 Task: Find connections with filter location Tallinn with filter topic #Socialmediaadvertisingwith filter profile language English with filter current company V-Mart Retail Ltd. with filter school RAMNIRANJAN JHUNJHUNWALA COLLEGE with filter industry Audio and Video Equipment Manufacturing with filter service category HR Consulting with filter keywords title Columnist
Action: Mouse moved to (659, 86)
Screenshot: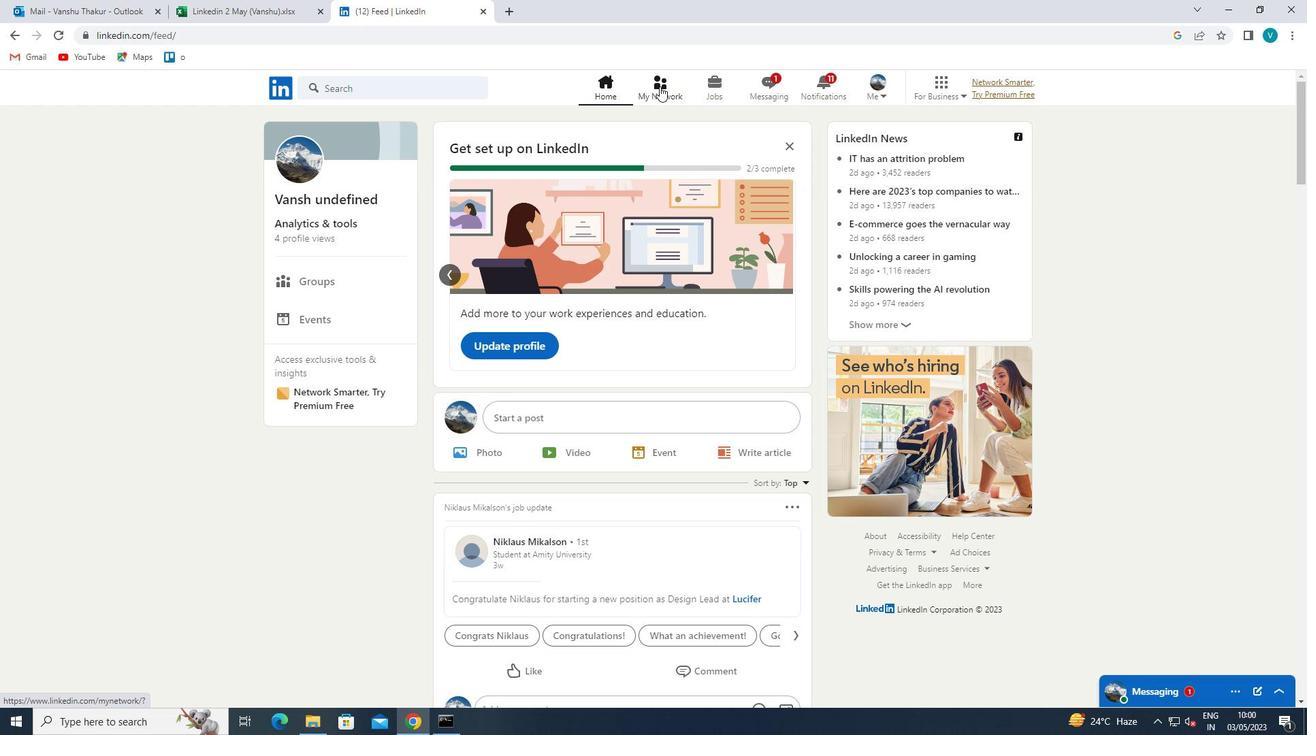 
Action: Mouse pressed left at (659, 86)
Screenshot: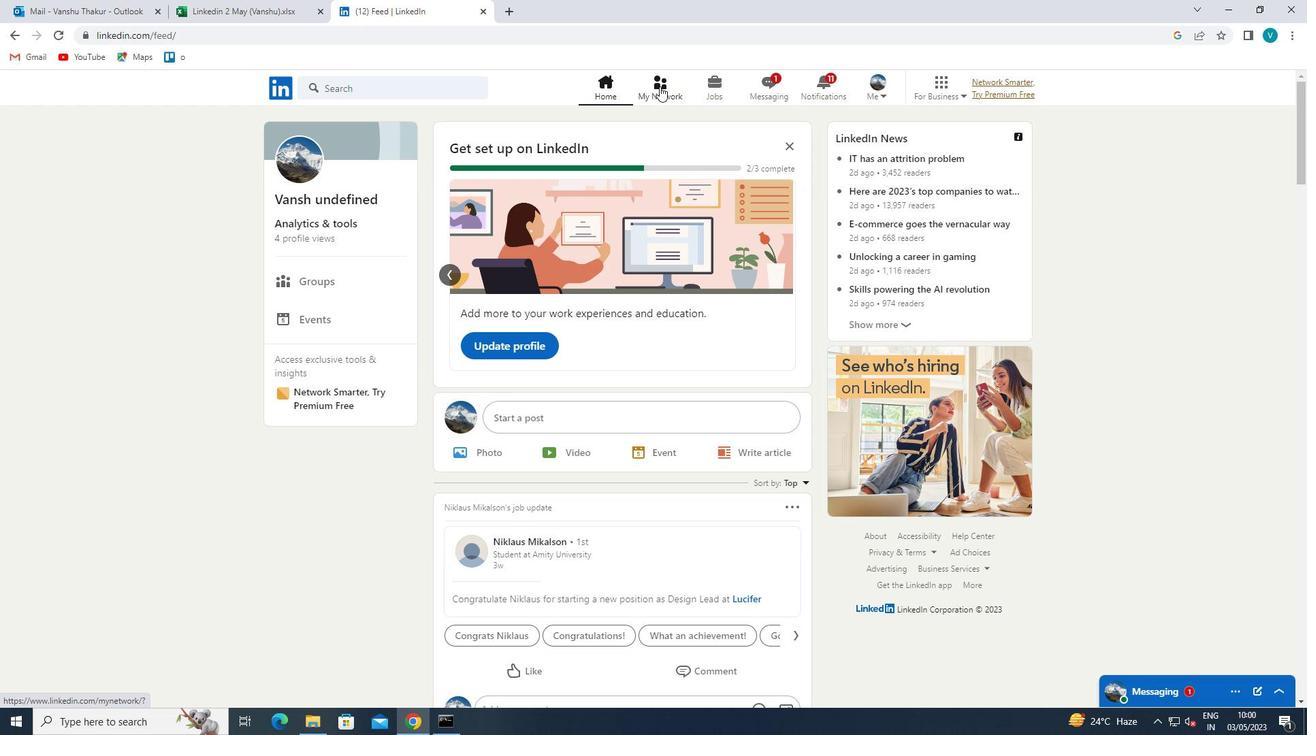 
Action: Mouse moved to (375, 159)
Screenshot: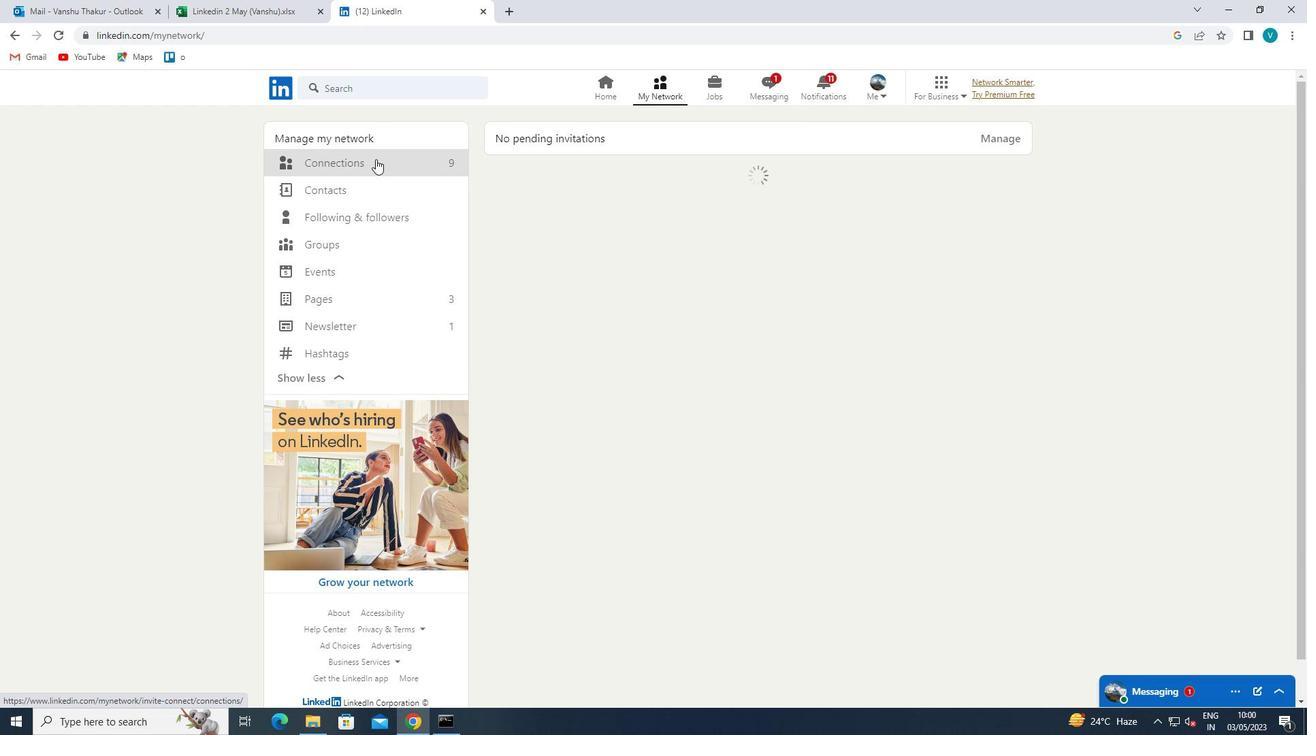 
Action: Mouse pressed left at (375, 159)
Screenshot: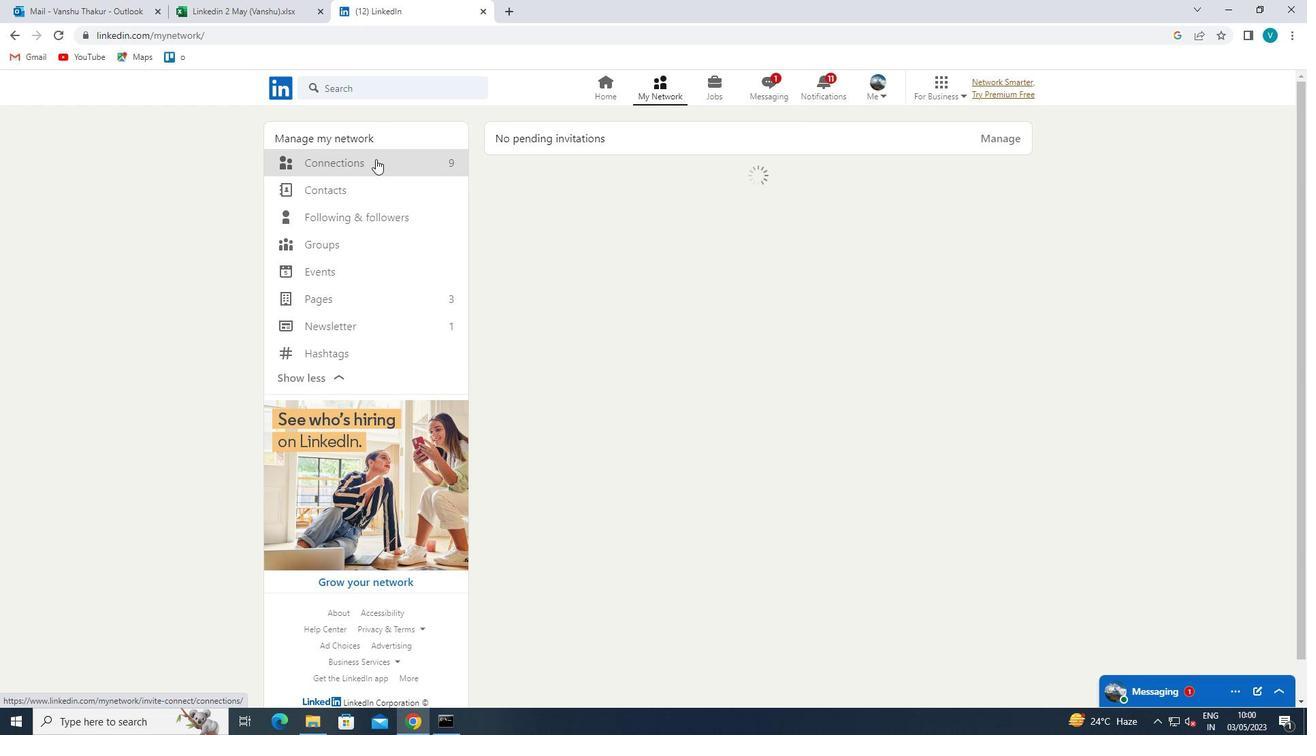 
Action: Mouse moved to (741, 161)
Screenshot: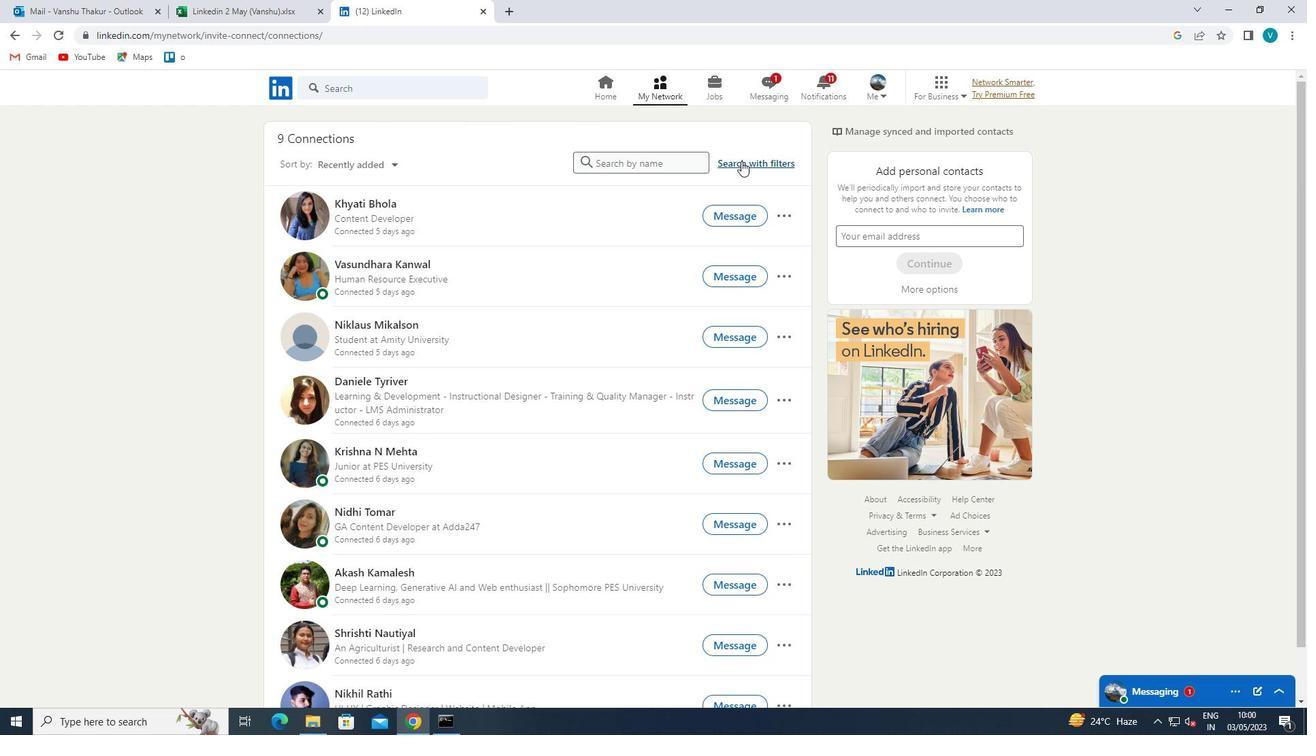 
Action: Mouse pressed left at (741, 161)
Screenshot: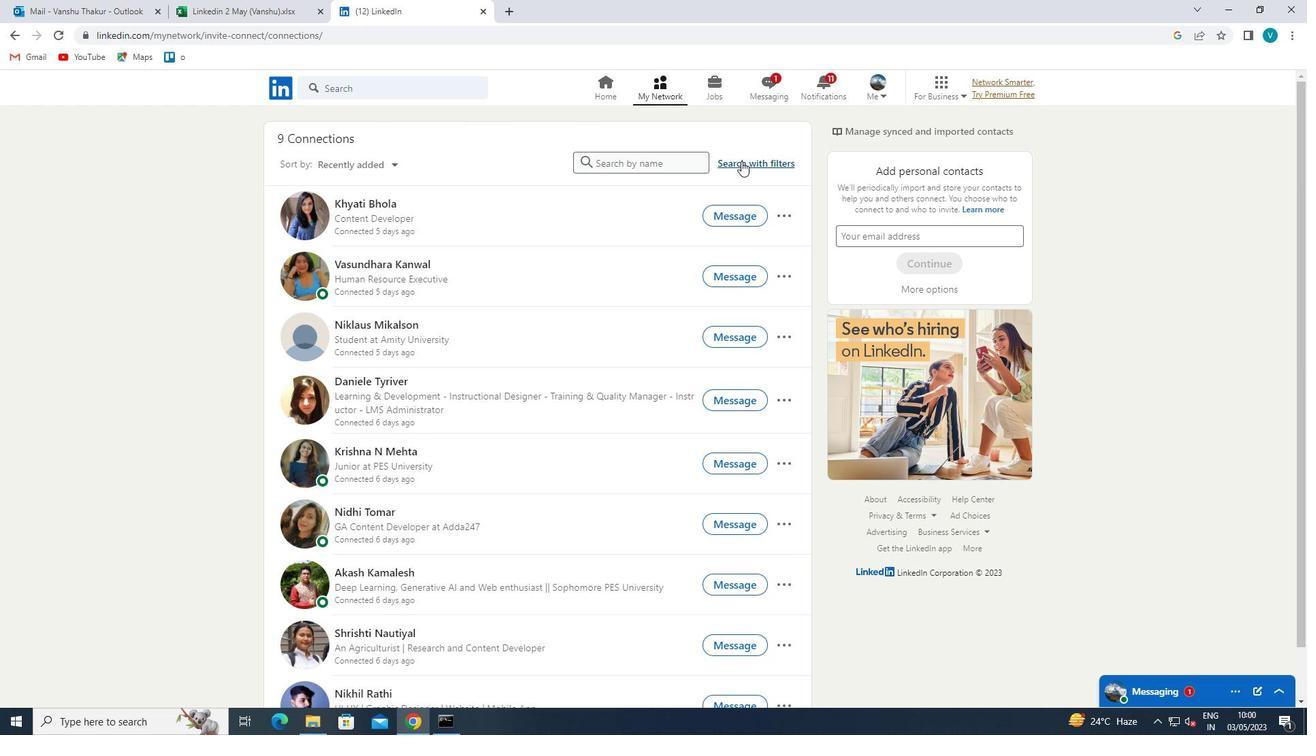 
Action: Mouse moved to (657, 130)
Screenshot: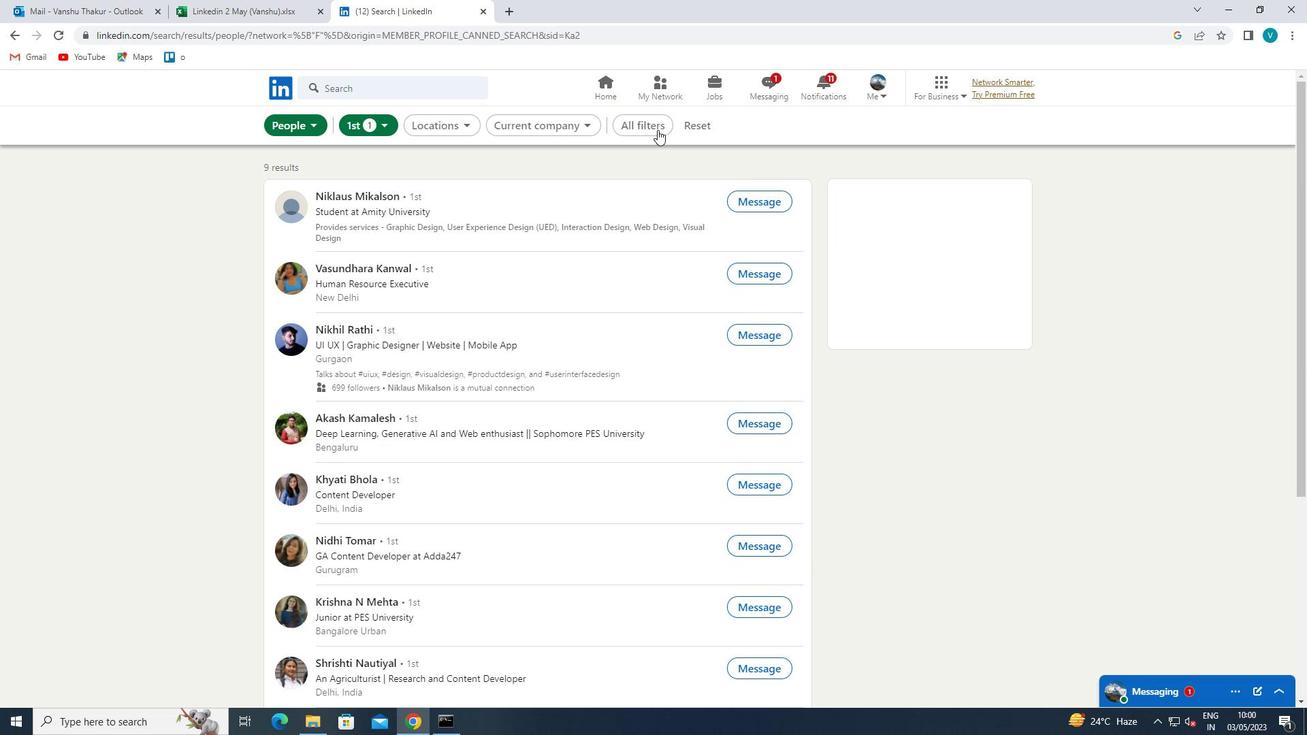 
Action: Mouse pressed left at (657, 130)
Screenshot: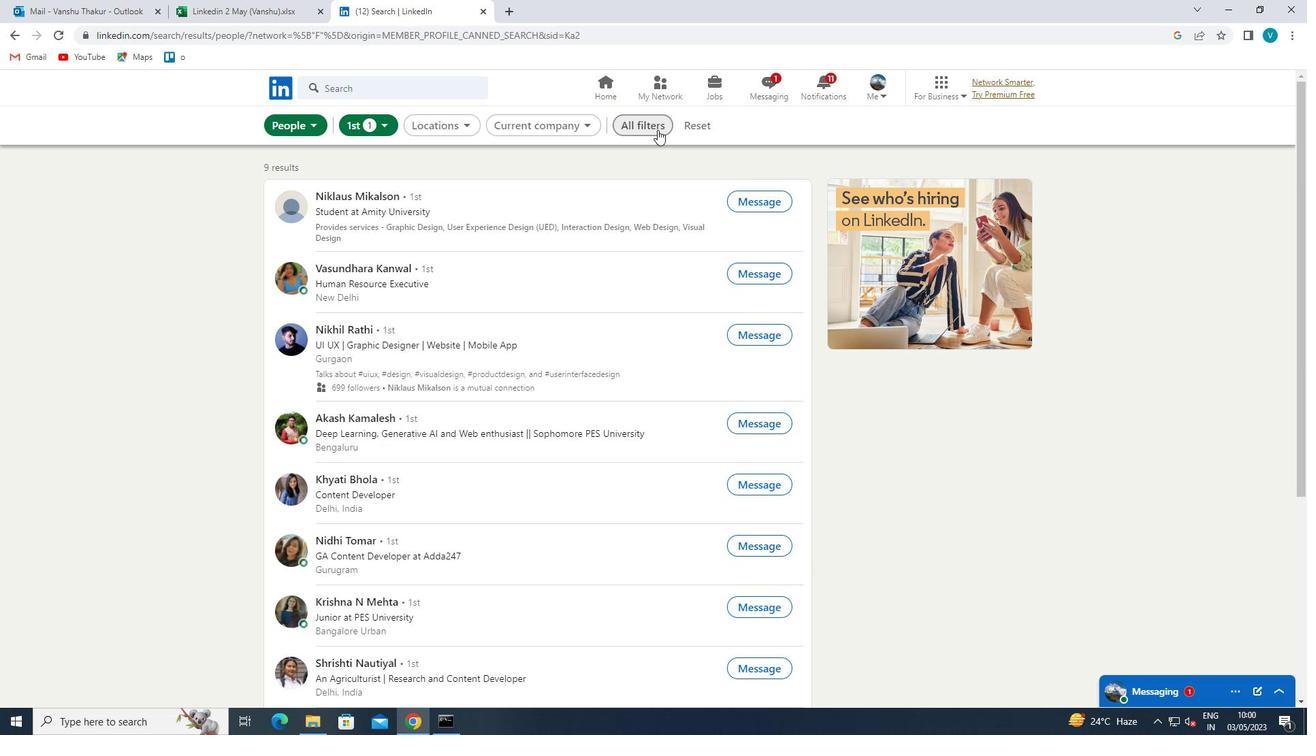 
Action: Mouse moved to (1093, 285)
Screenshot: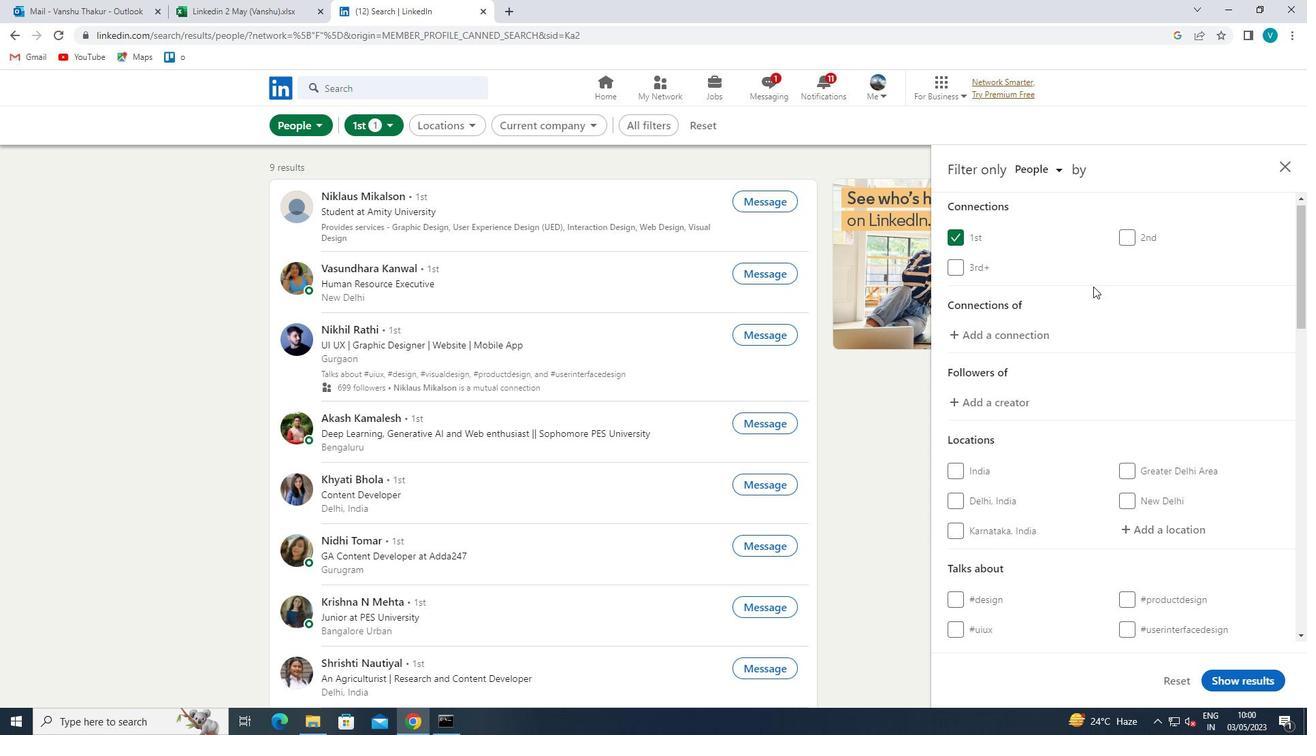 
Action: Mouse scrolled (1093, 284) with delta (0, 0)
Screenshot: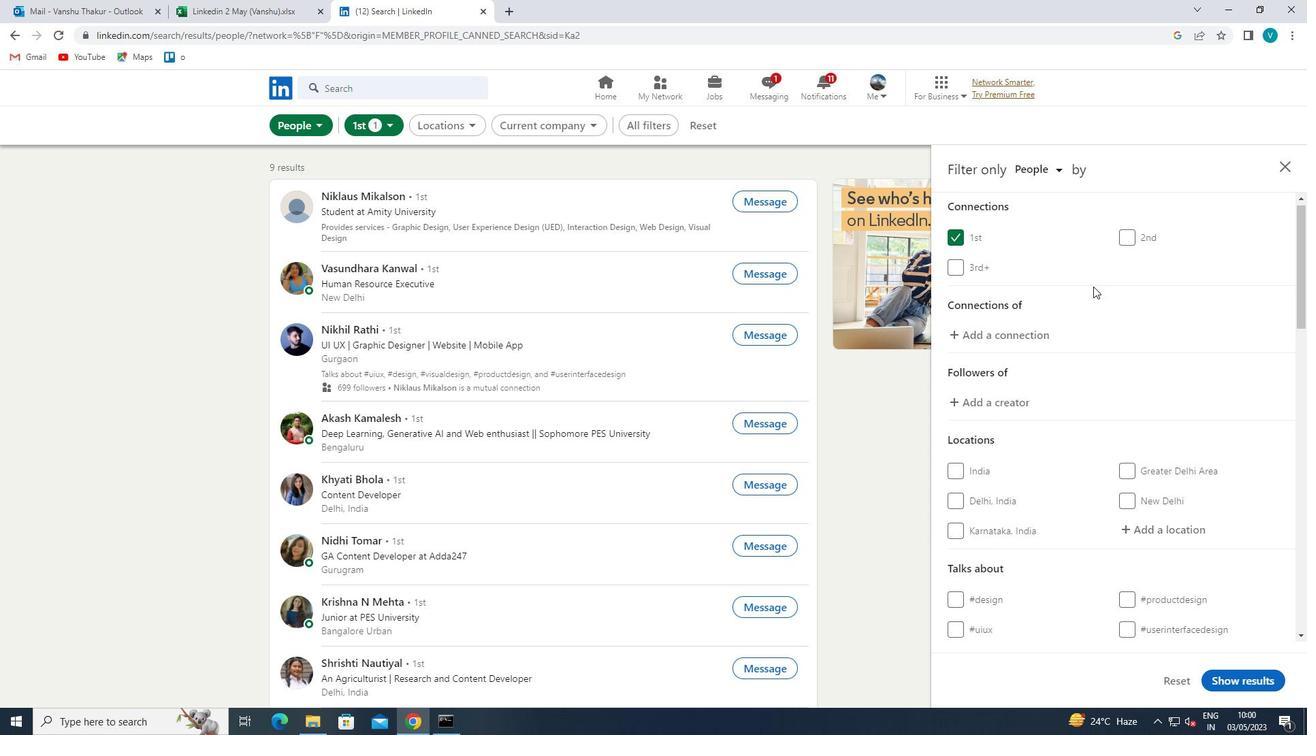 
Action: Mouse moved to (1093, 285)
Screenshot: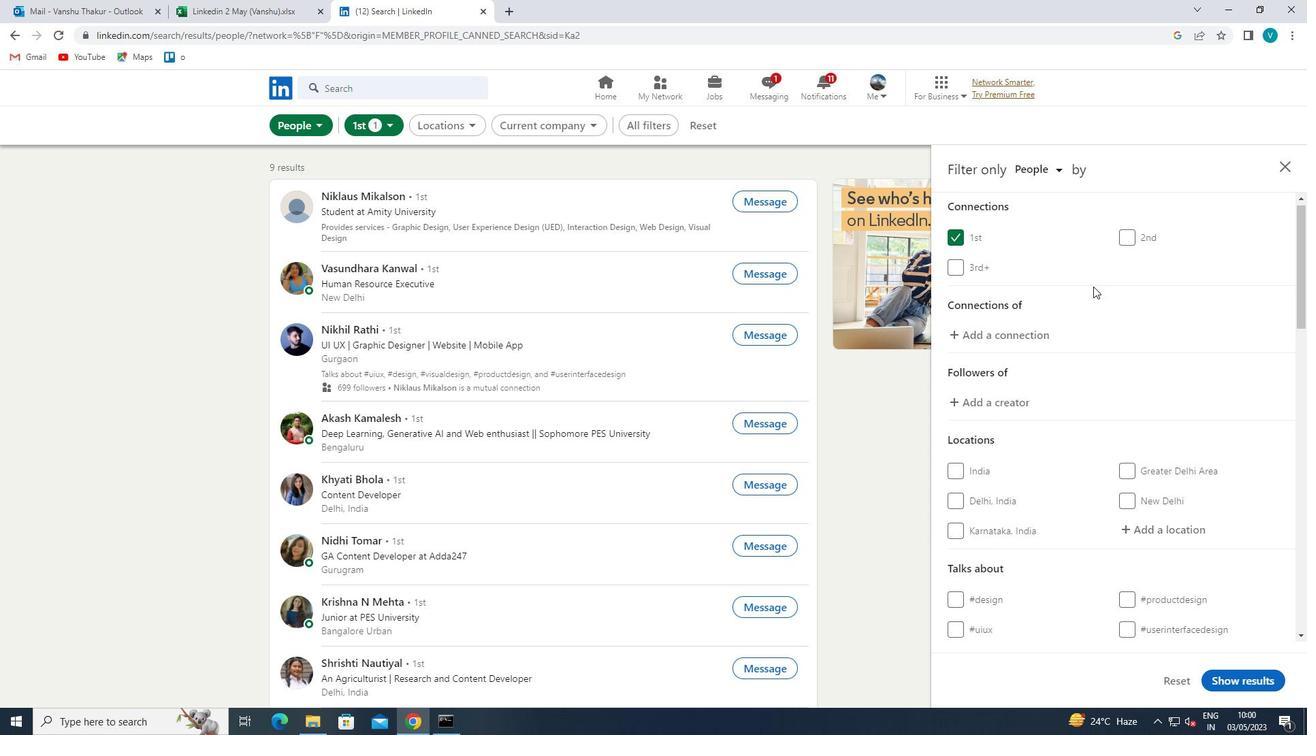 
Action: Mouse scrolled (1093, 285) with delta (0, 0)
Screenshot: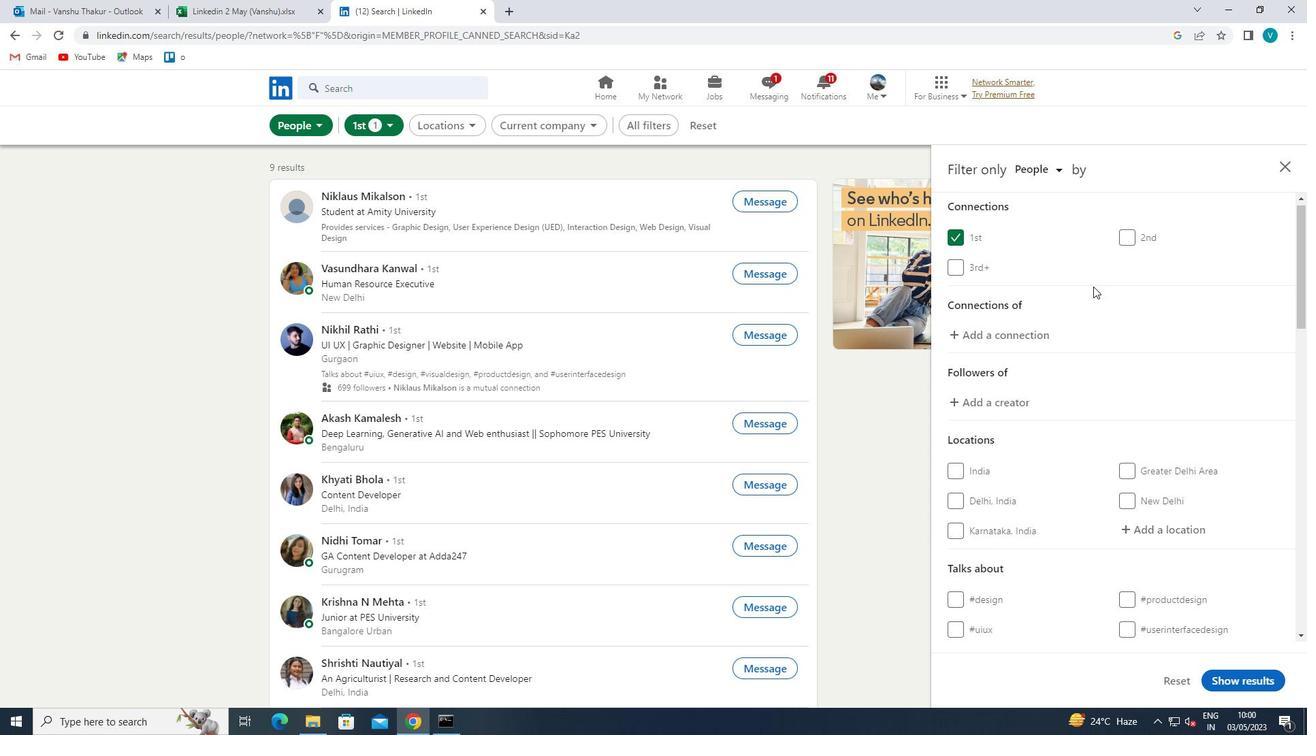 
Action: Mouse moved to (1093, 286)
Screenshot: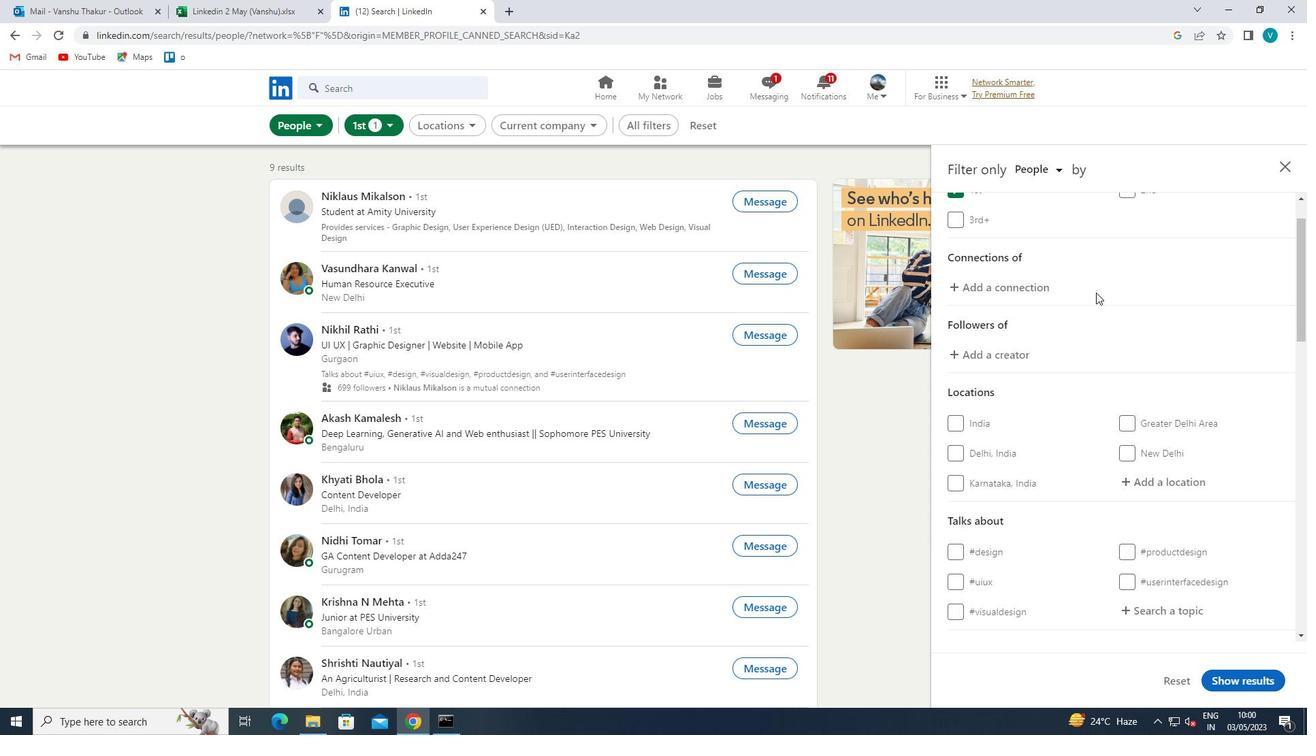 
Action: Mouse scrolled (1093, 285) with delta (0, 0)
Screenshot: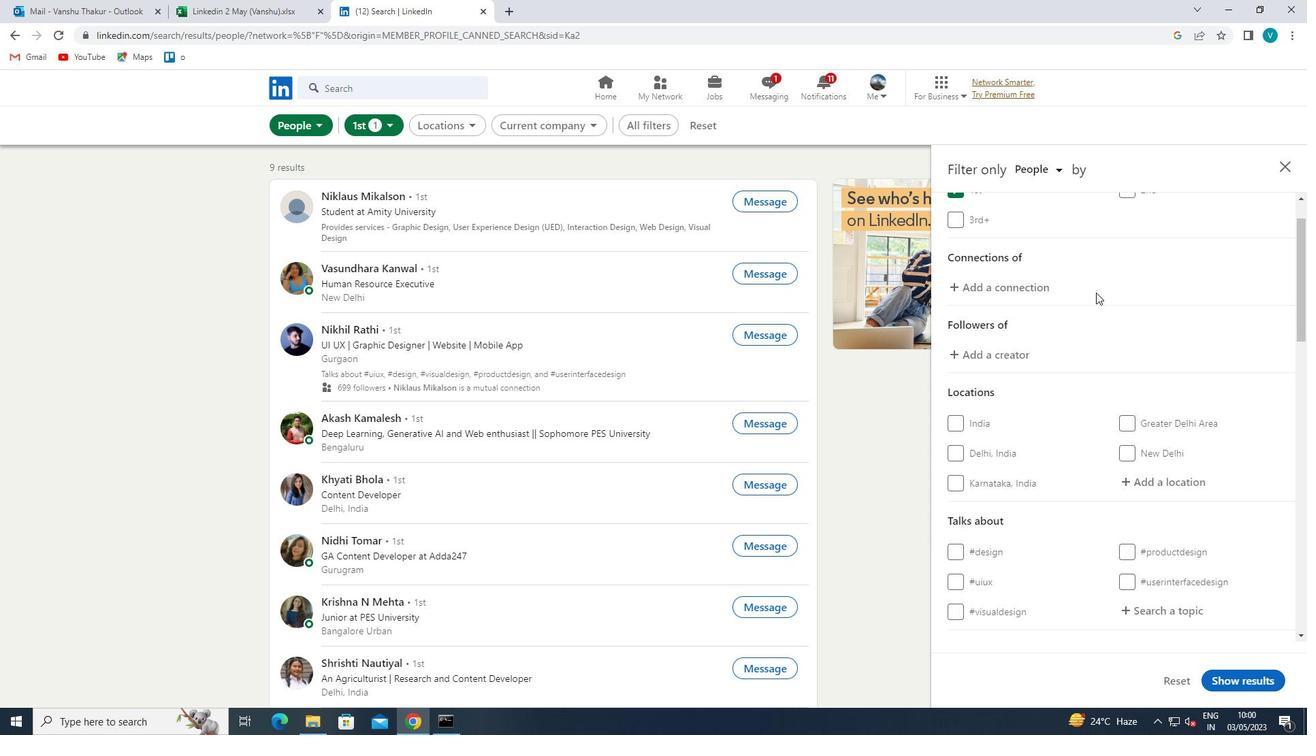 
Action: Mouse moved to (1140, 332)
Screenshot: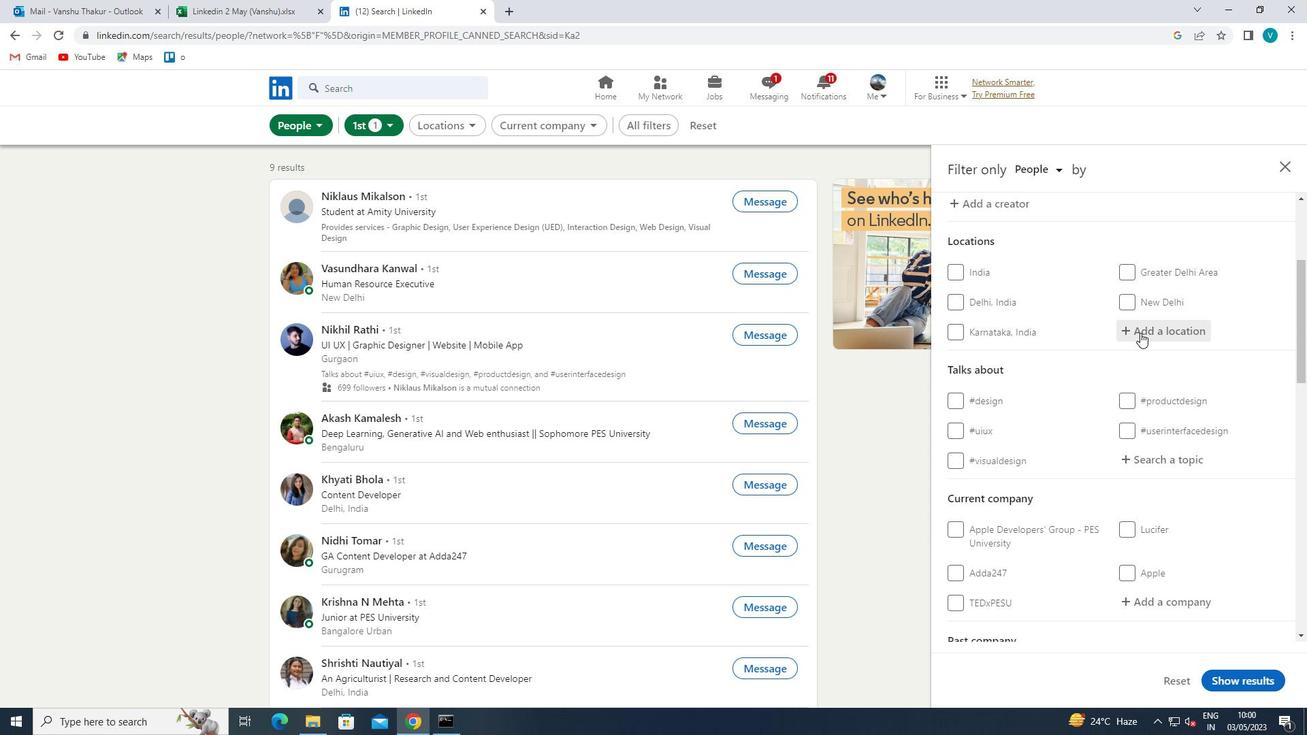 
Action: Mouse pressed left at (1140, 332)
Screenshot: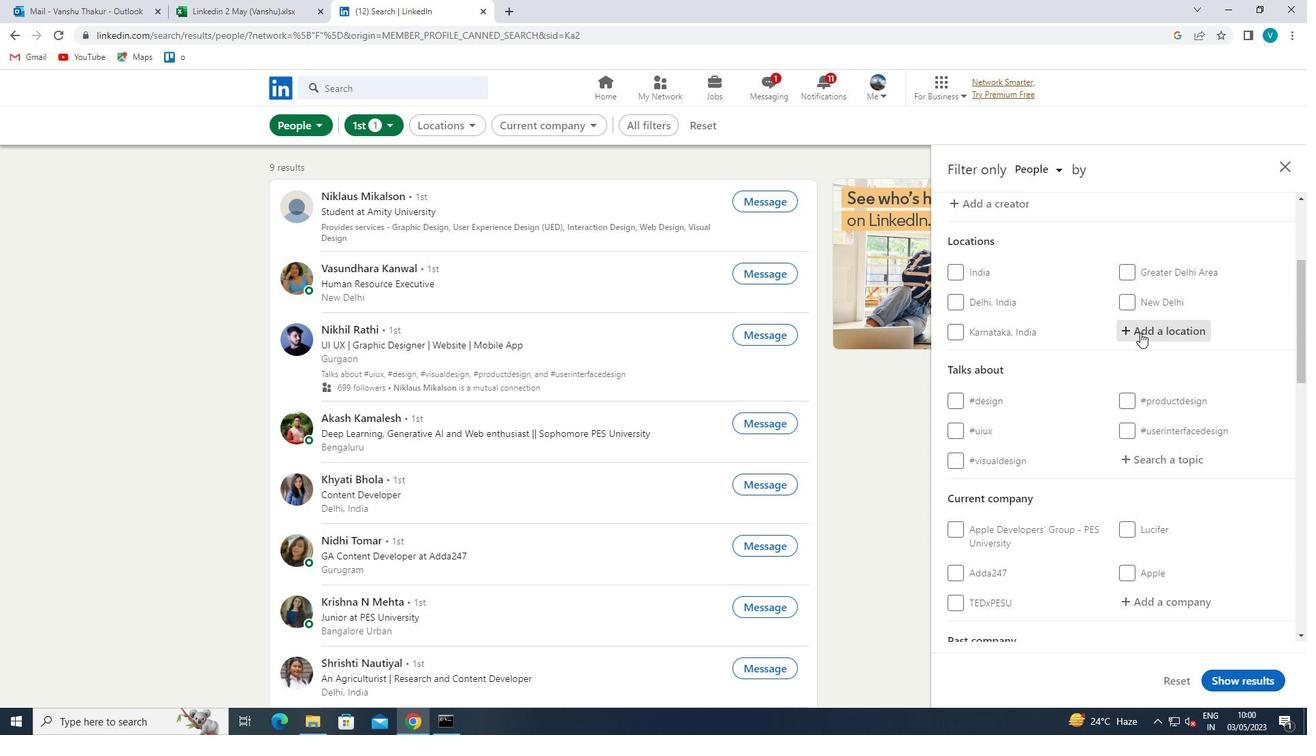 
Action: Mouse moved to (844, 541)
Screenshot: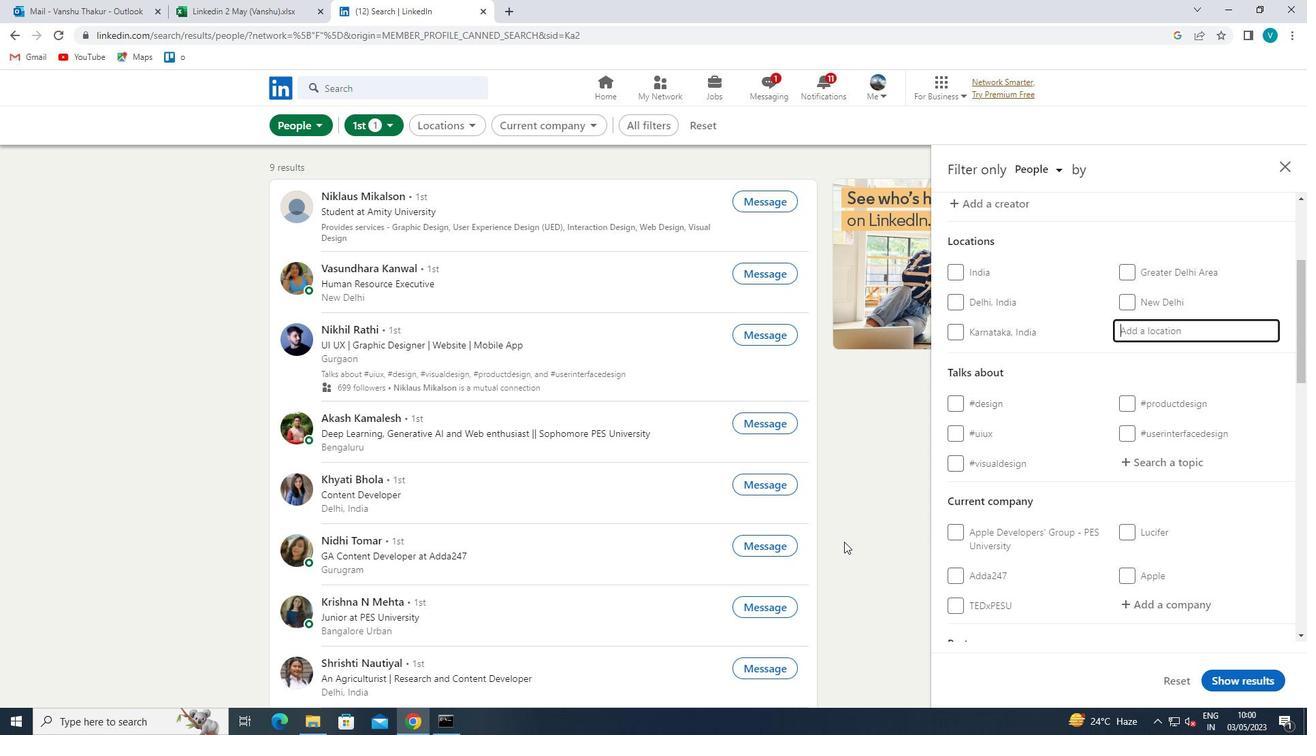 
Action: Key pressed <Key.shift>TALLINN
Screenshot: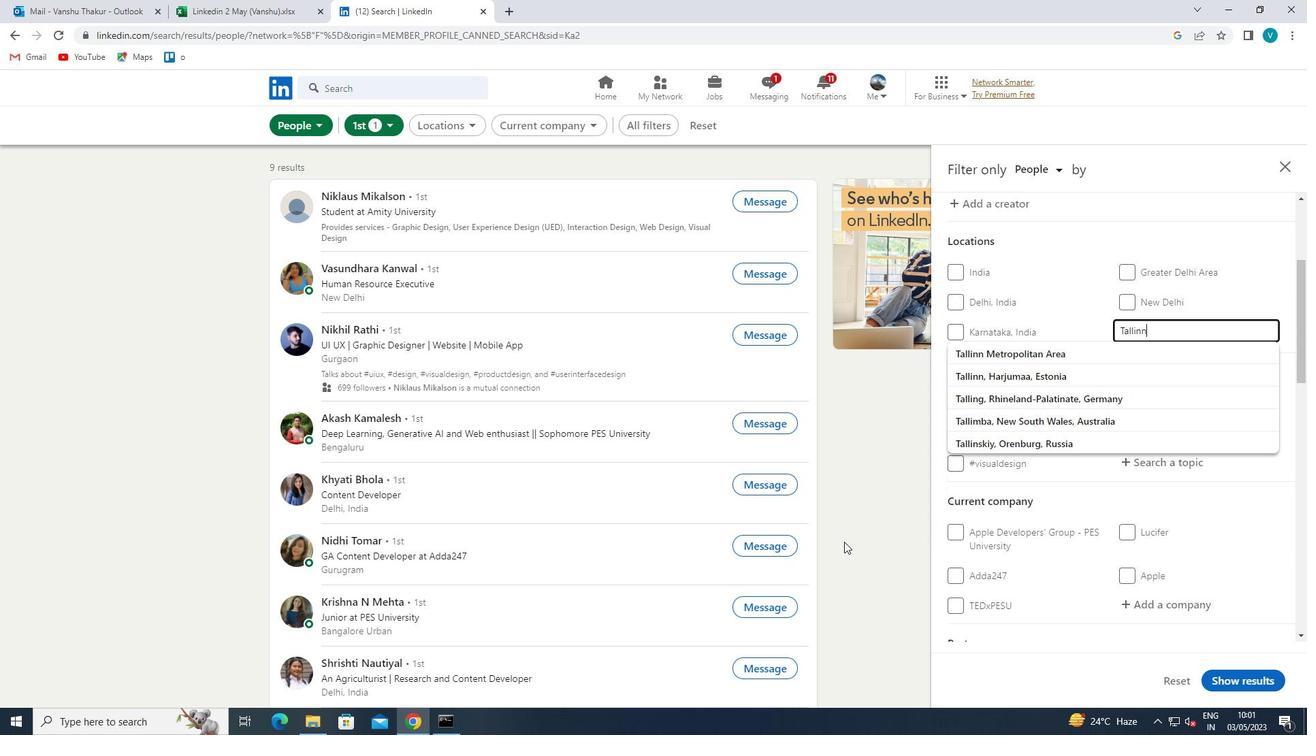 
Action: Mouse moved to (1027, 353)
Screenshot: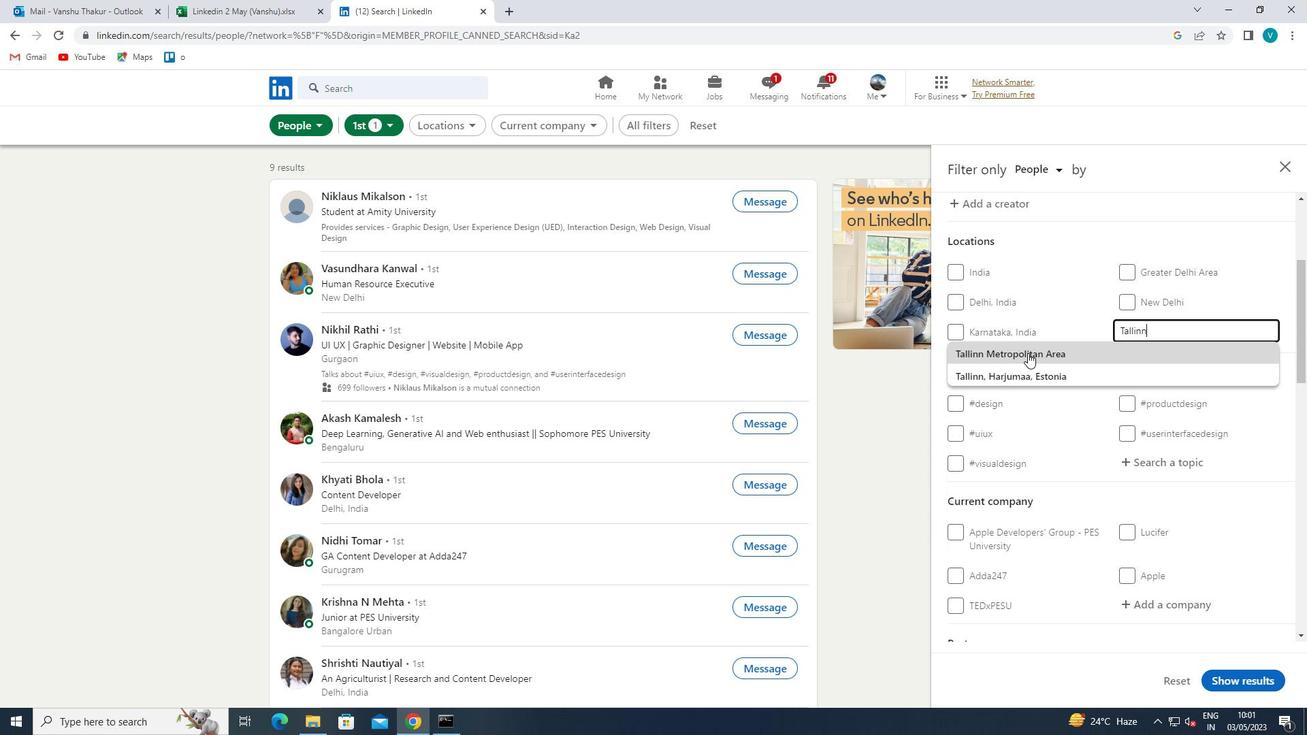 
Action: Mouse pressed left at (1027, 353)
Screenshot: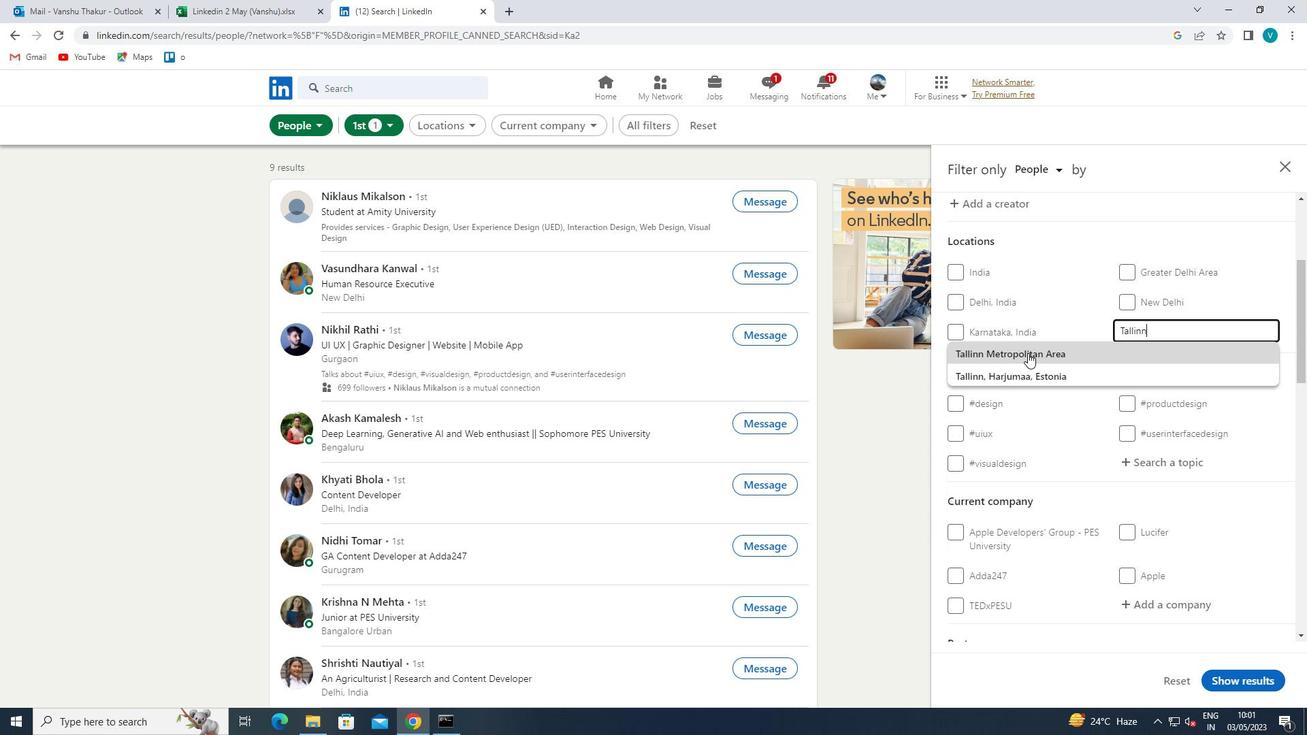 
Action: Mouse scrolled (1027, 352) with delta (0, 0)
Screenshot: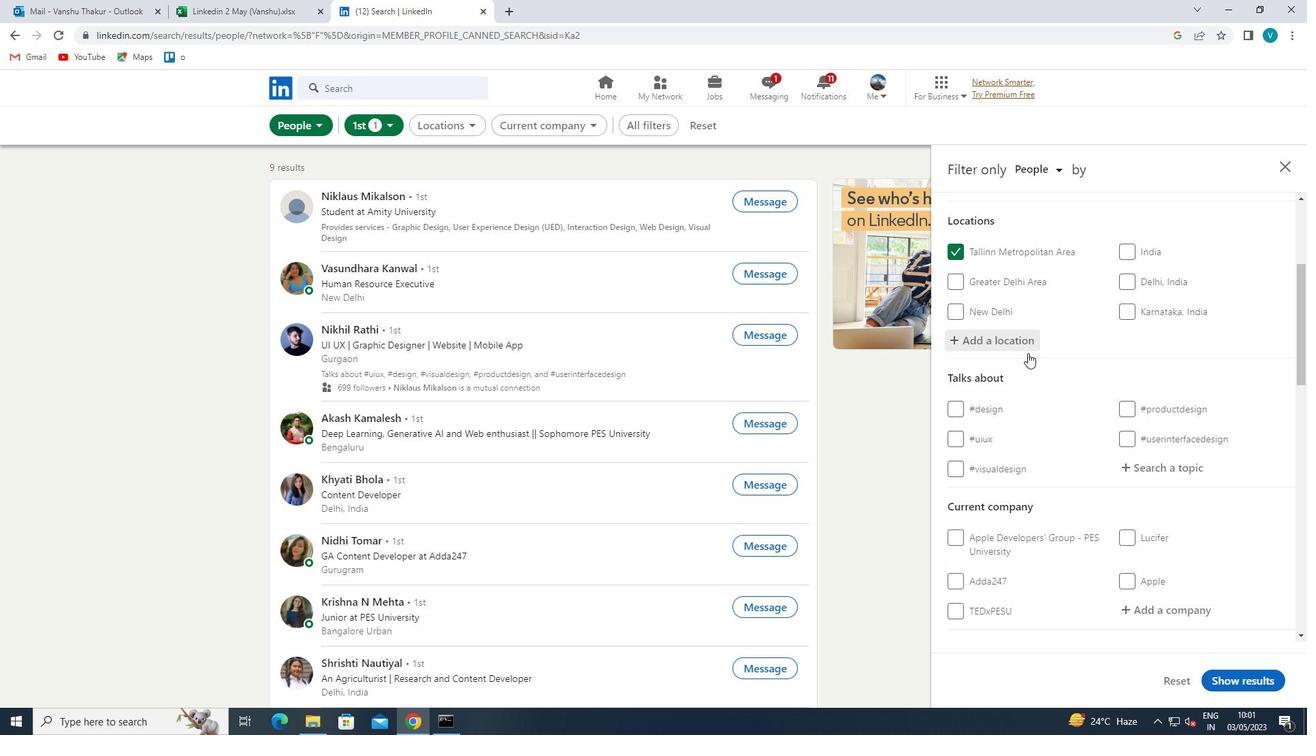 
Action: Mouse moved to (1151, 417)
Screenshot: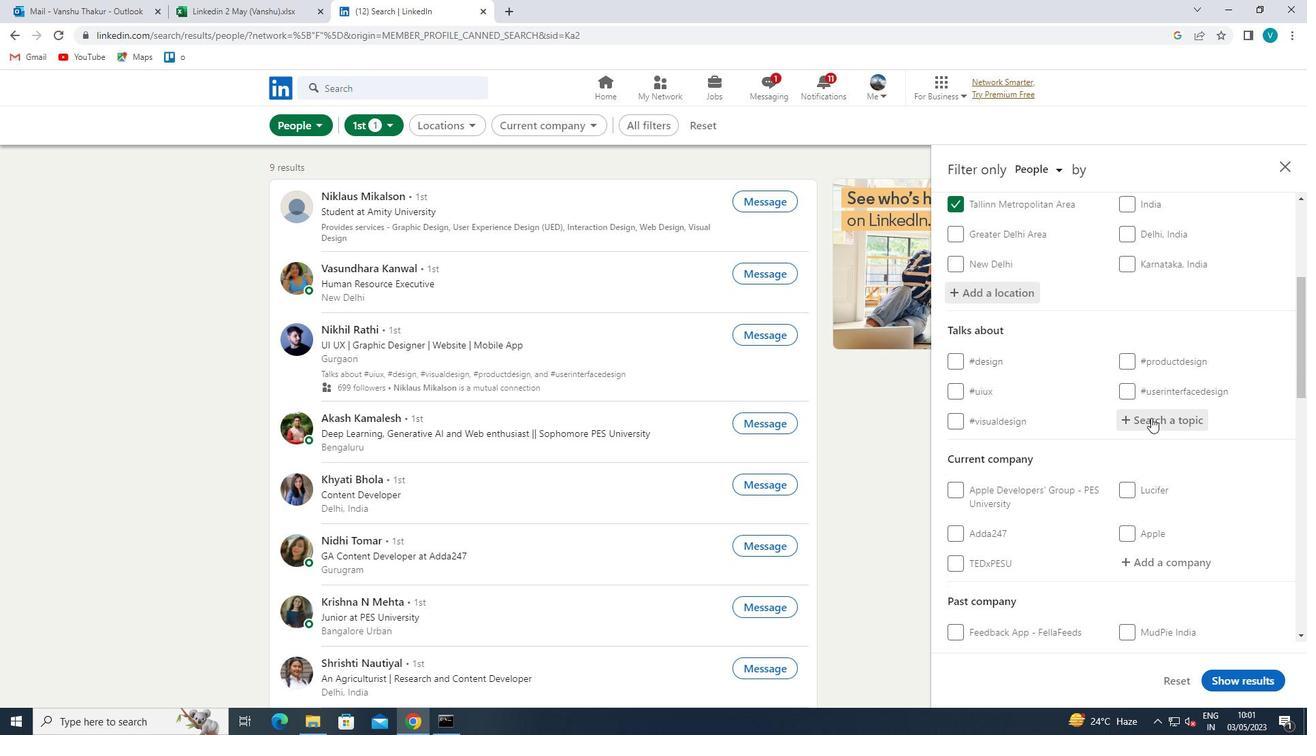 
Action: Mouse pressed left at (1151, 417)
Screenshot: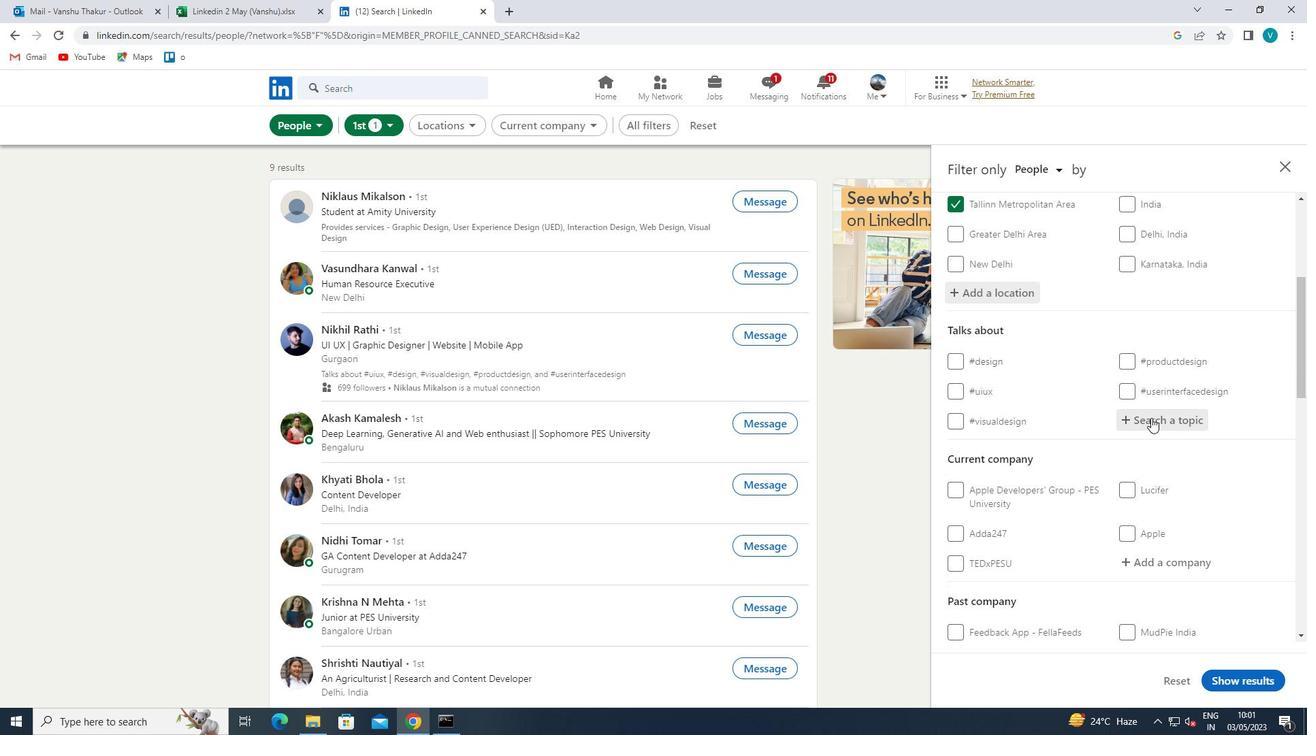 
Action: Mouse moved to (629, 735)
Screenshot: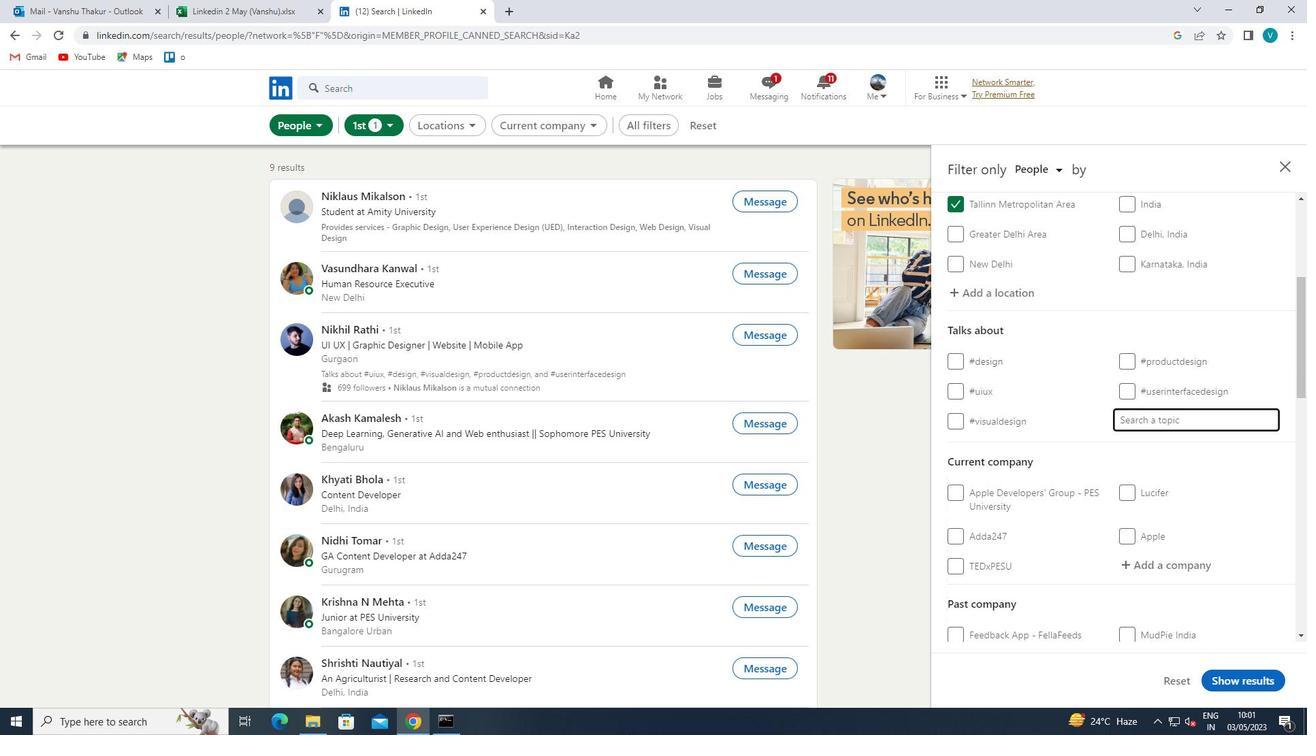 
Action: Key pressed <Key.shift>SOCIALMEDIA
Screenshot: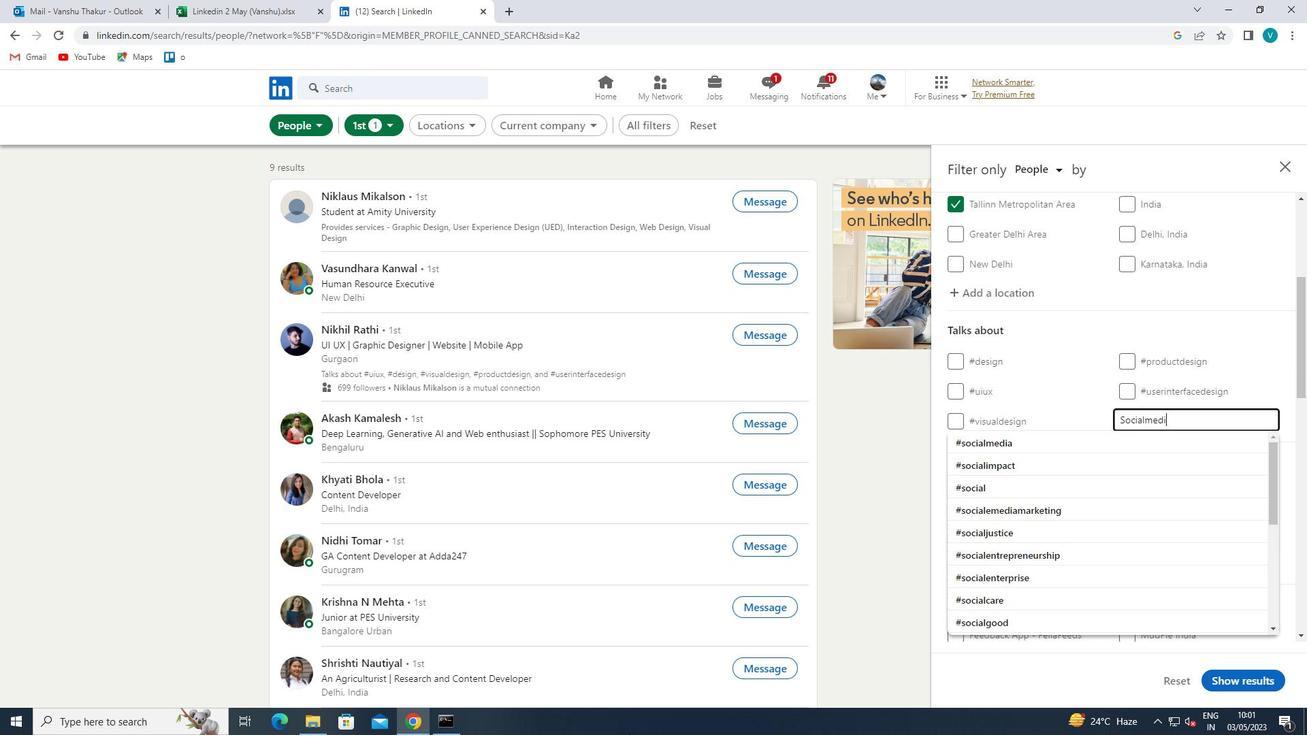 
Action: Mouse moved to (1057, 602)
Screenshot: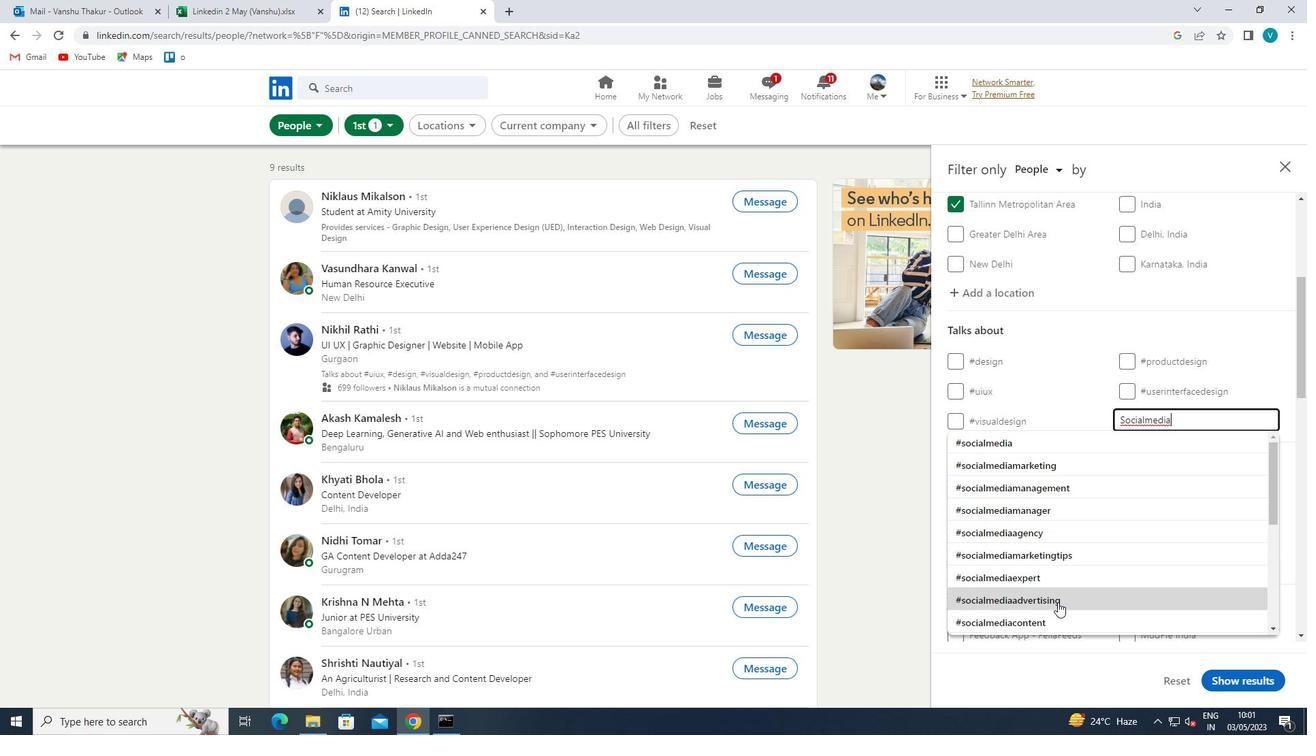 
Action: Mouse pressed left at (1057, 602)
Screenshot: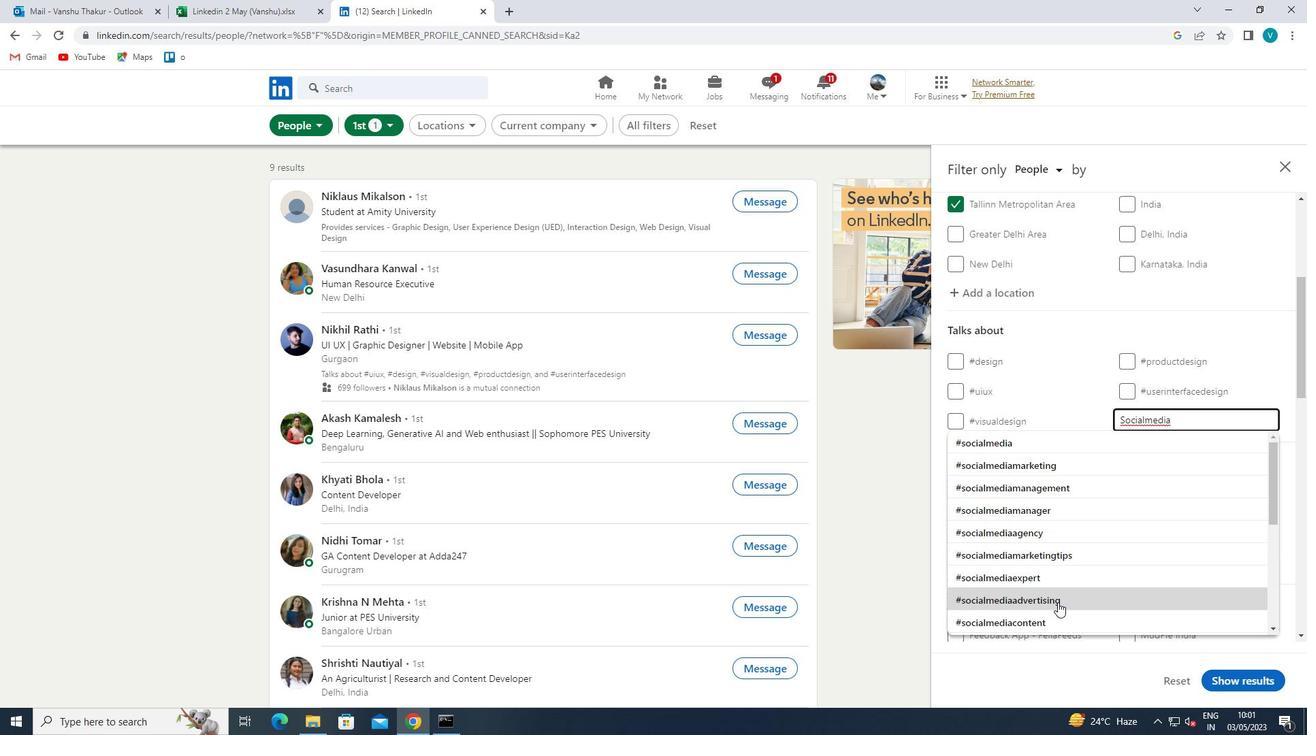 
Action: Mouse scrolled (1057, 601) with delta (0, 0)
Screenshot: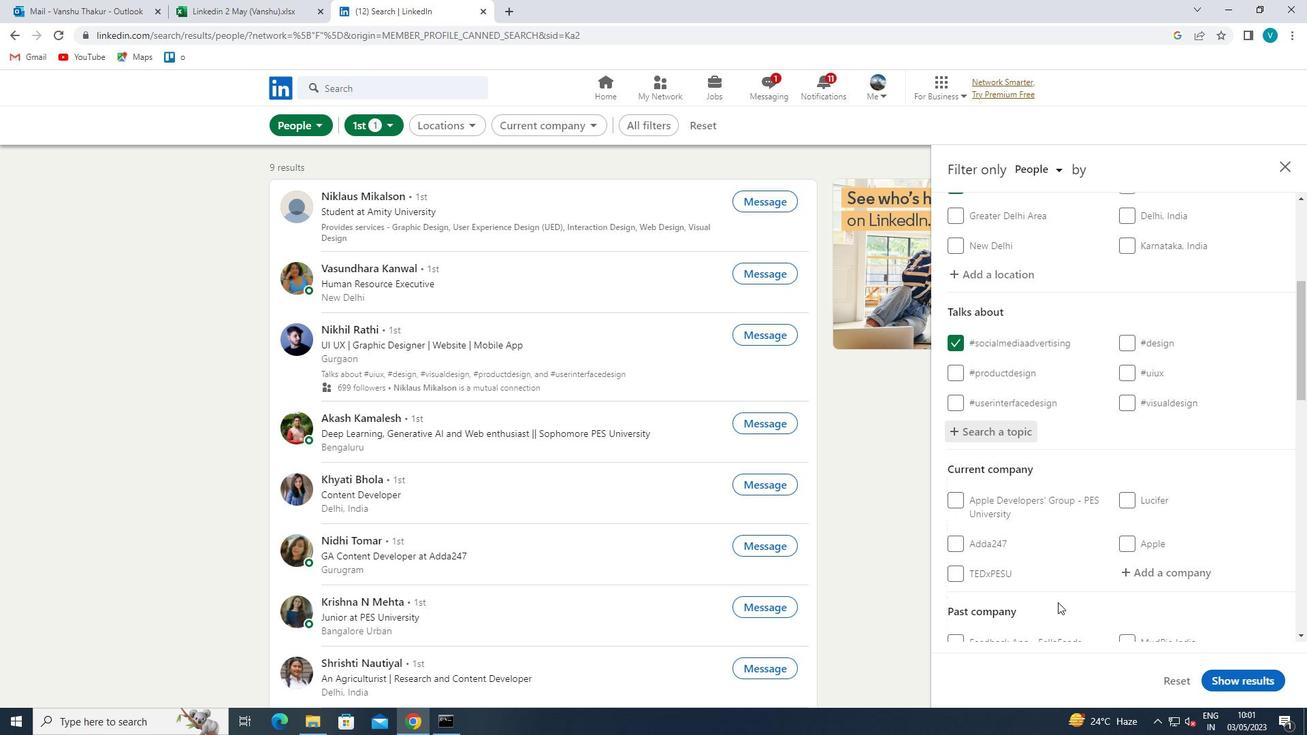 
Action: Mouse scrolled (1057, 601) with delta (0, 0)
Screenshot: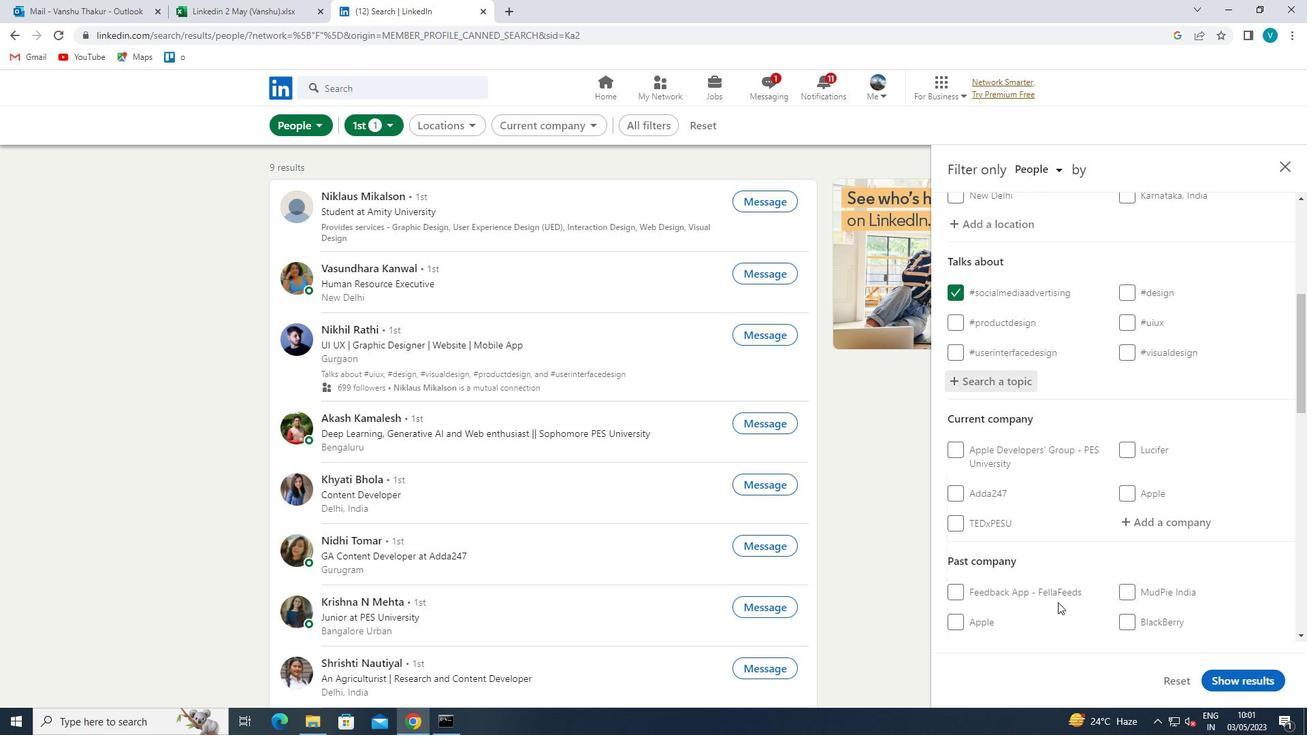 
Action: Mouse scrolled (1057, 601) with delta (0, 0)
Screenshot: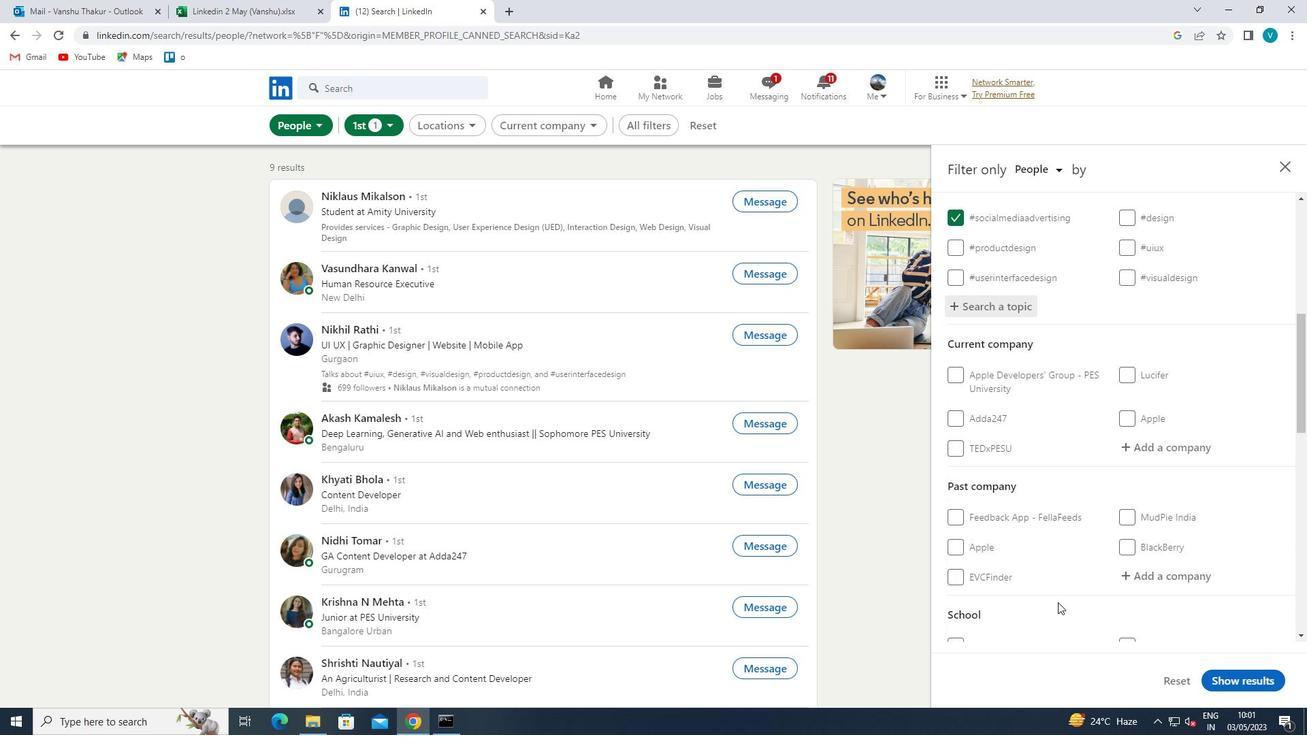 
Action: Mouse scrolled (1057, 601) with delta (0, 0)
Screenshot: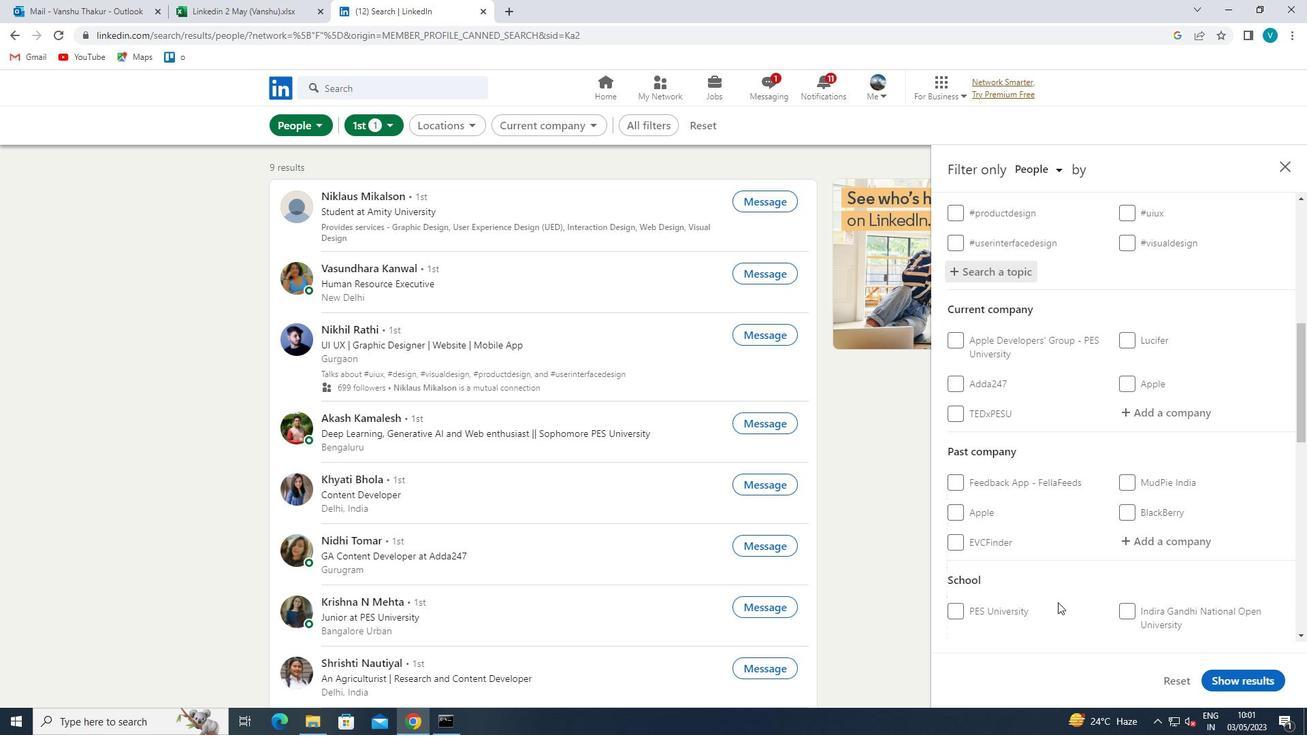 
Action: Mouse scrolled (1057, 601) with delta (0, 0)
Screenshot: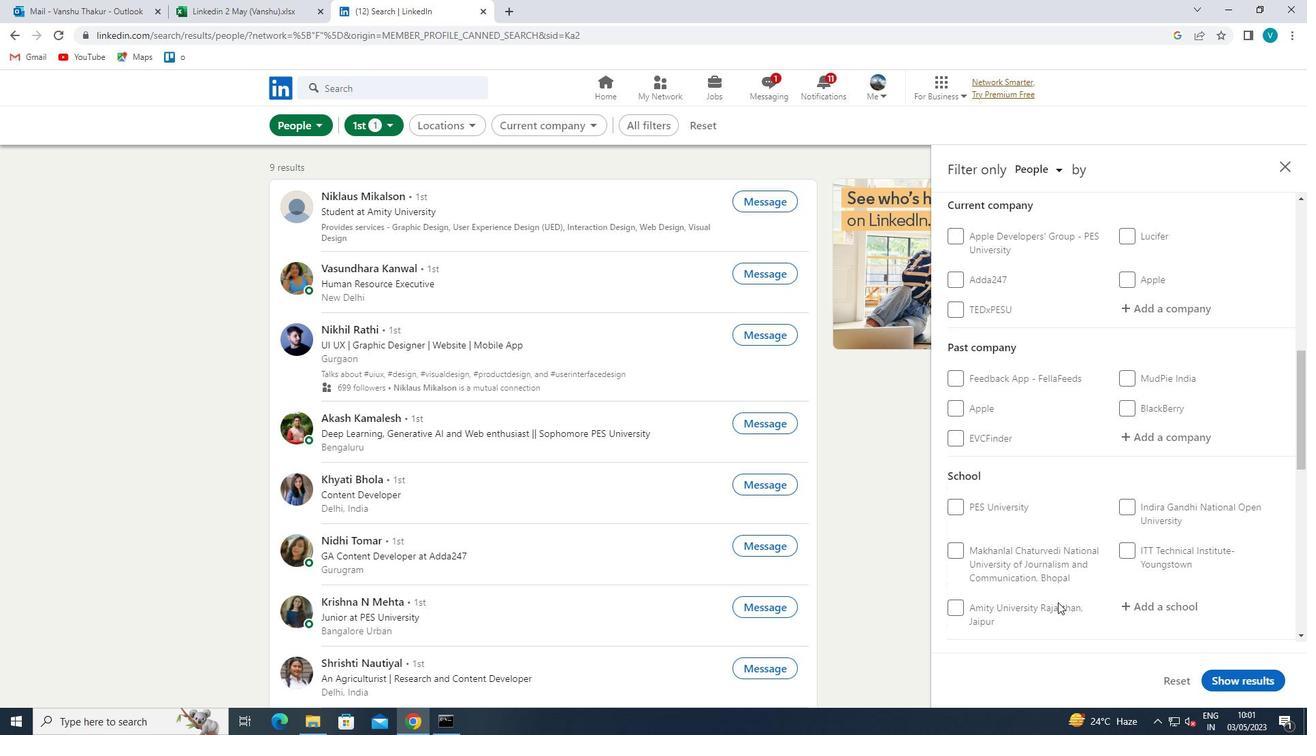 
Action: Mouse scrolled (1057, 601) with delta (0, 0)
Screenshot: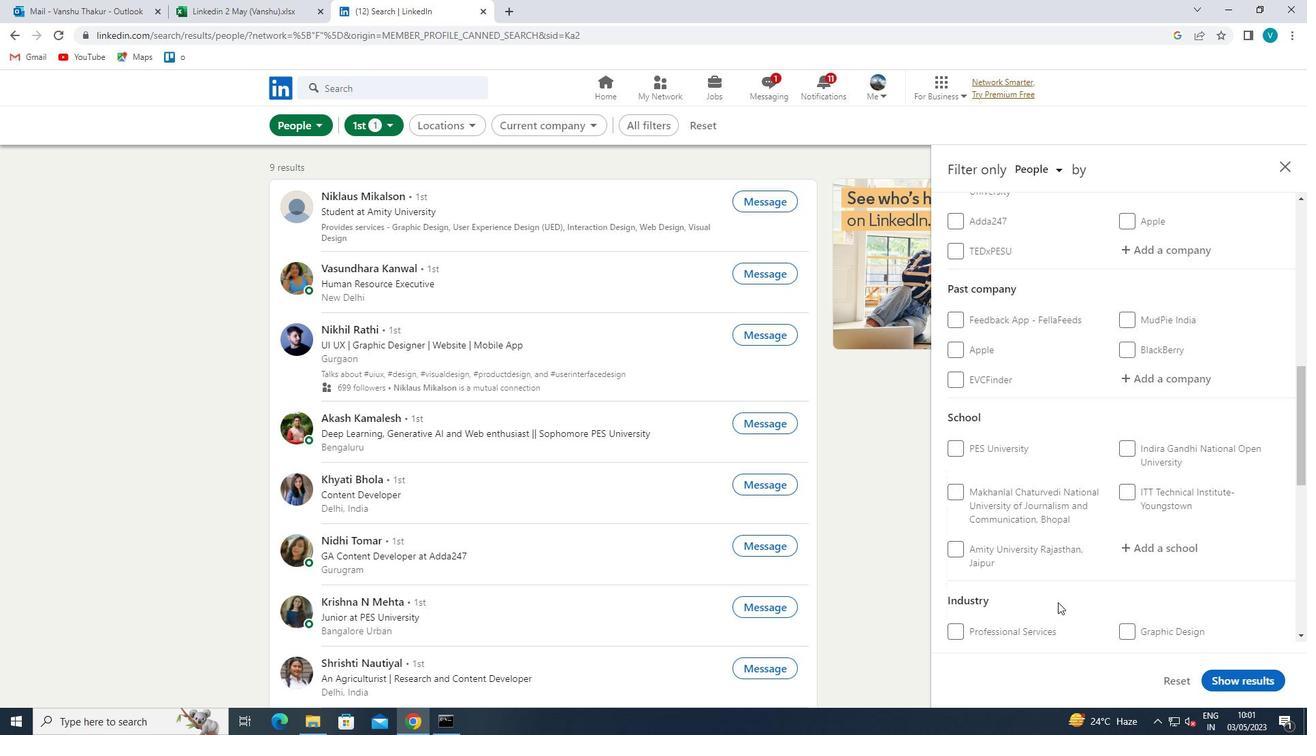 
Action: Mouse scrolled (1057, 601) with delta (0, 0)
Screenshot: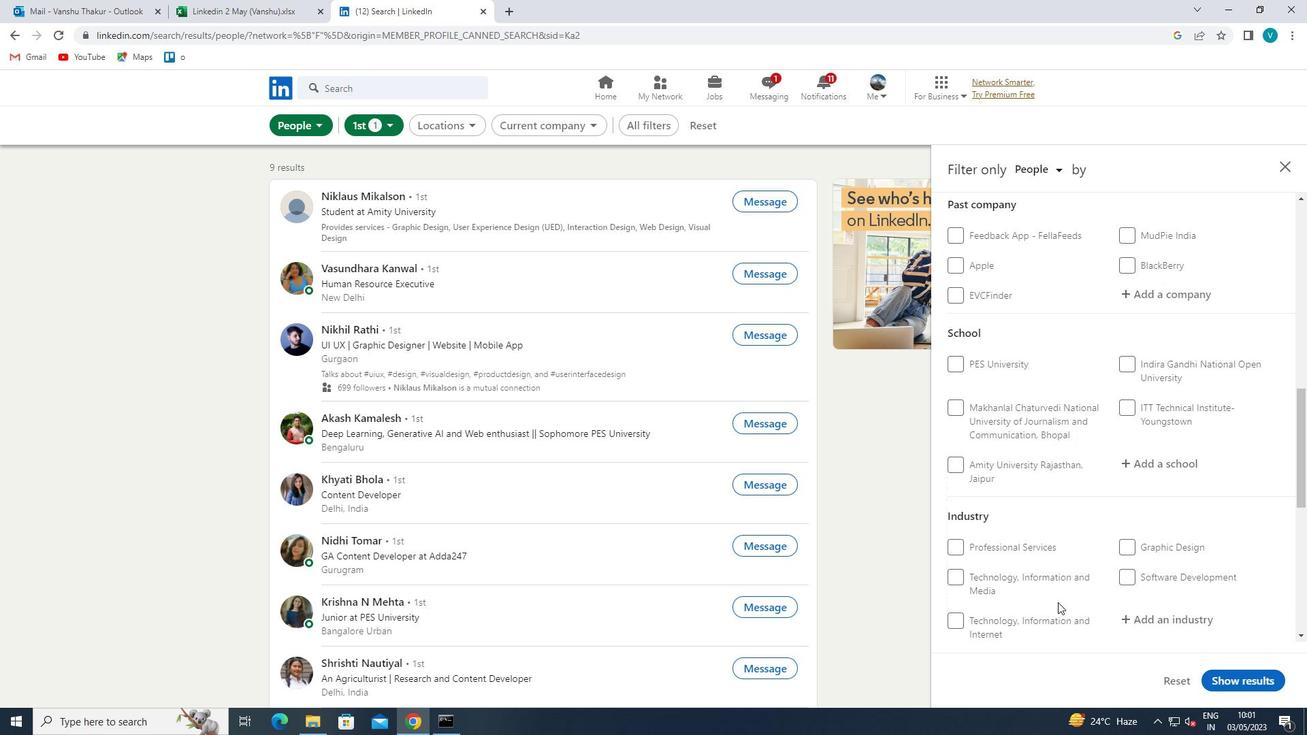 
Action: Mouse scrolled (1057, 601) with delta (0, 0)
Screenshot: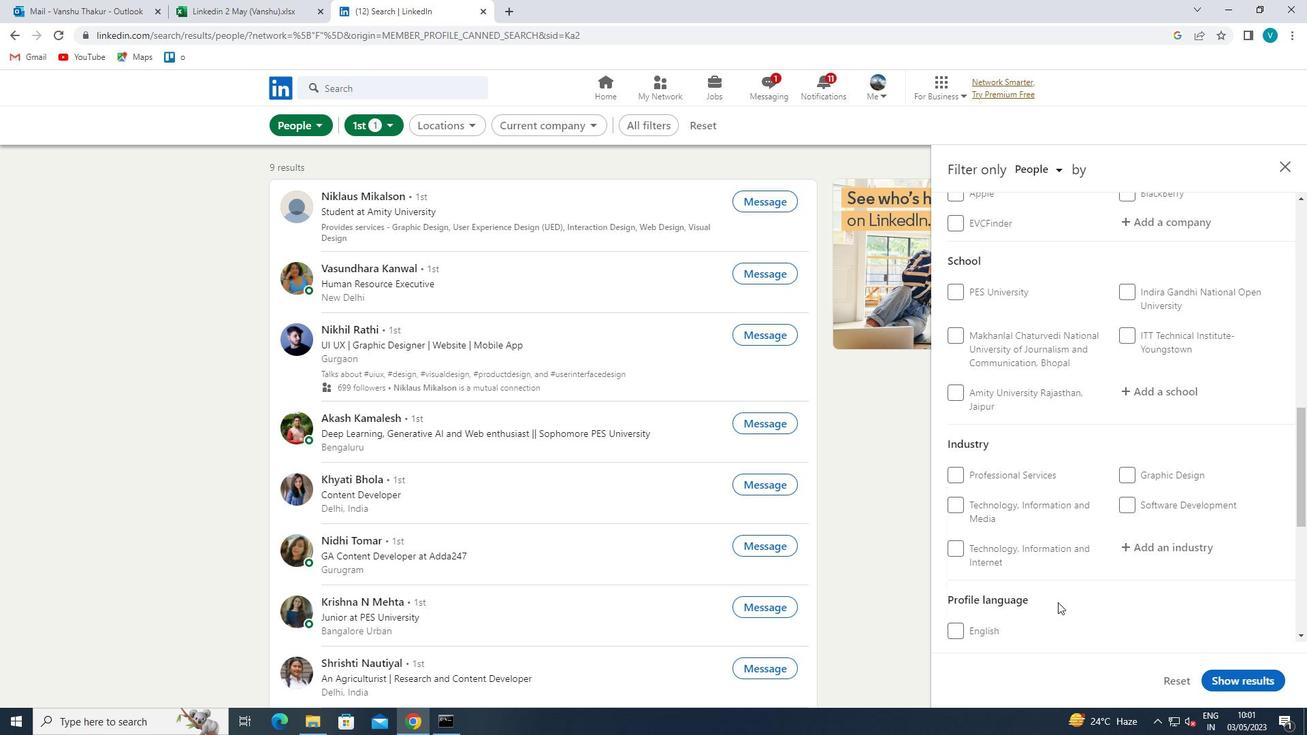 
Action: Mouse scrolled (1057, 601) with delta (0, 0)
Screenshot: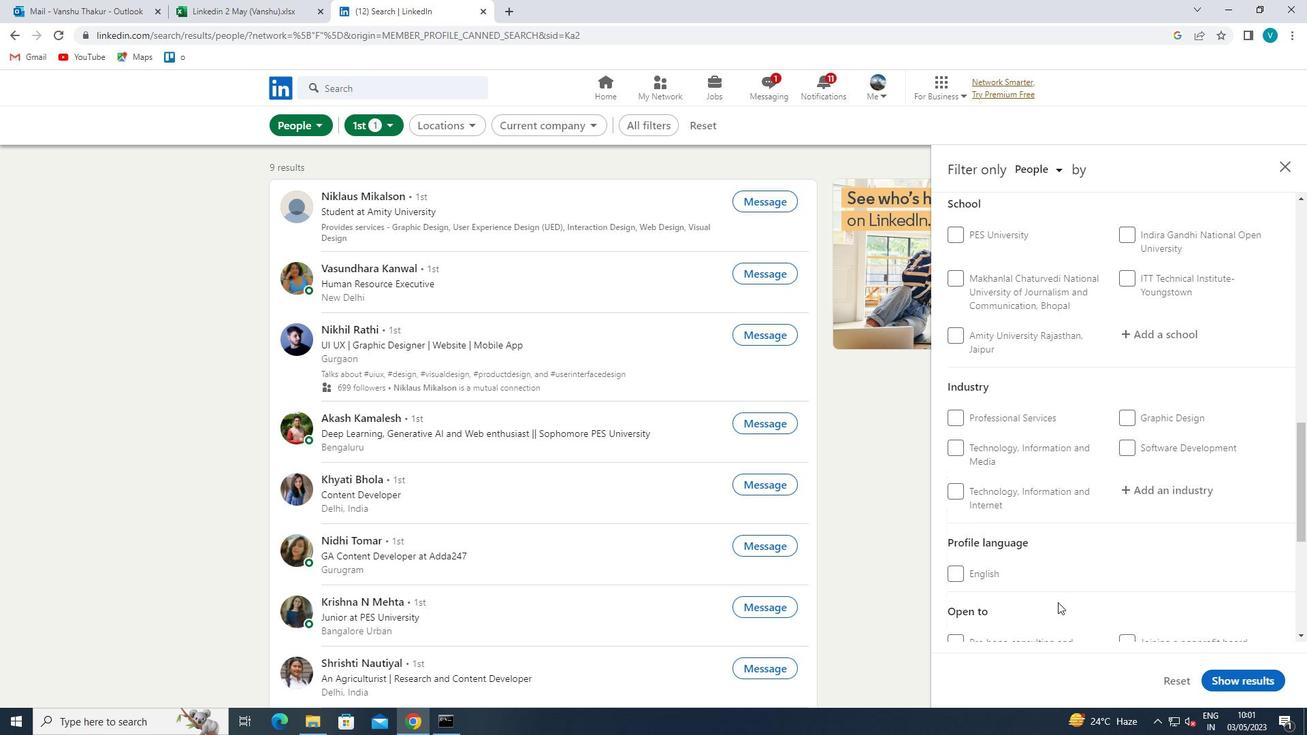 
Action: Mouse scrolled (1057, 601) with delta (0, 0)
Screenshot: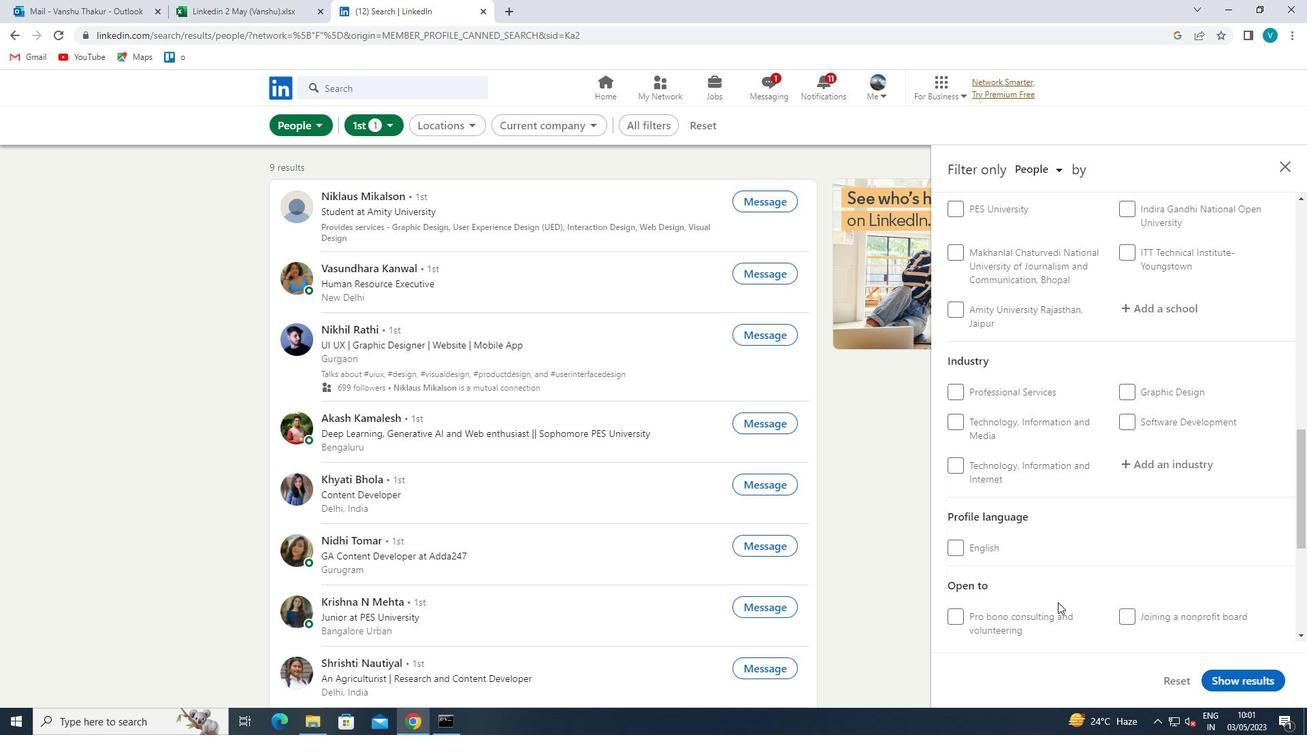 
Action: Mouse moved to (966, 448)
Screenshot: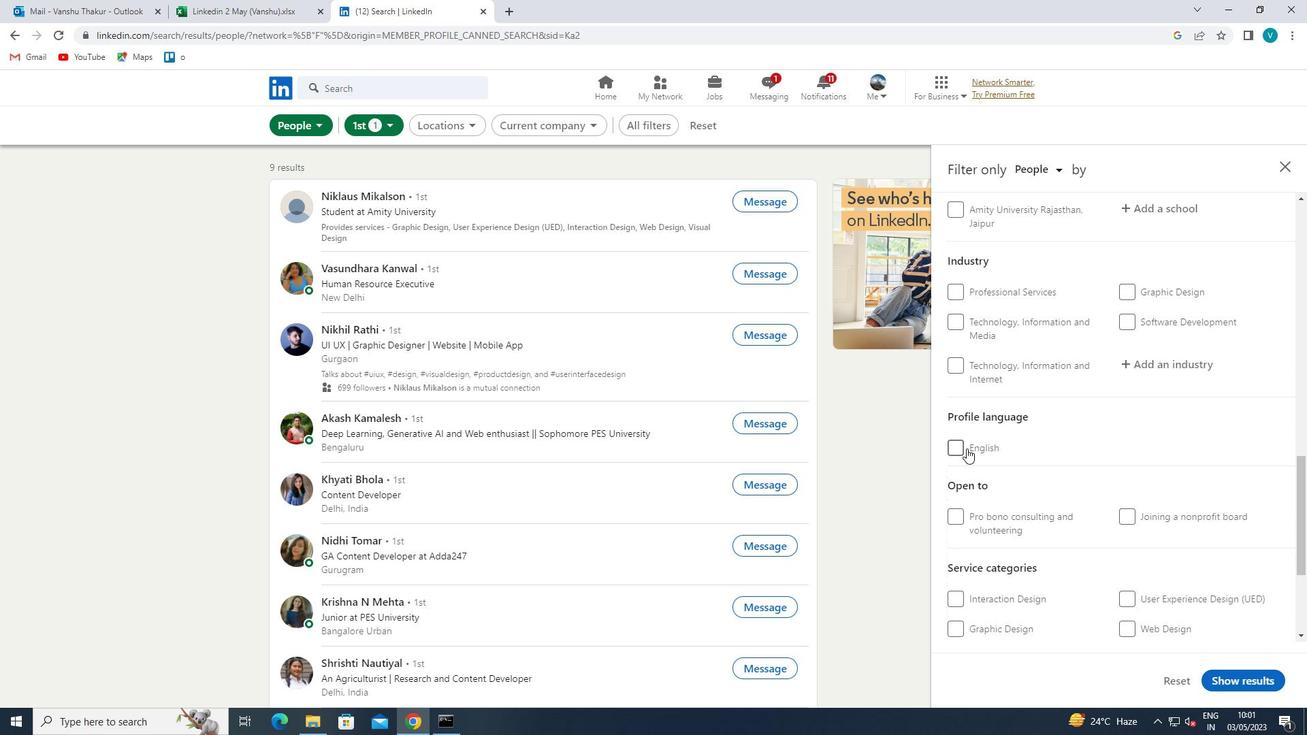 
Action: Mouse pressed left at (966, 448)
Screenshot: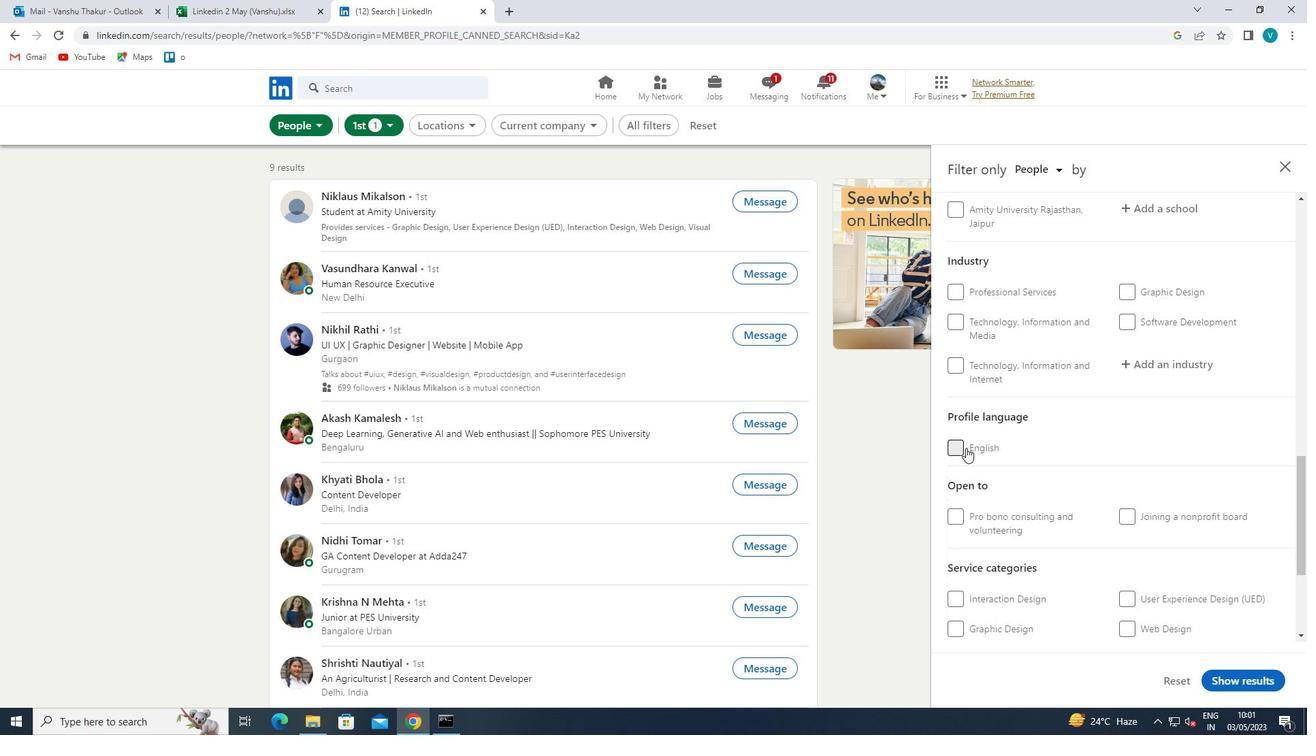 
Action: Mouse moved to (1185, 480)
Screenshot: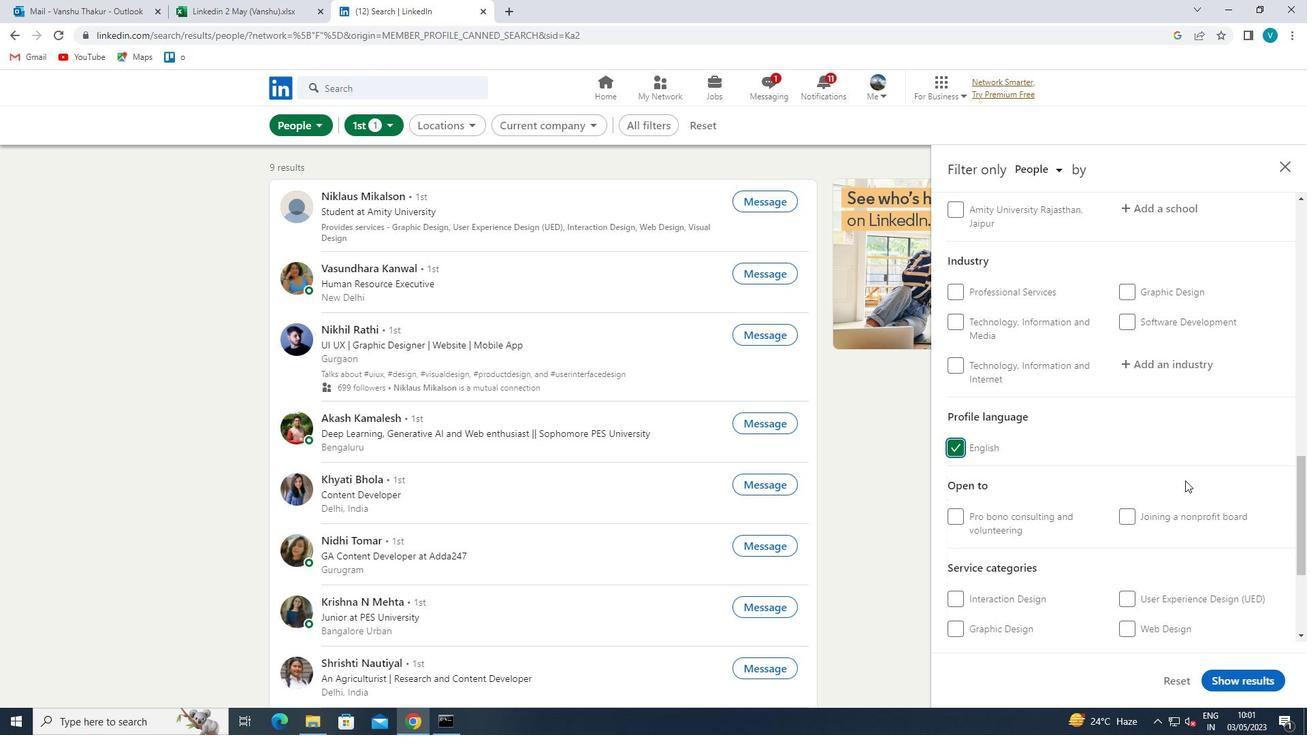 
Action: Mouse scrolled (1185, 481) with delta (0, 0)
Screenshot: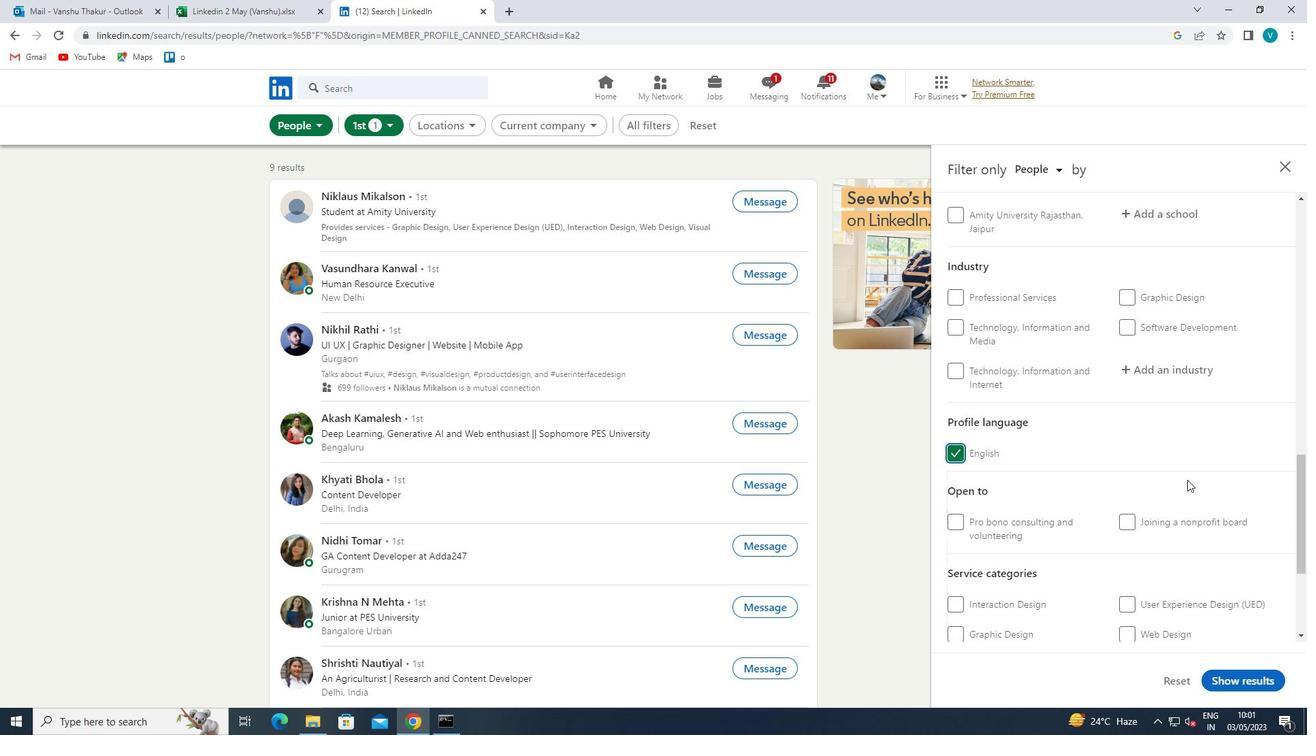 
Action: Mouse moved to (1187, 479)
Screenshot: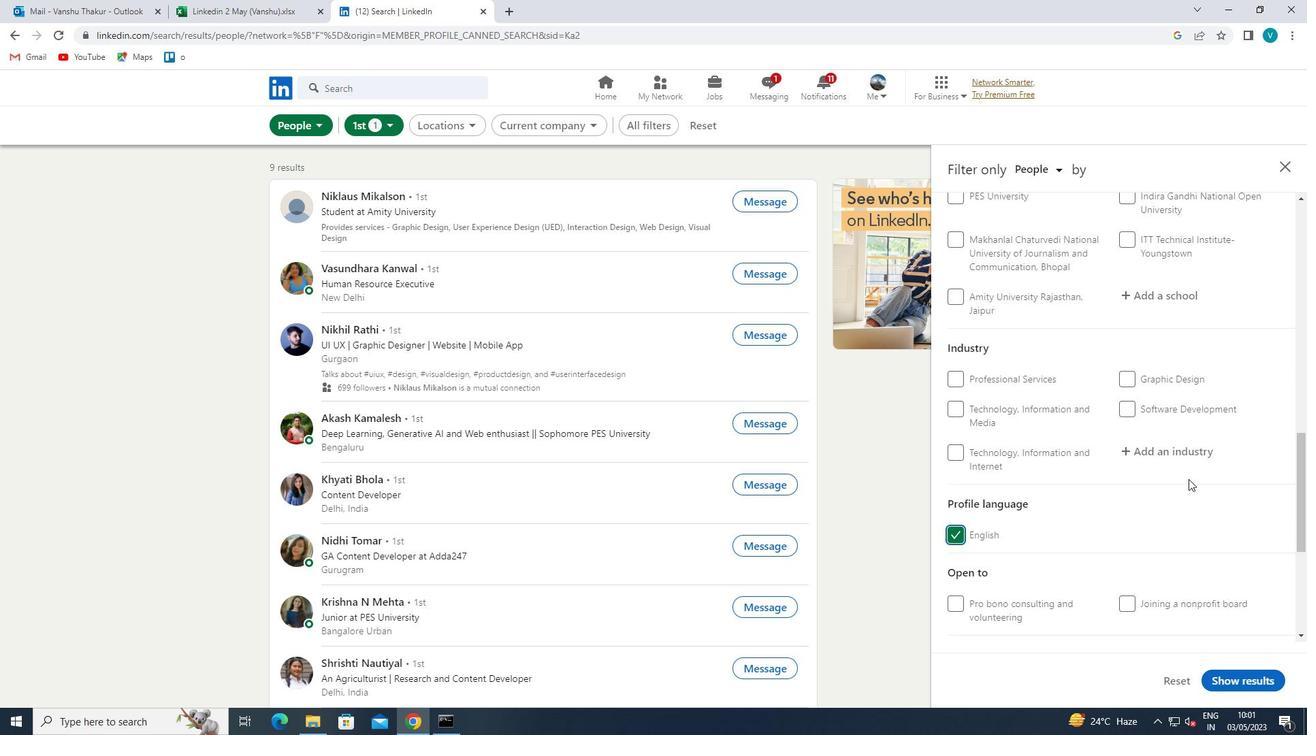 
Action: Mouse scrolled (1187, 480) with delta (0, 0)
Screenshot: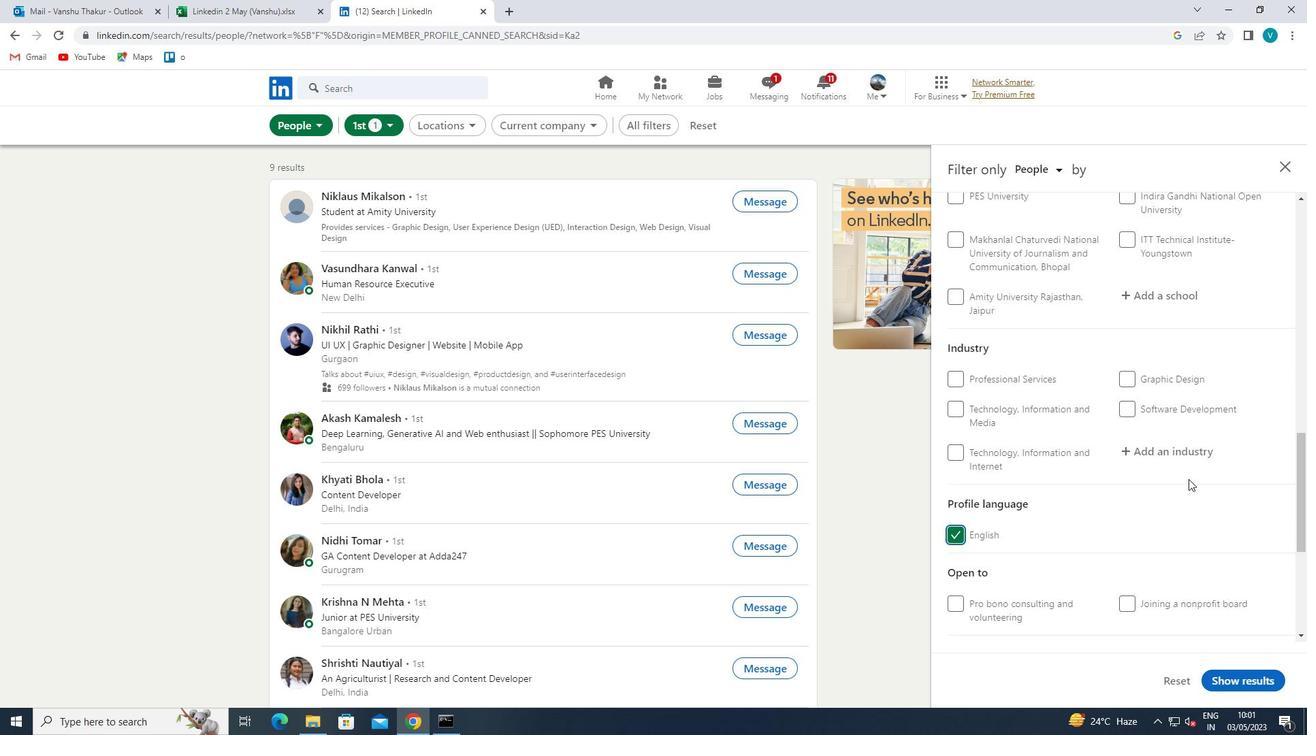 
Action: Mouse moved to (1188, 479)
Screenshot: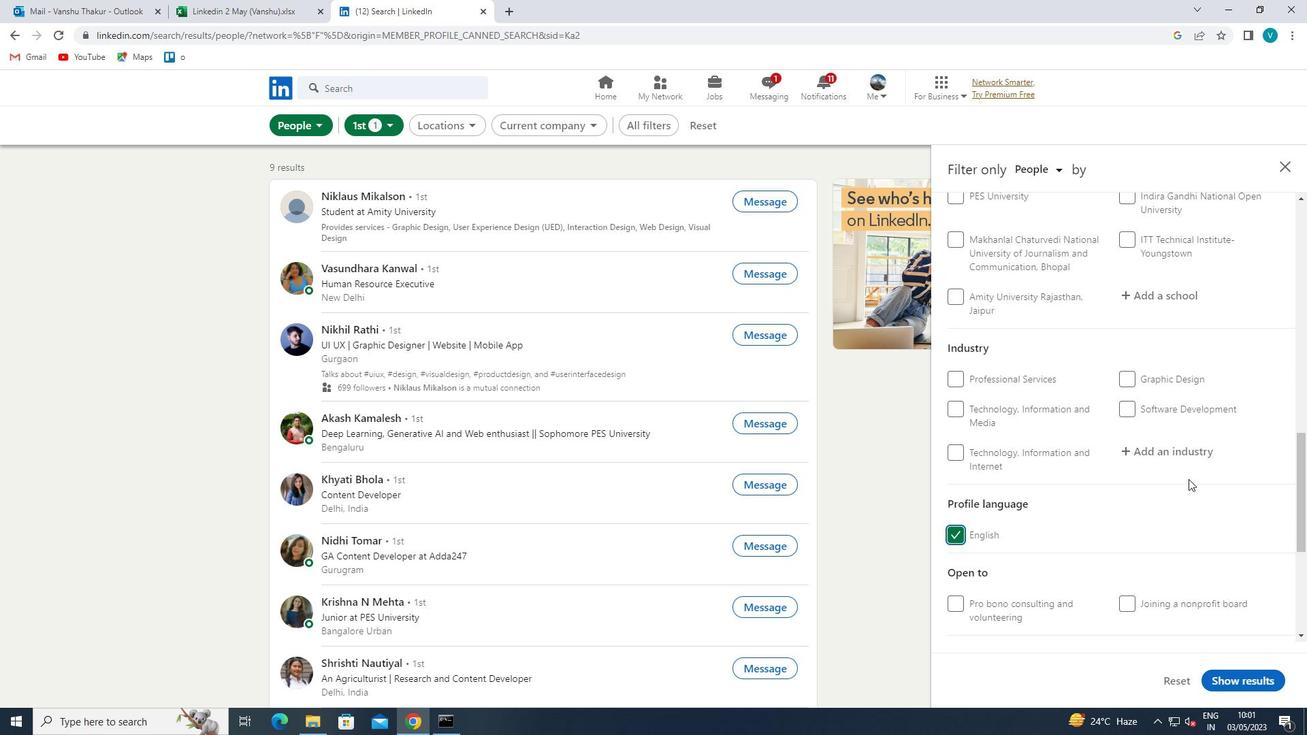 
Action: Mouse scrolled (1188, 479) with delta (0, 0)
Screenshot: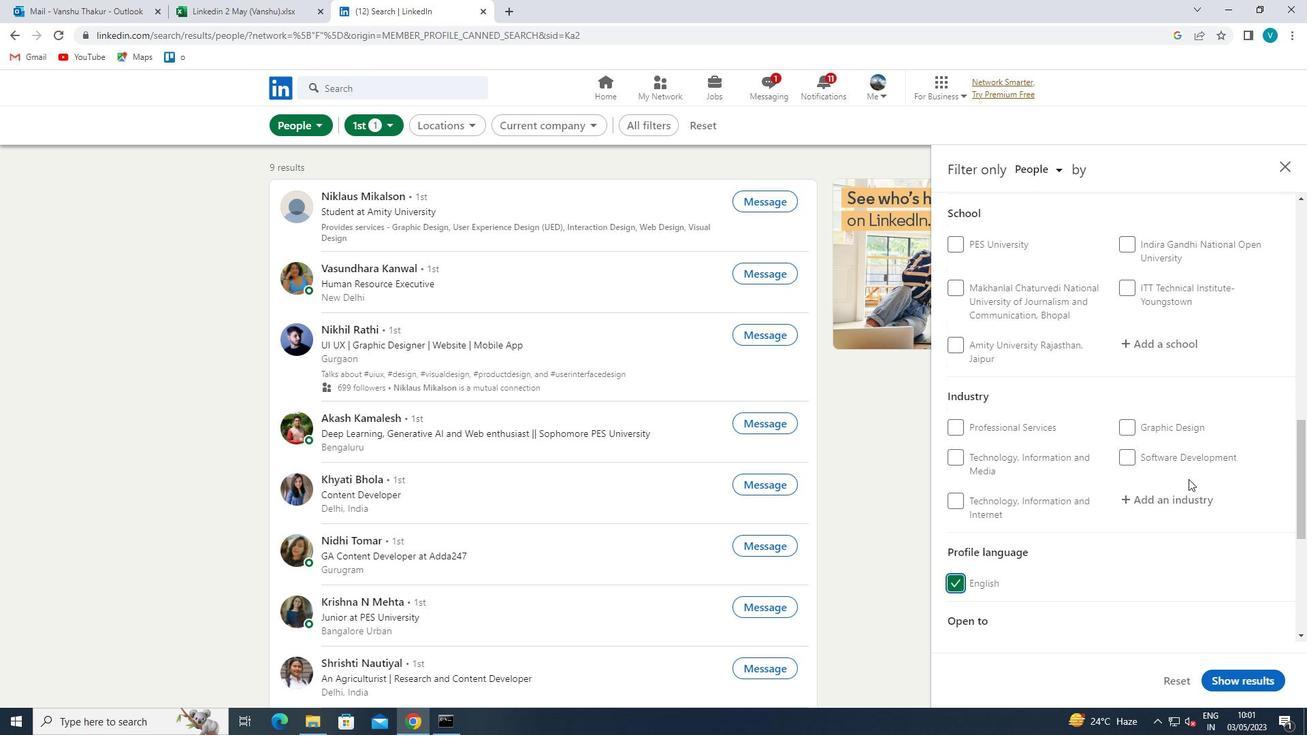 
Action: Mouse scrolled (1188, 479) with delta (0, 0)
Screenshot: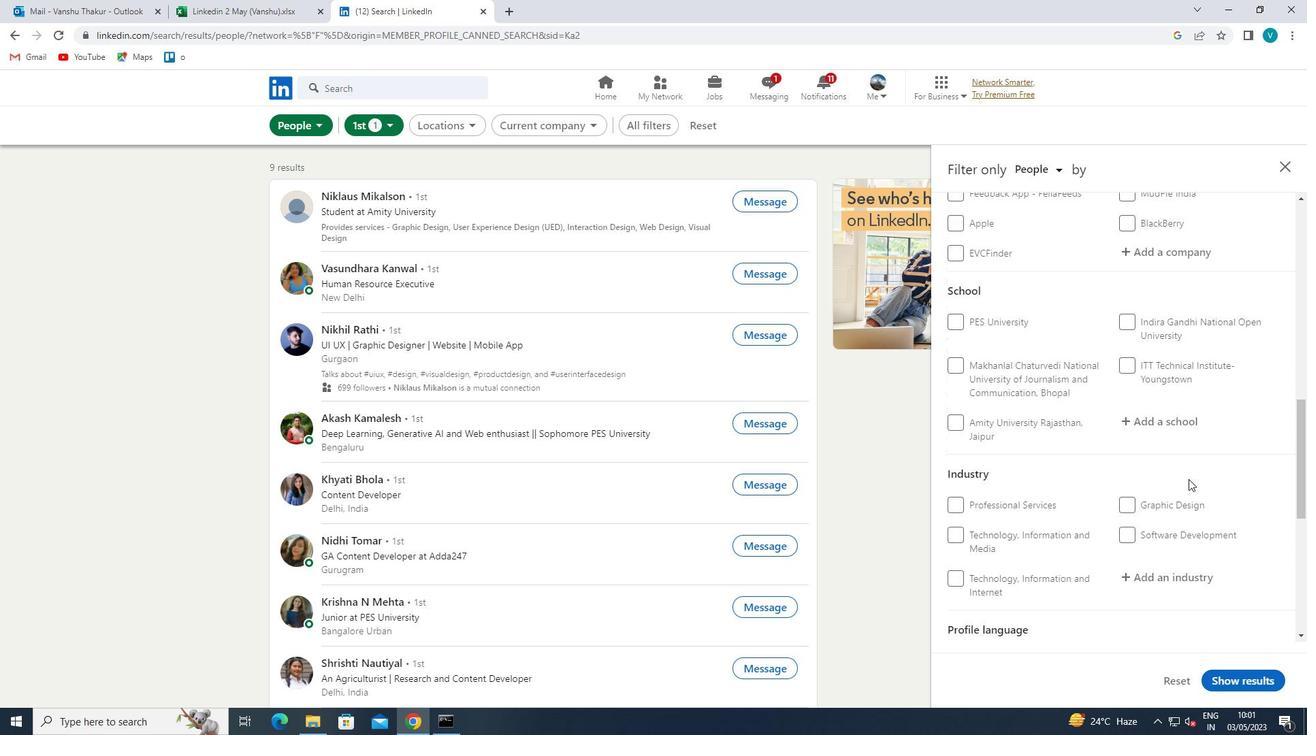 
Action: Mouse scrolled (1188, 479) with delta (0, 0)
Screenshot: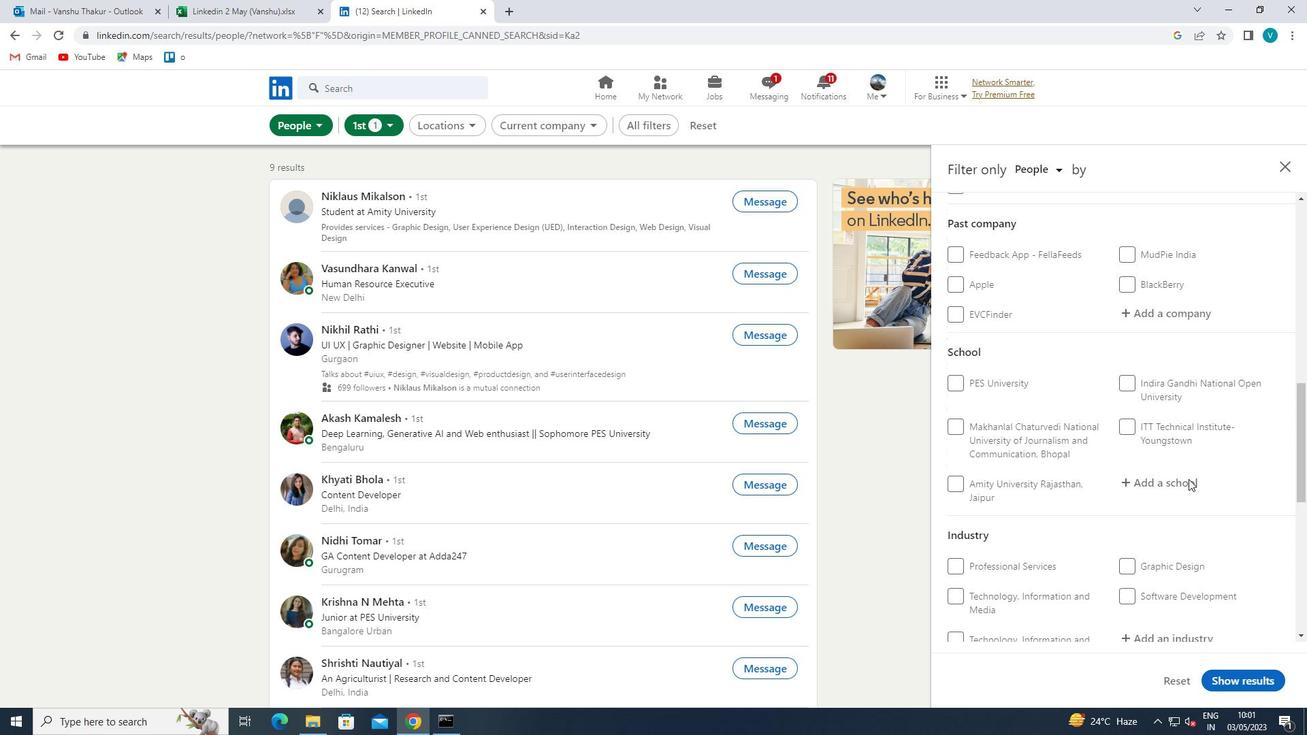 
Action: Mouse scrolled (1188, 479) with delta (0, 0)
Screenshot: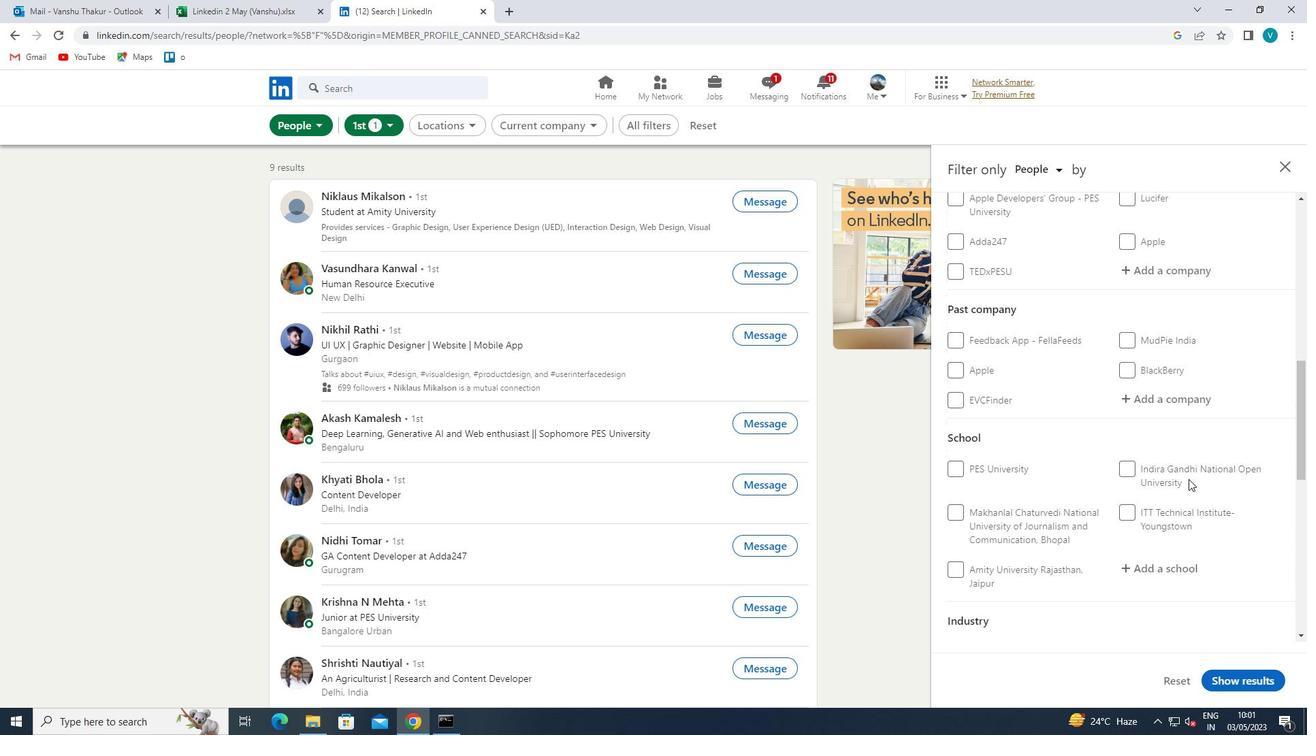 
Action: Mouse scrolled (1188, 479) with delta (0, 0)
Screenshot: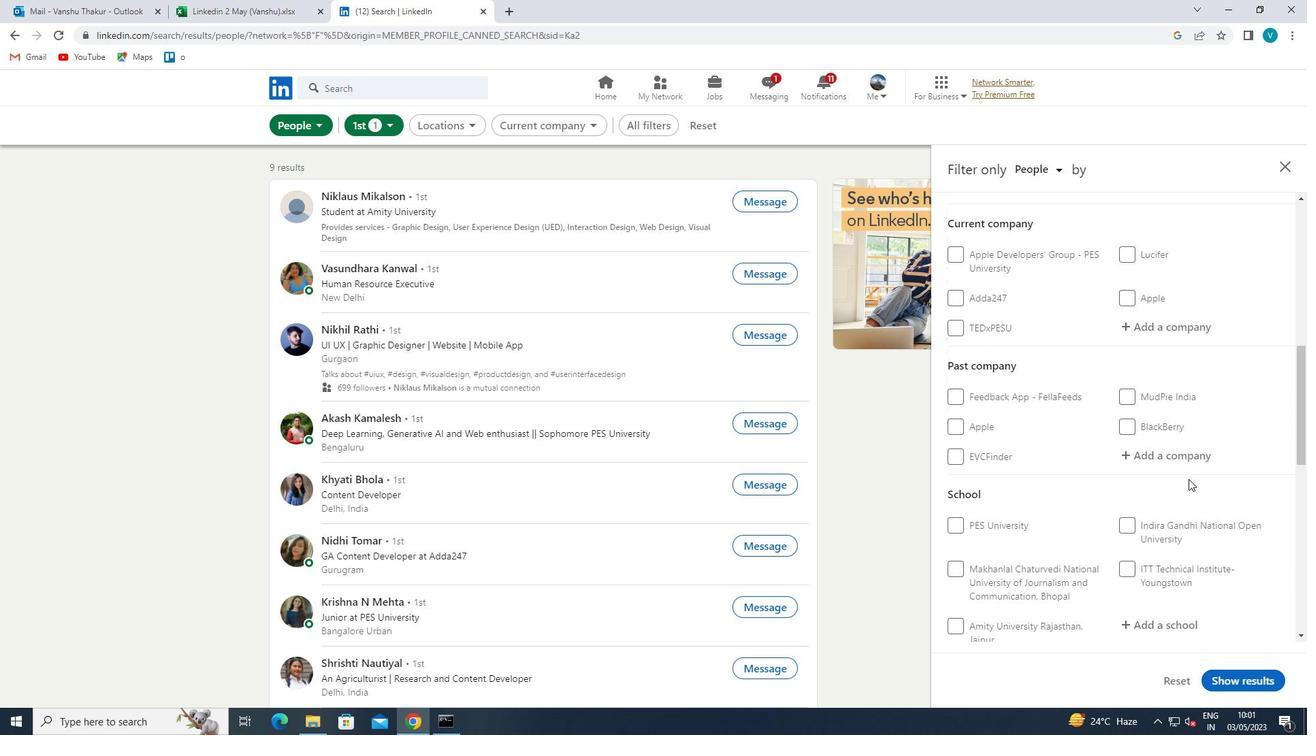 
Action: Mouse moved to (1188, 381)
Screenshot: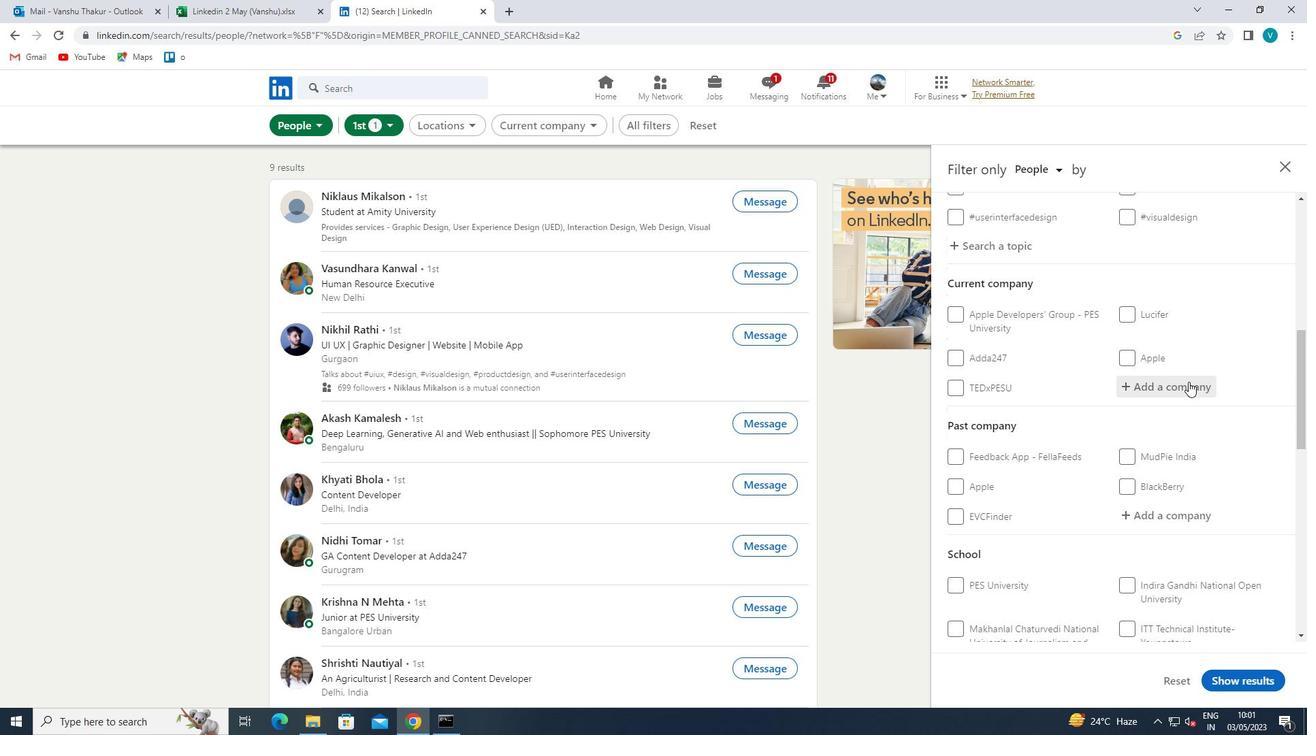 
Action: Mouse pressed left at (1188, 381)
Screenshot: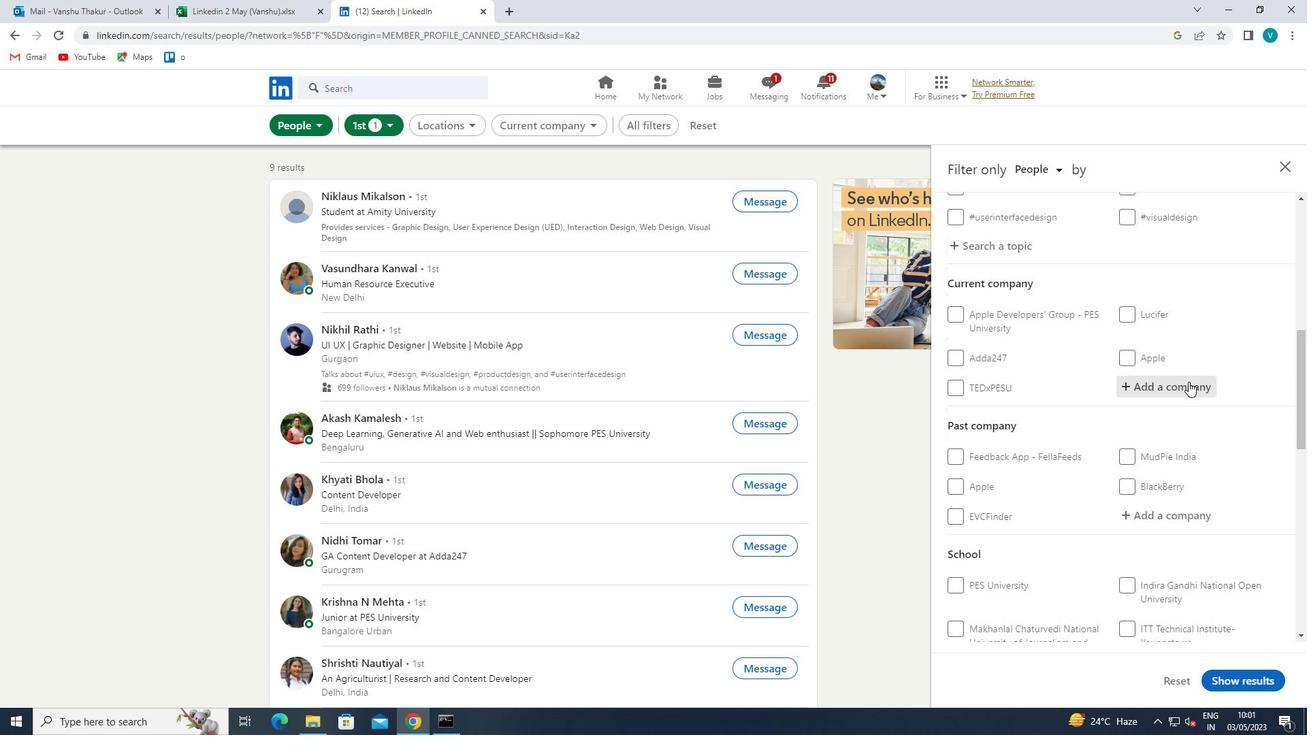 
Action: Mouse moved to (889, 550)
Screenshot: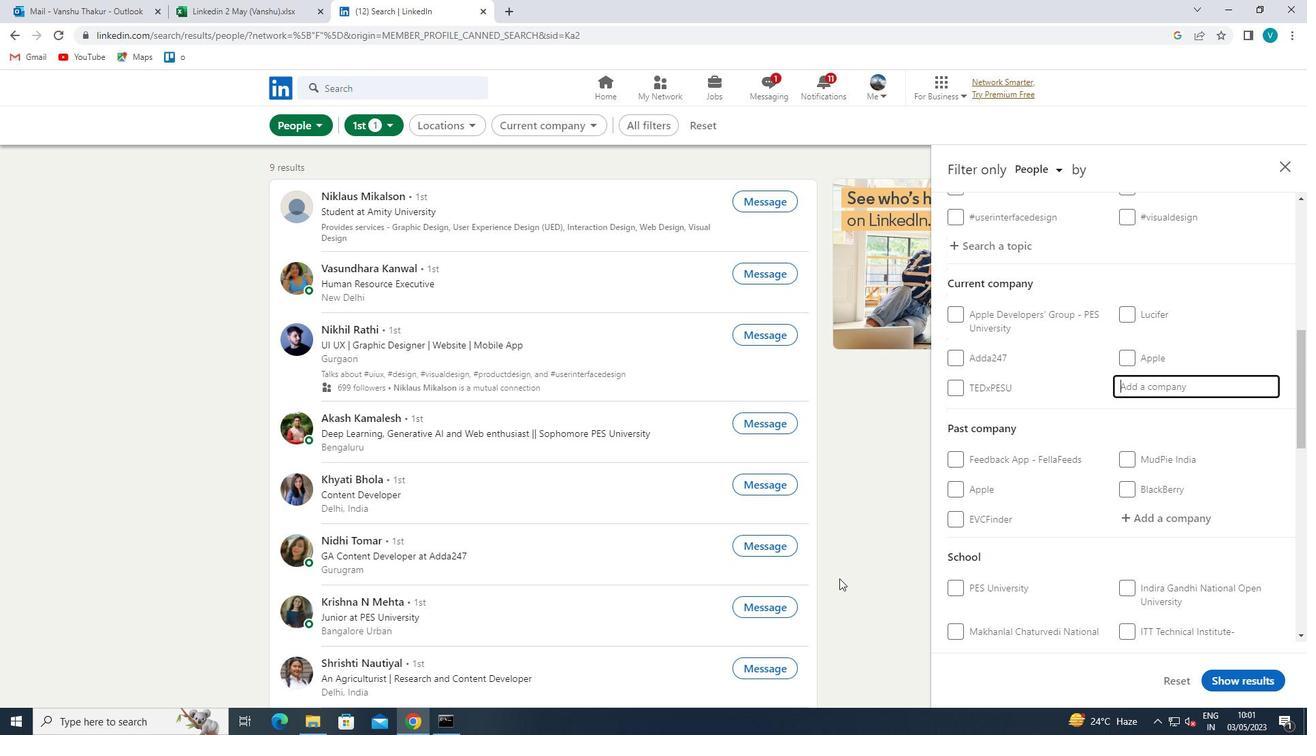 
Action: Key pressed <Key.shift>
Screenshot: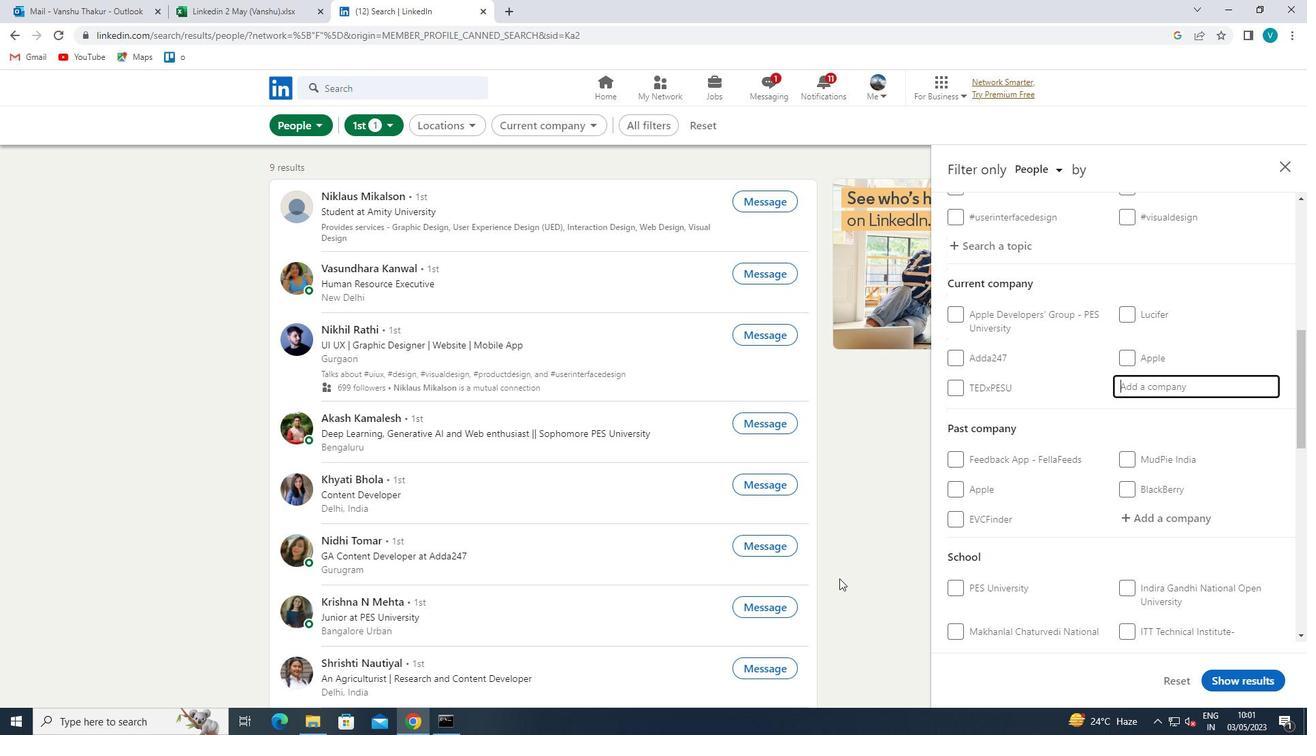 
Action: Mouse moved to (839, 578)
Screenshot: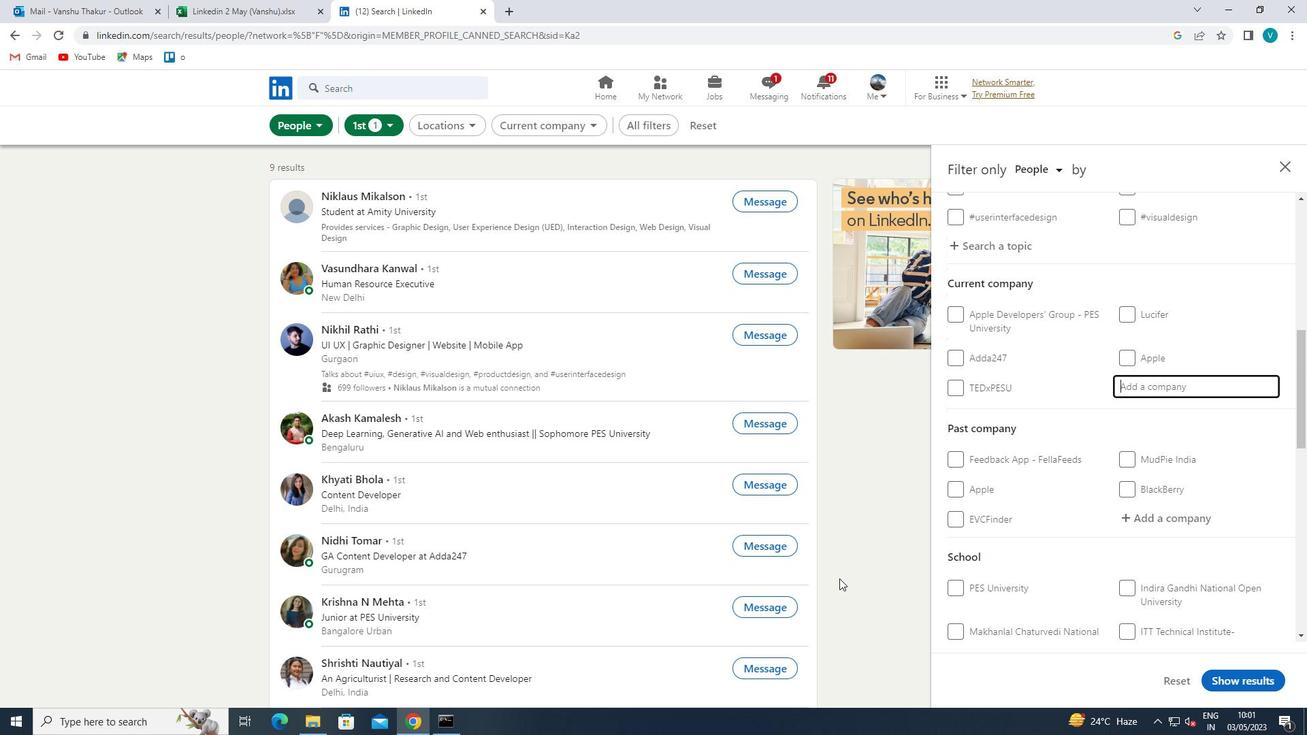 
Action: Key pressed V-<Key.shift>MART
Screenshot: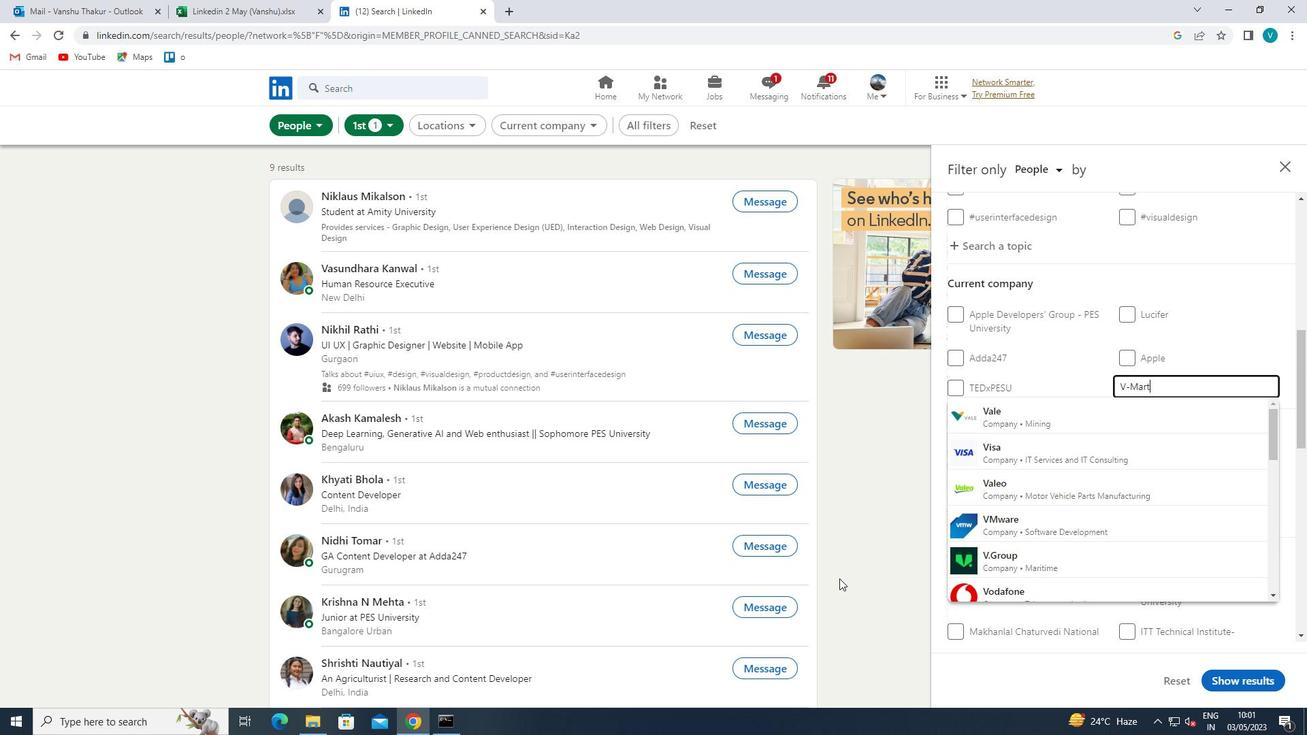 
Action: Mouse moved to (1064, 411)
Screenshot: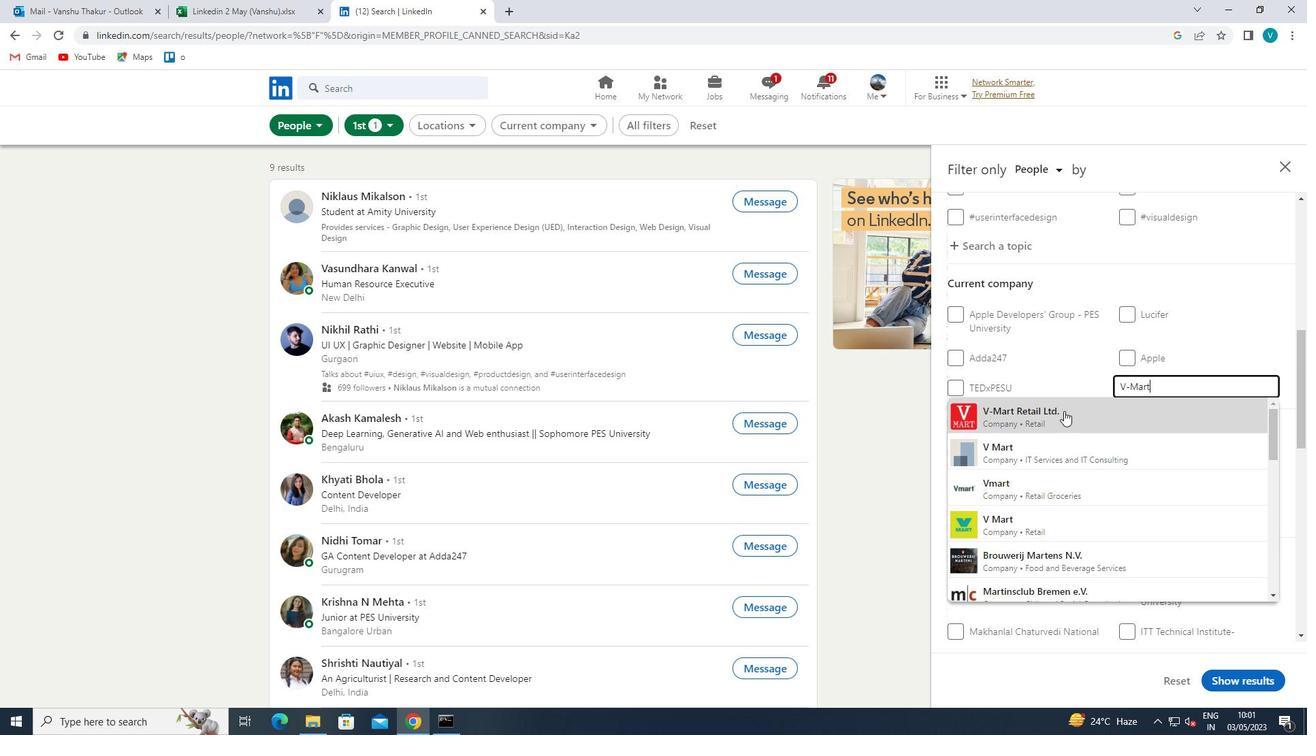 
Action: Mouse pressed left at (1064, 411)
Screenshot: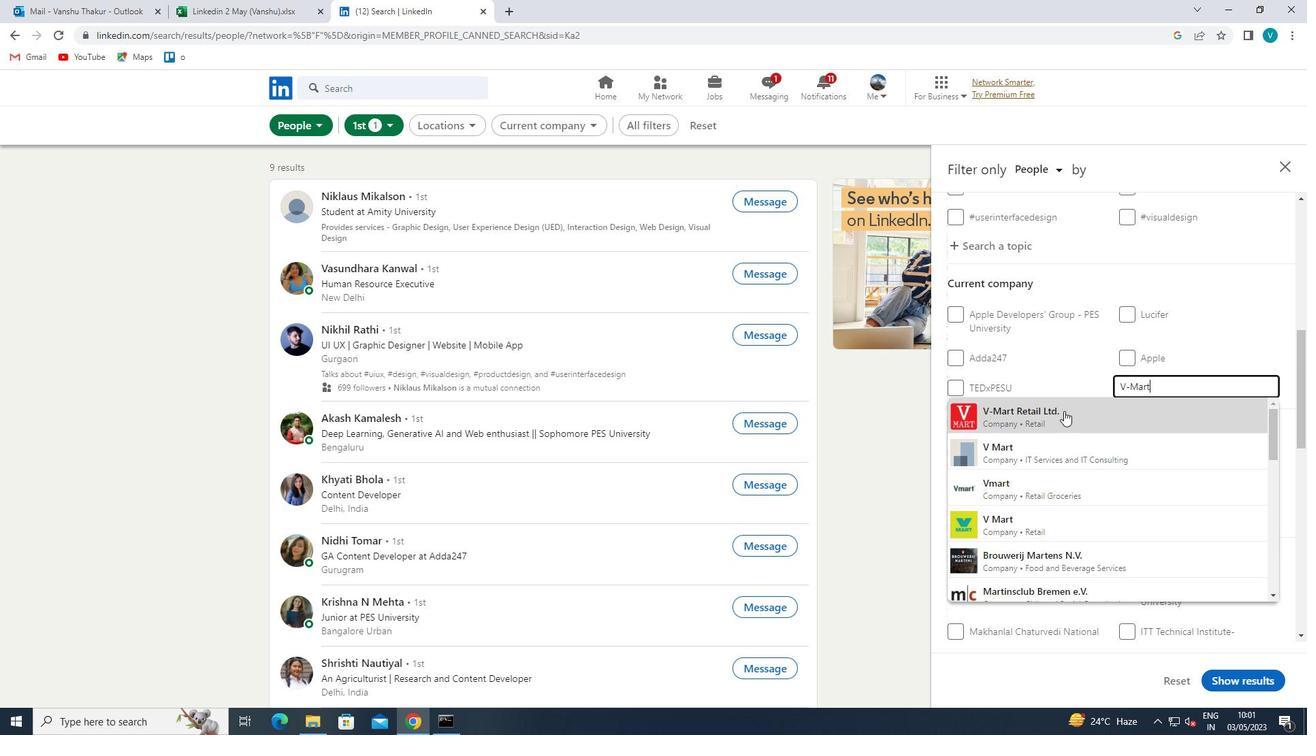 
Action: Mouse scrolled (1064, 410) with delta (0, 0)
Screenshot: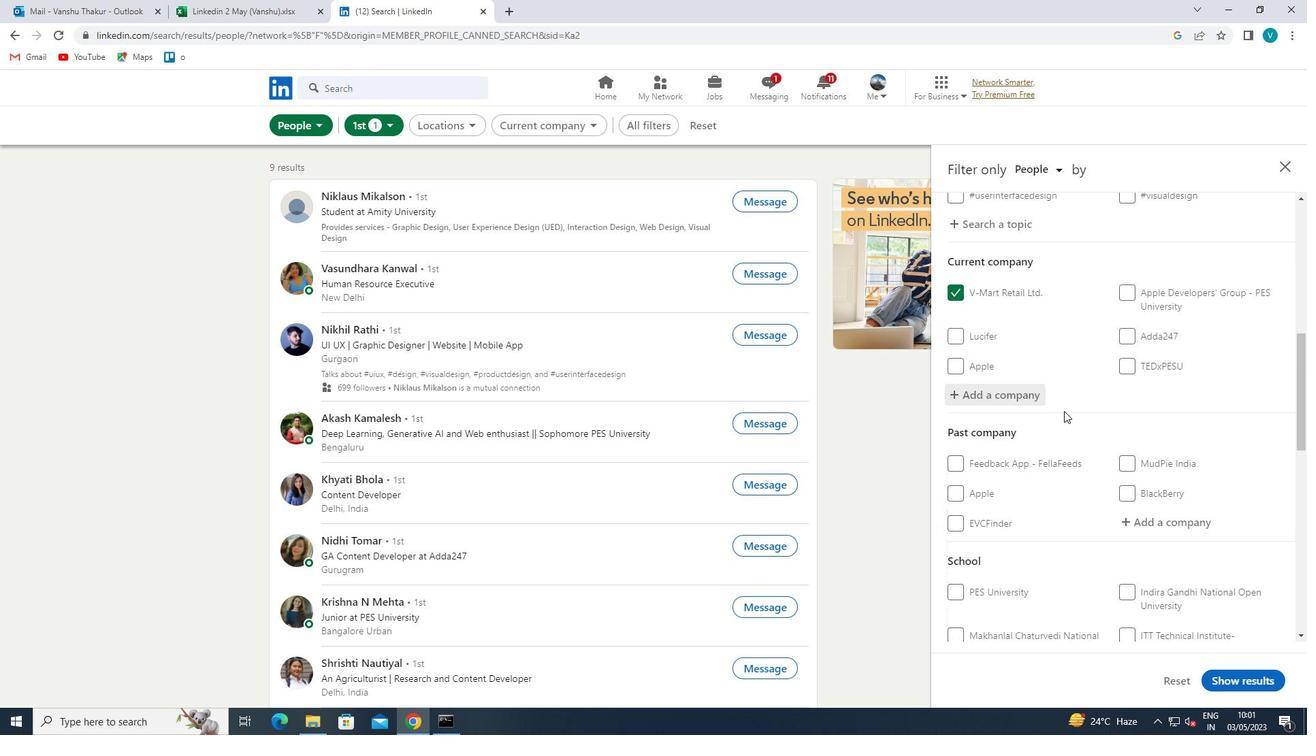 
Action: Mouse scrolled (1064, 410) with delta (0, 0)
Screenshot: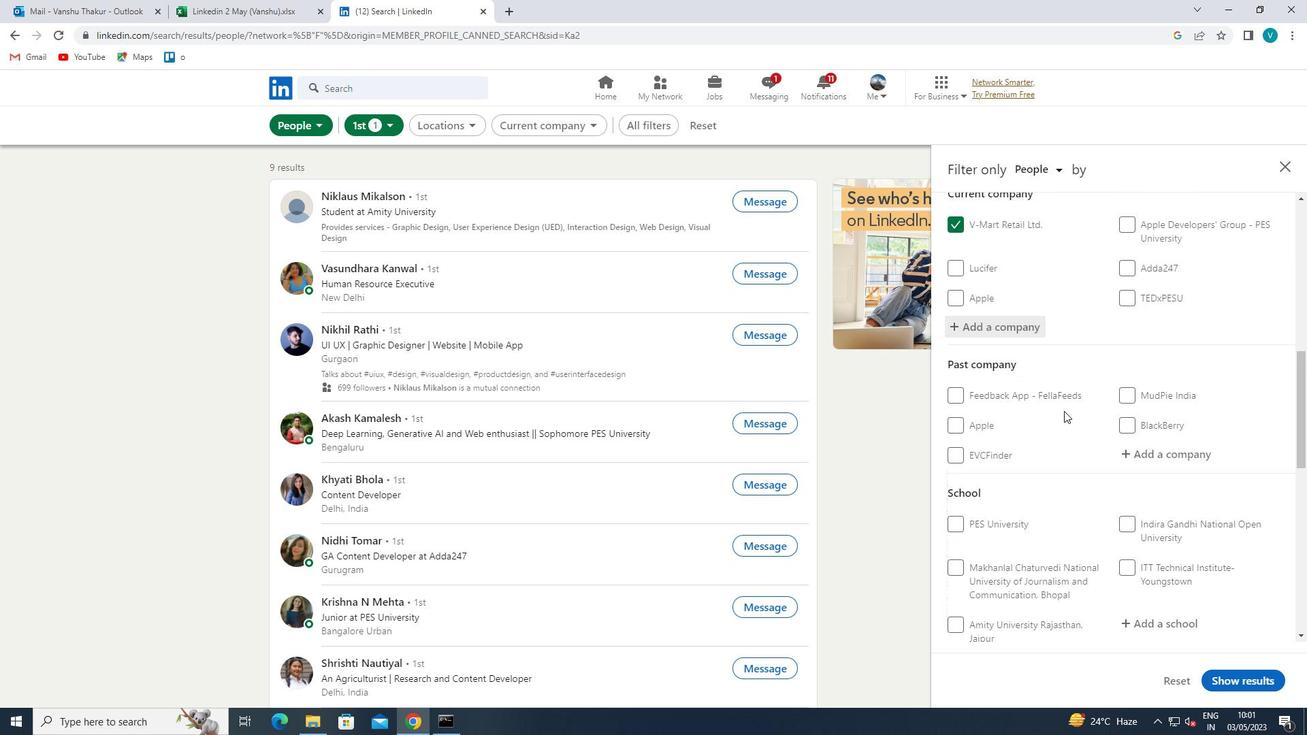 
Action: Mouse scrolled (1064, 410) with delta (0, 0)
Screenshot: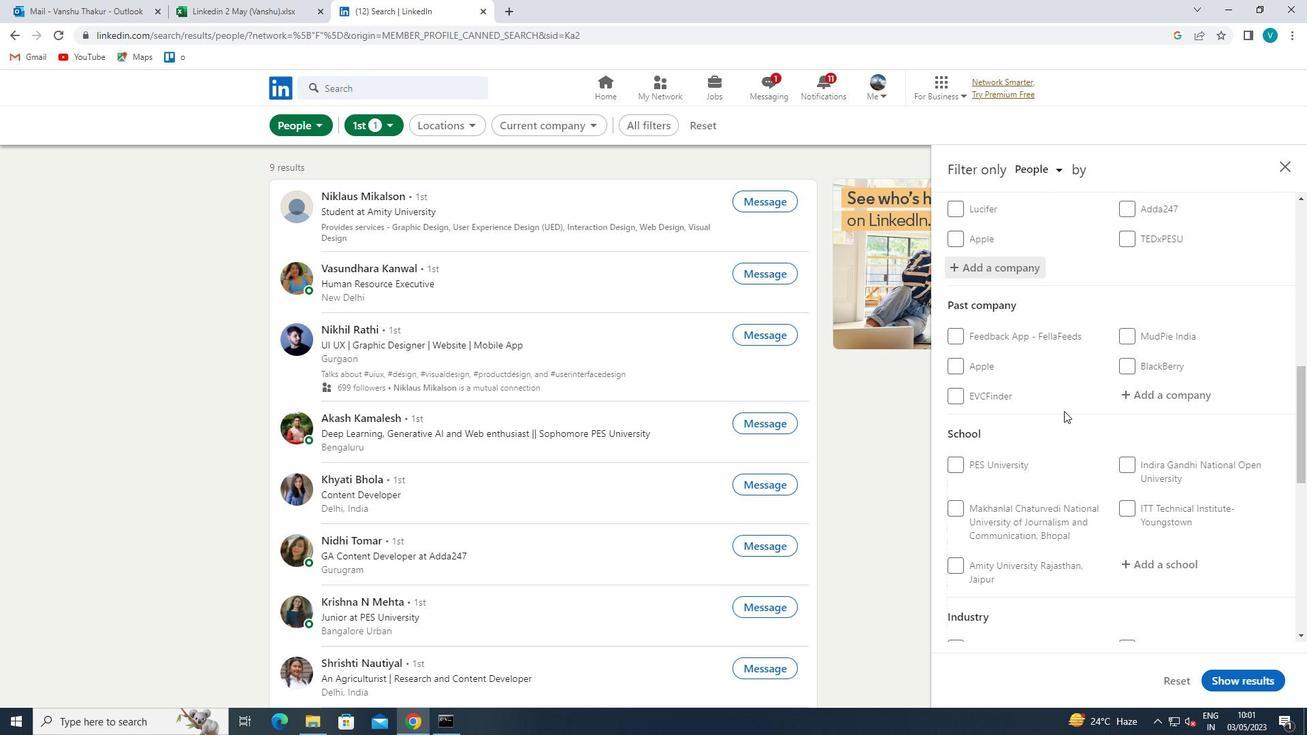 
Action: Mouse scrolled (1064, 410) with delta (0, 0)
Screenshot: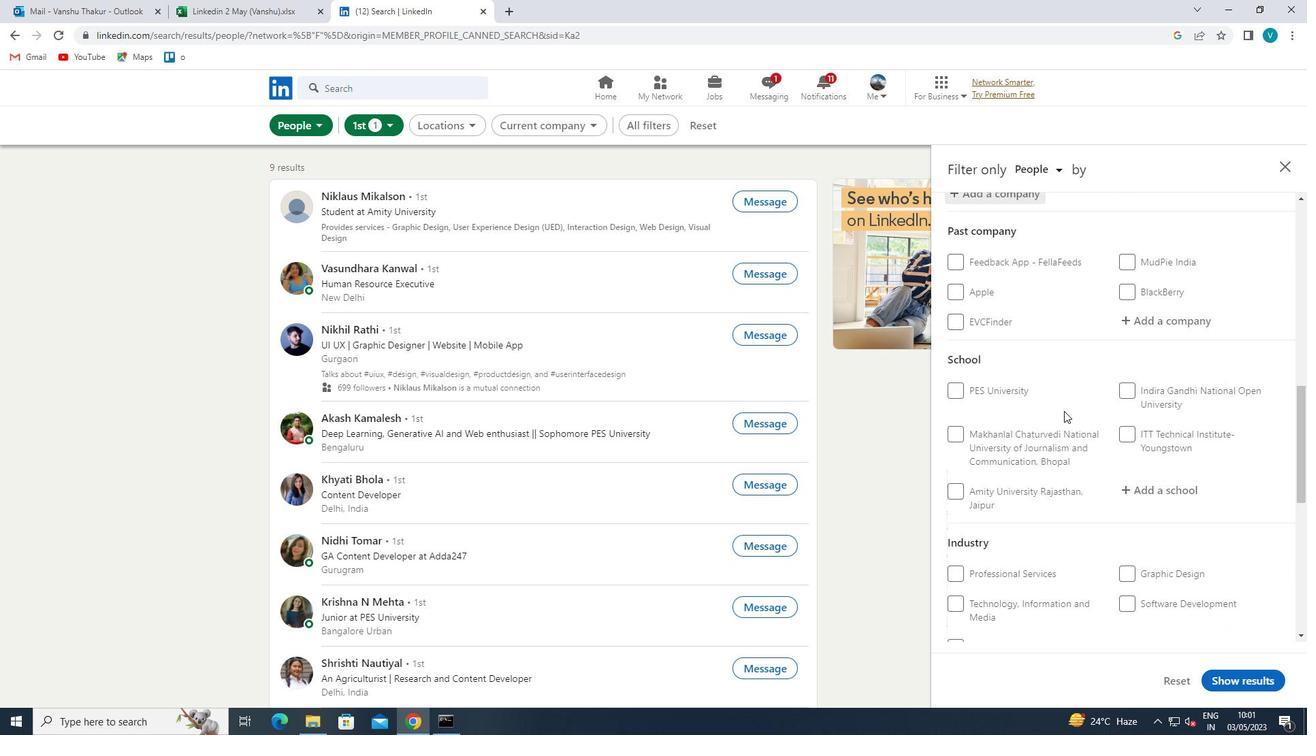 
Action: Mouse scrolled (1064, 410) with delta (0, 0)
Screenshot: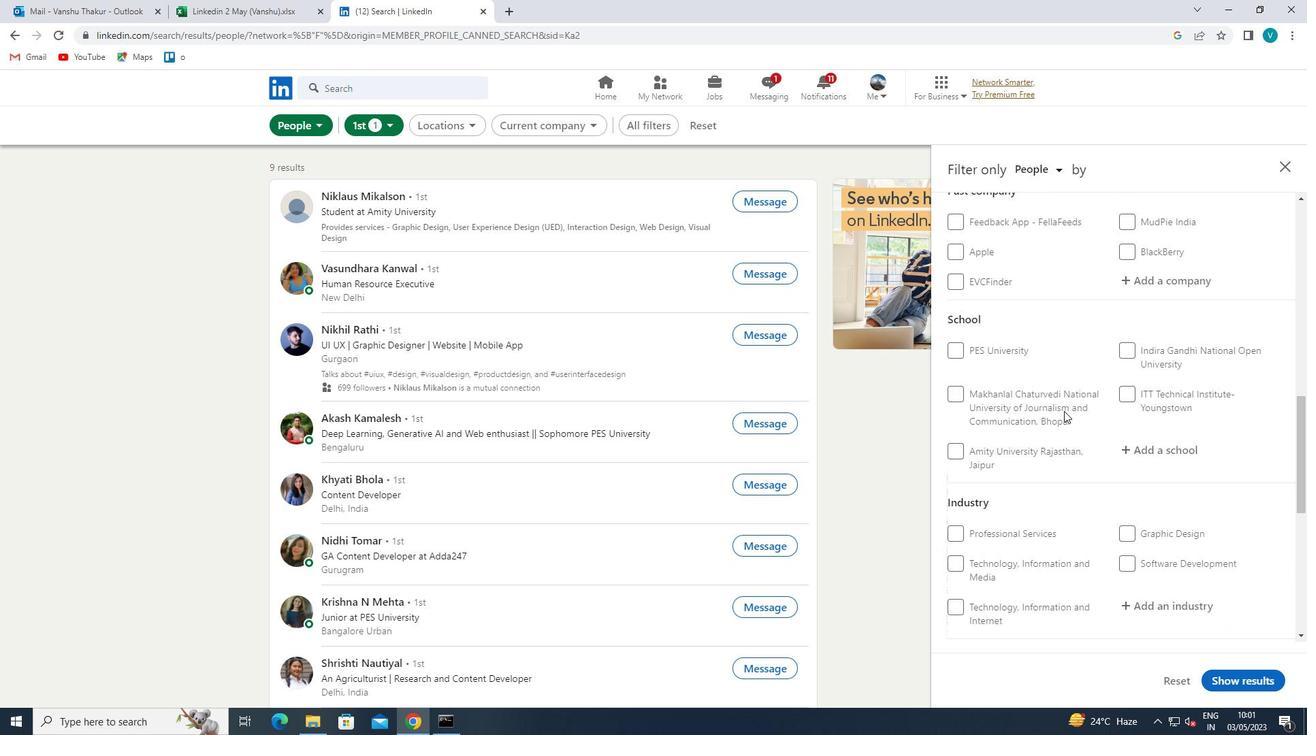 
Action: Mouse moved to (1146, 375)
Screenshot: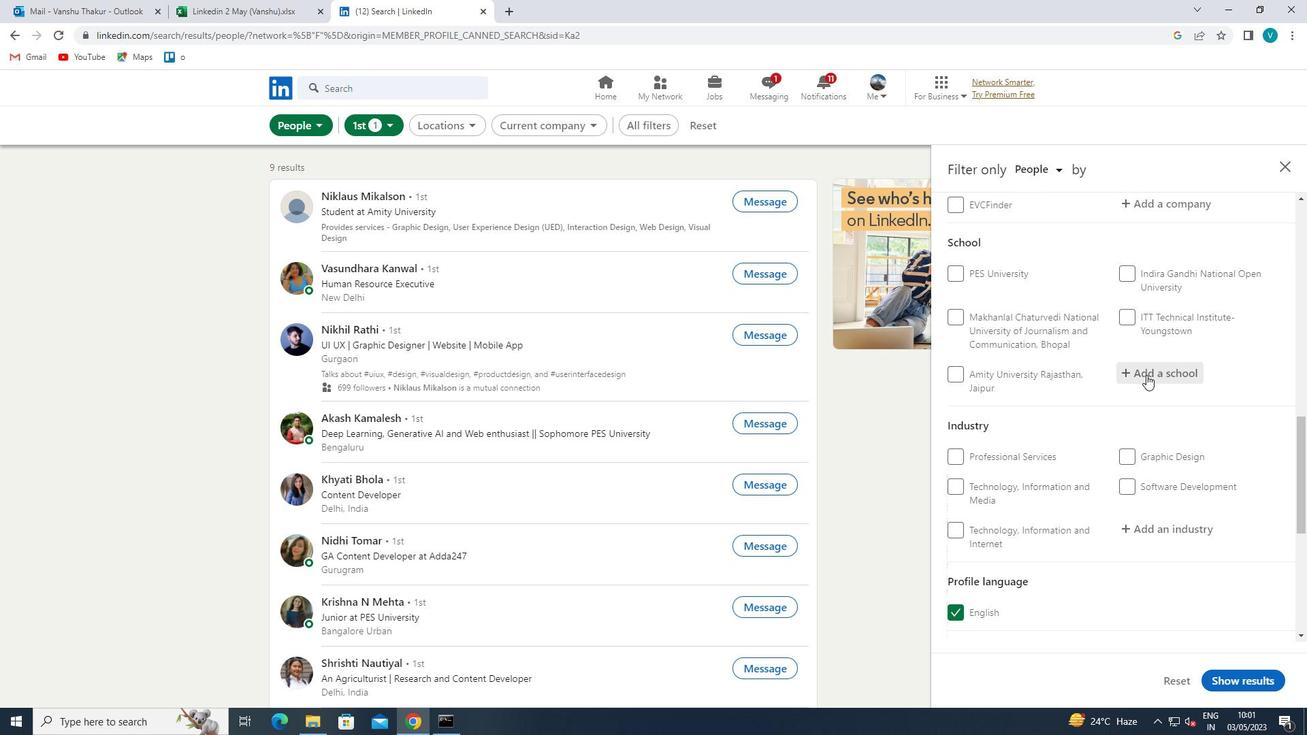 
Action: Mouse pressed left at (1146, 375)
Screenshot: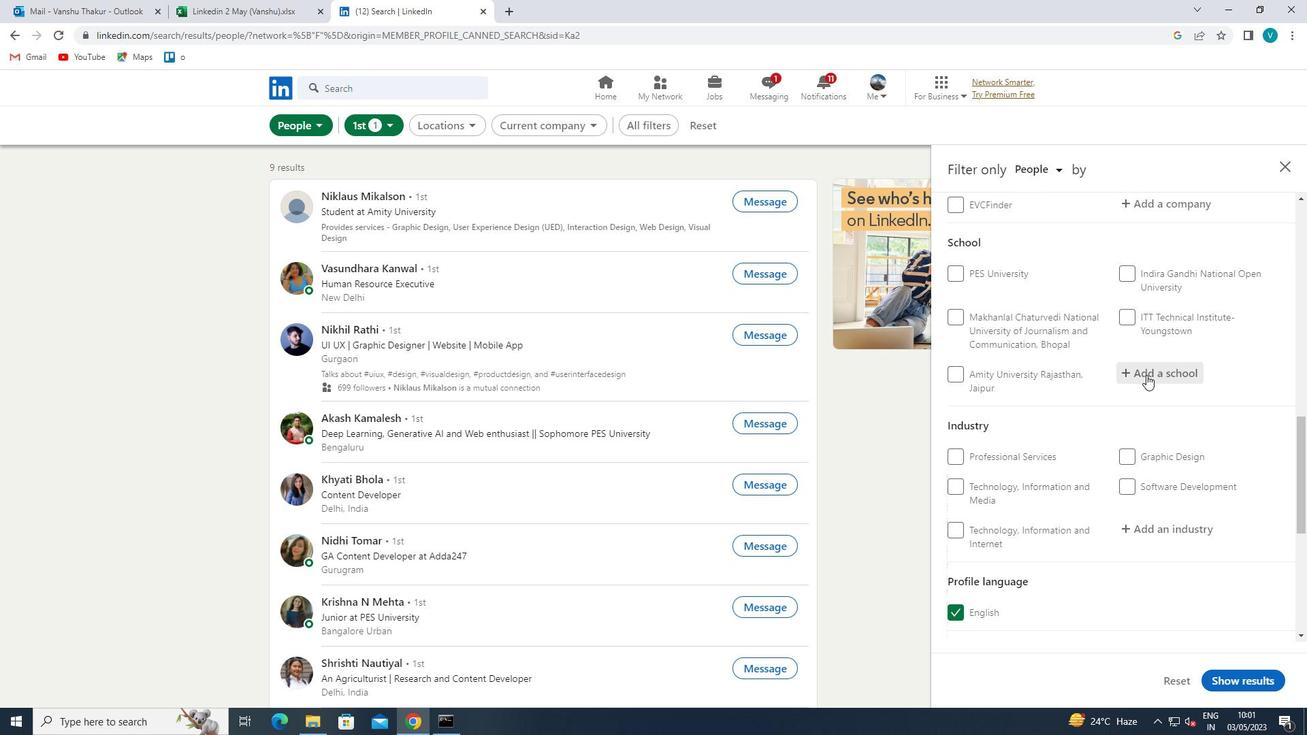 
Action: Mouse moved to (1155, 369)
Screenshot: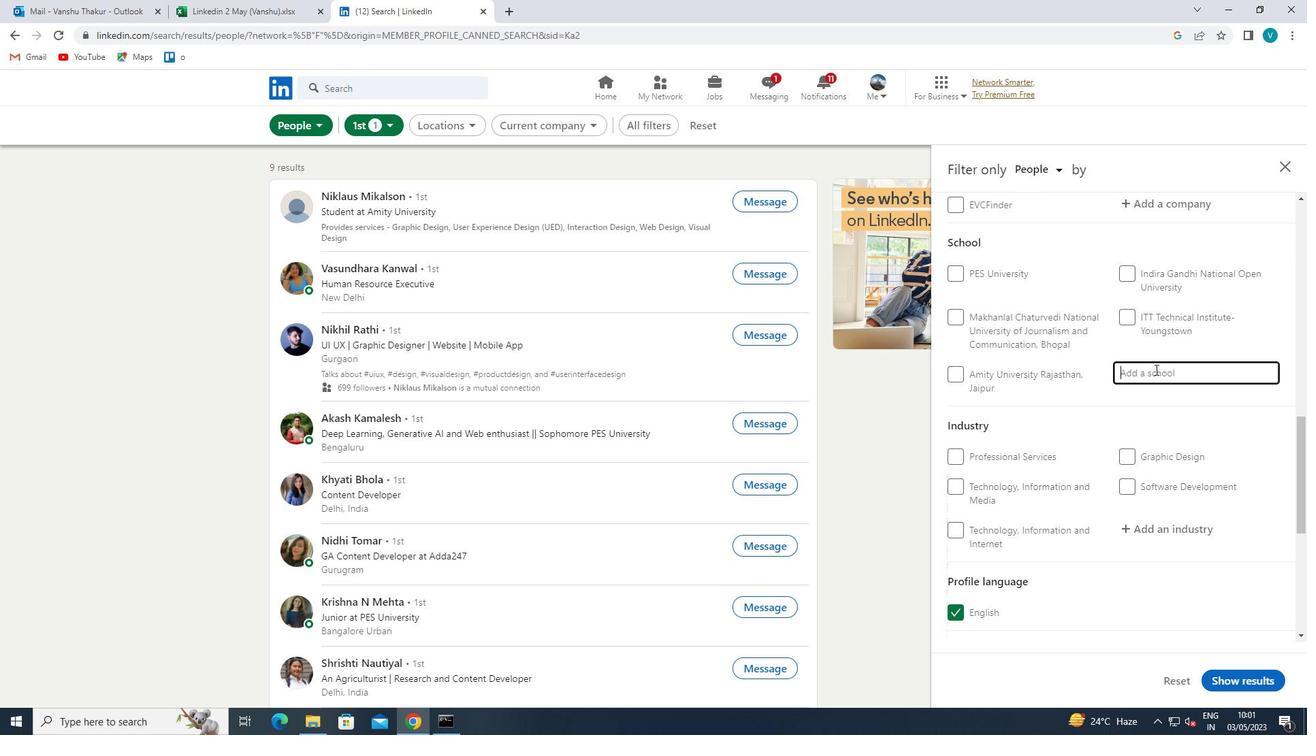 
Action: Key pressed <Key.shift>
Screenshot: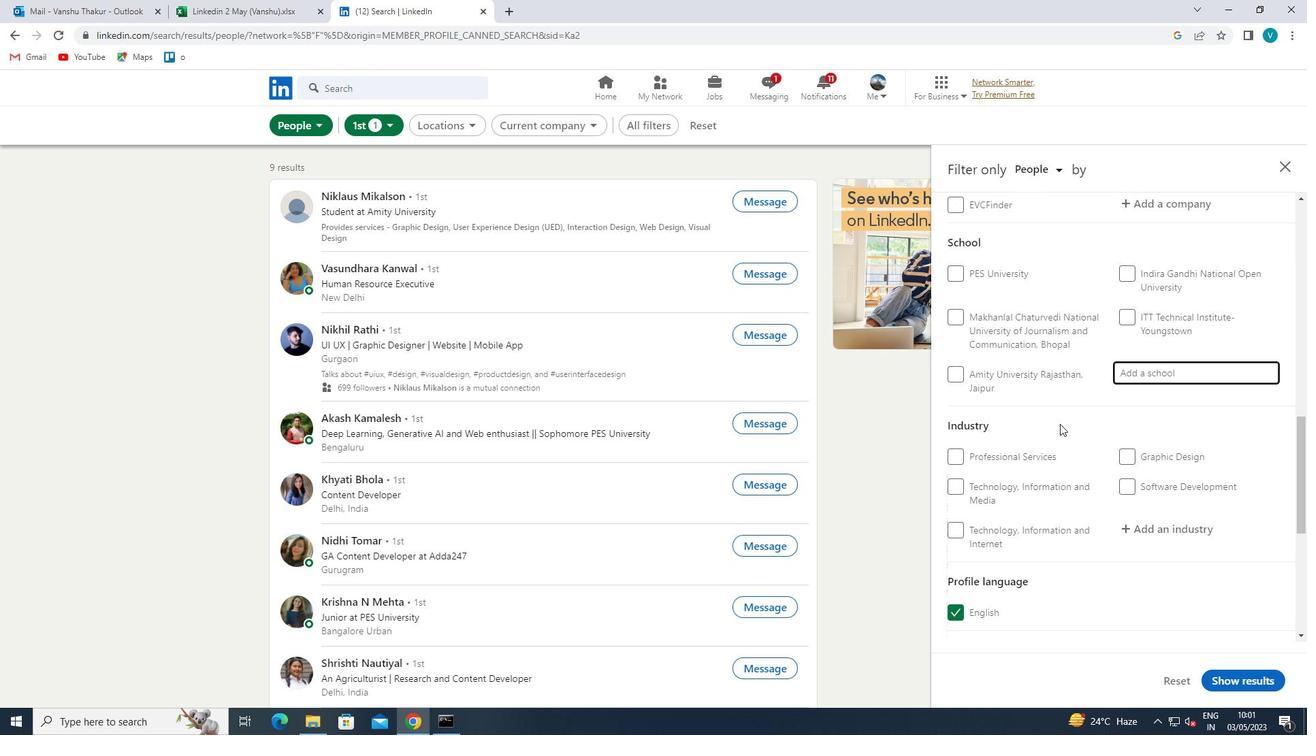 
Action: Mouse moved to (691, 640)
Screenshot: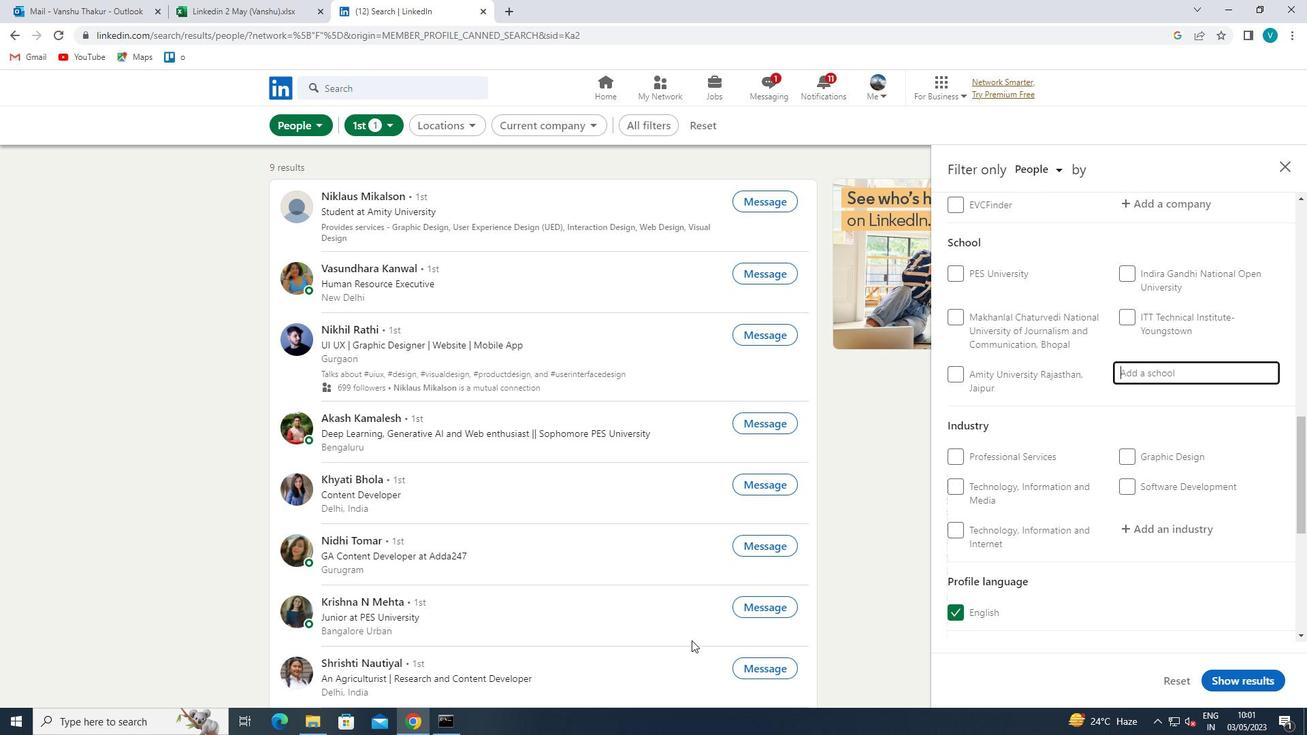 
Action: Key pressed <Key.shift><Key.shift><Key.shift>RAMNIRANJAN
Screenshot: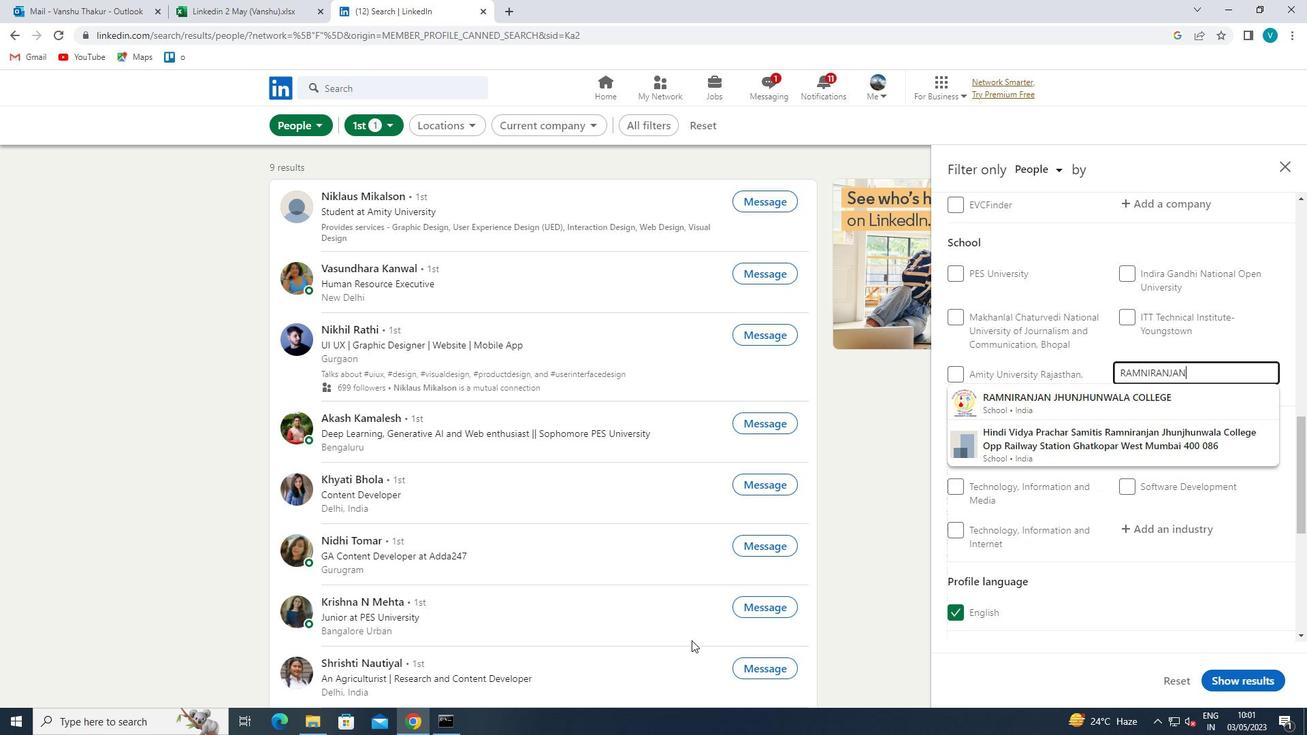 
Action: Mouse moved to (1132, 398)
Screenshot: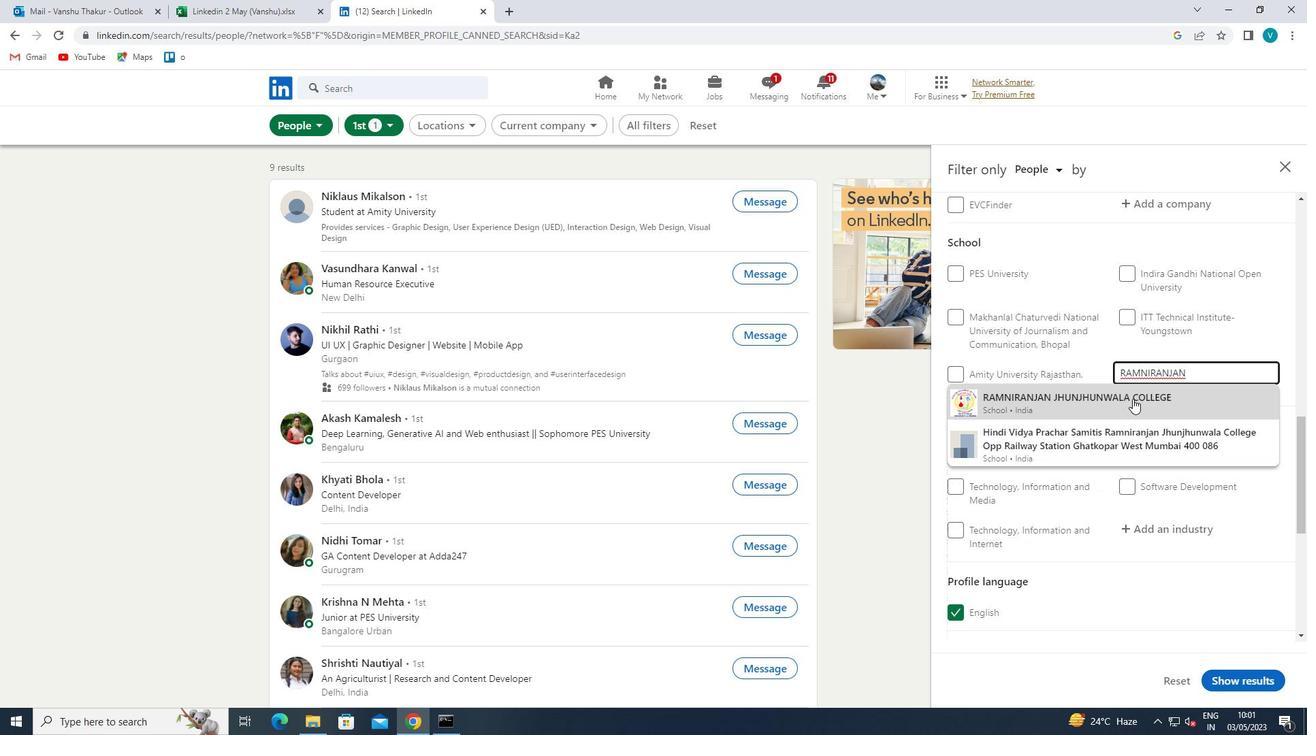 
Action: Mouse pressed left at (1132, 398)
Screenshot: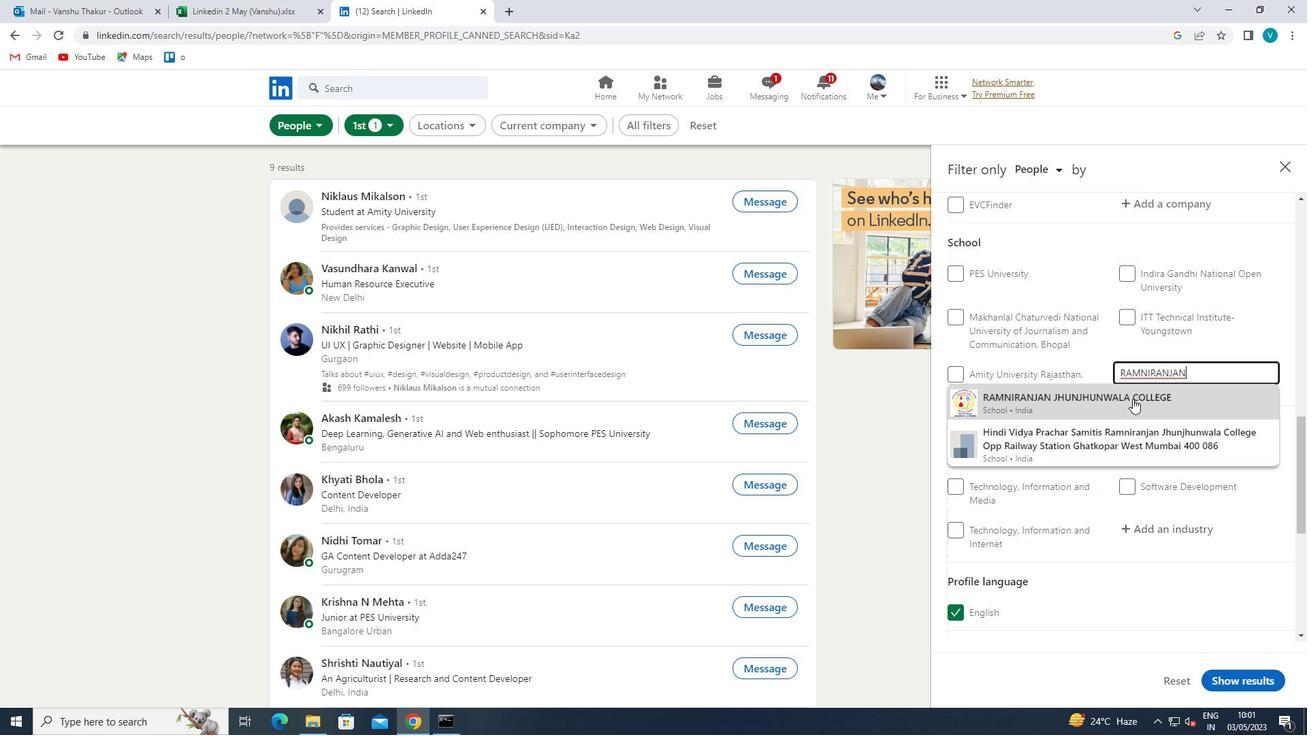 
Action: Mouse scrolled (1132, 398) with delta (0, 0)
Screenshot: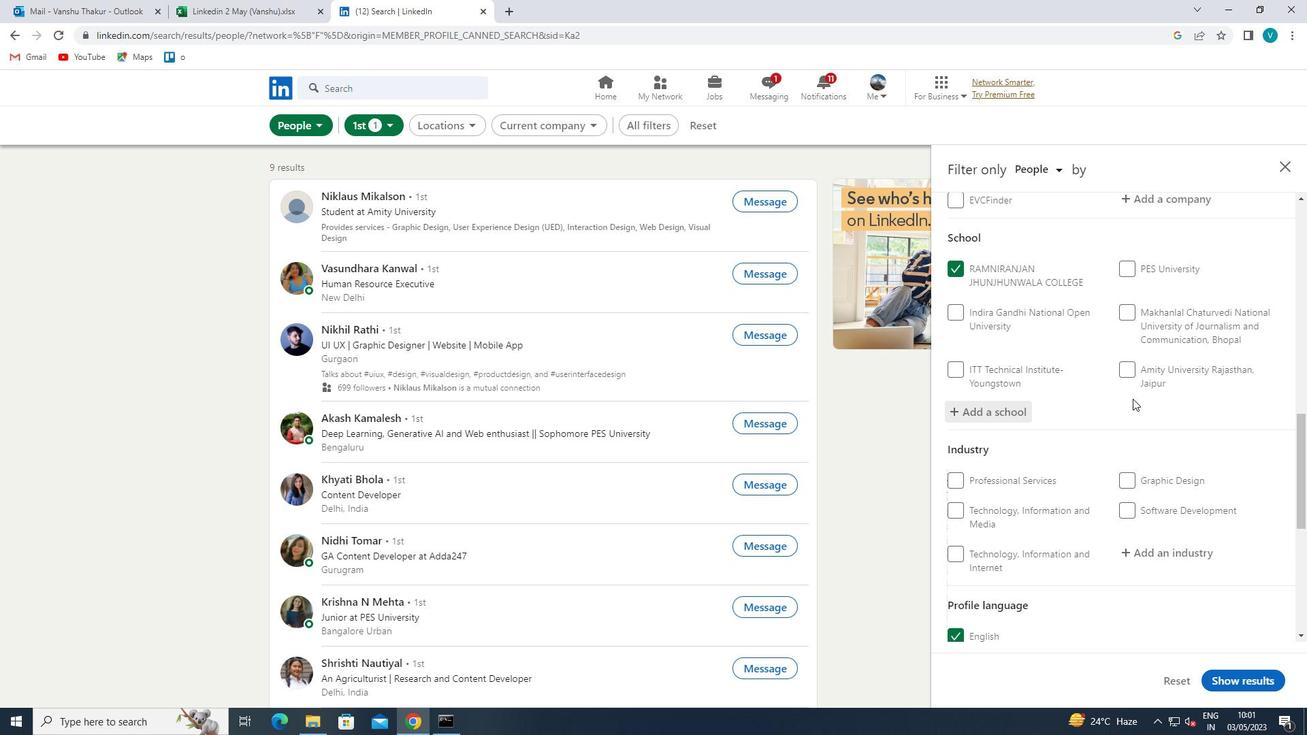 
Action: Mouse scrolled (1132, 398) with delta (0, 0)
Screenshot: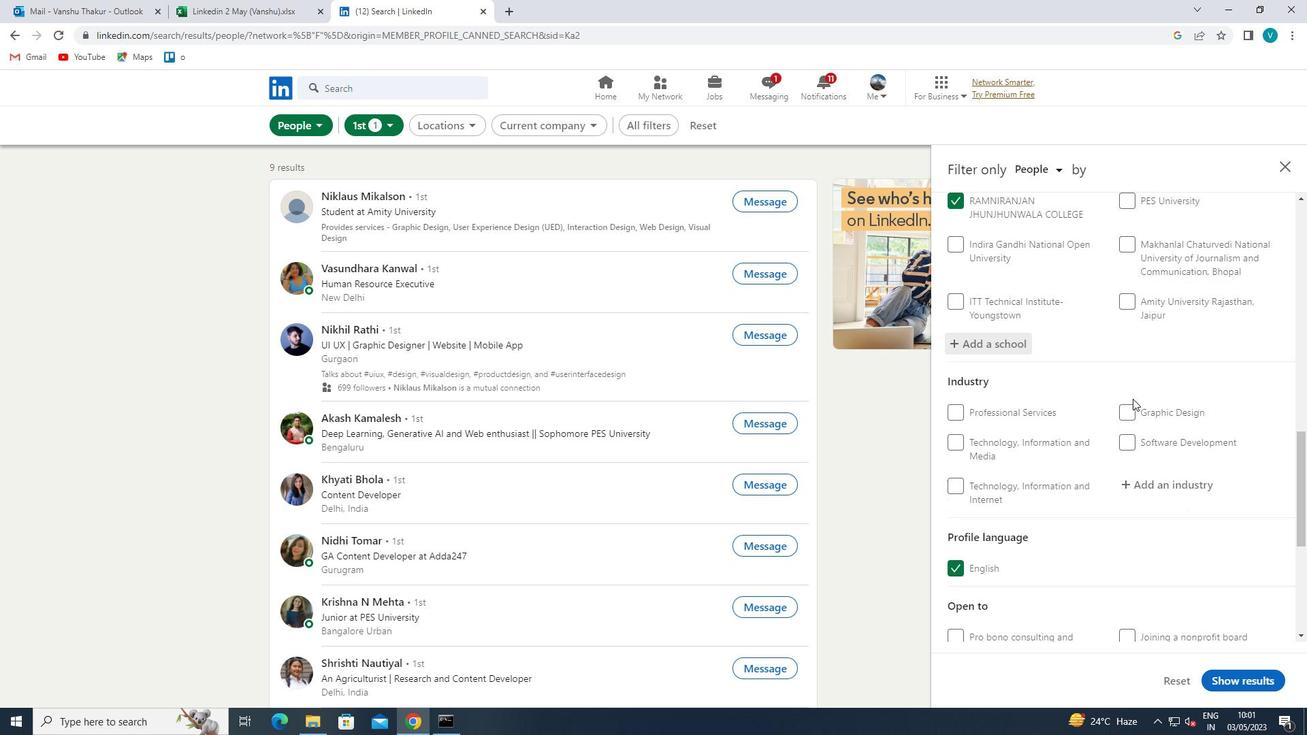 
Action: Mouse scrolled (1132, 398) with delta (0, 0)
Screenshot: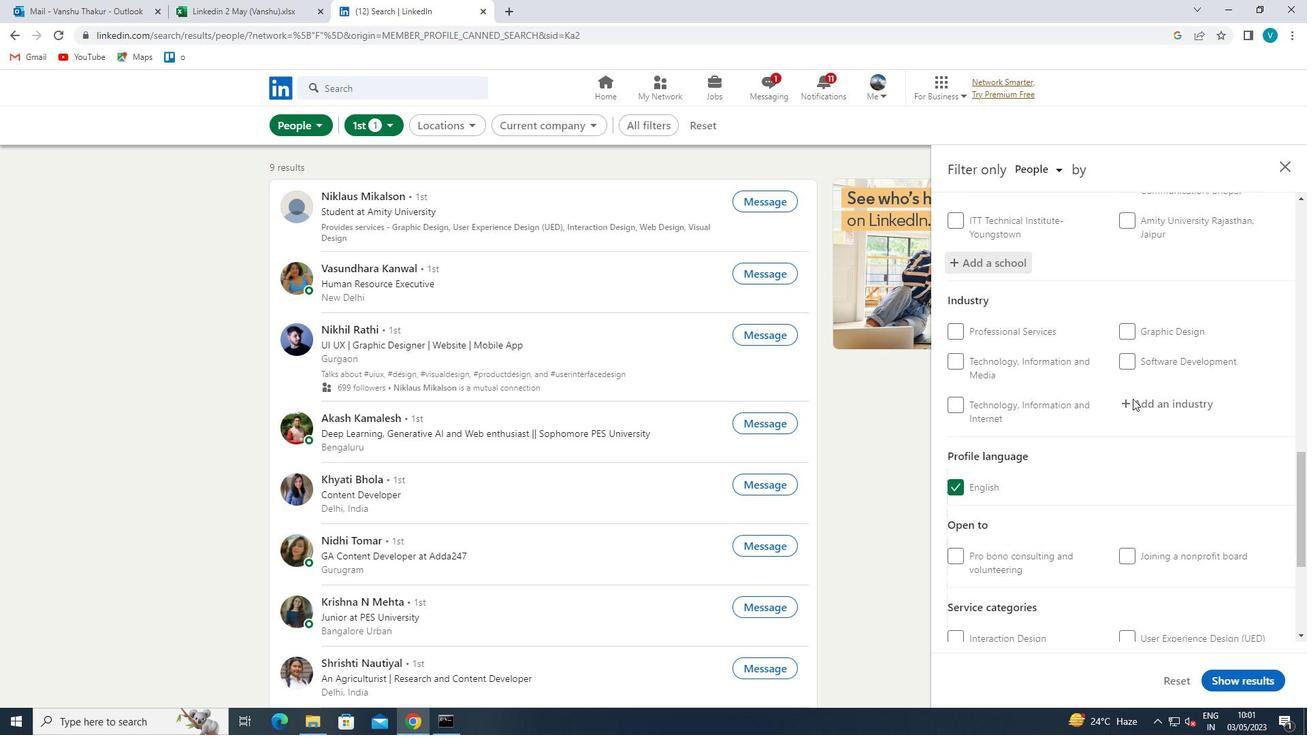 
Action: Mouse moved to (1170, 355)
Screenshot: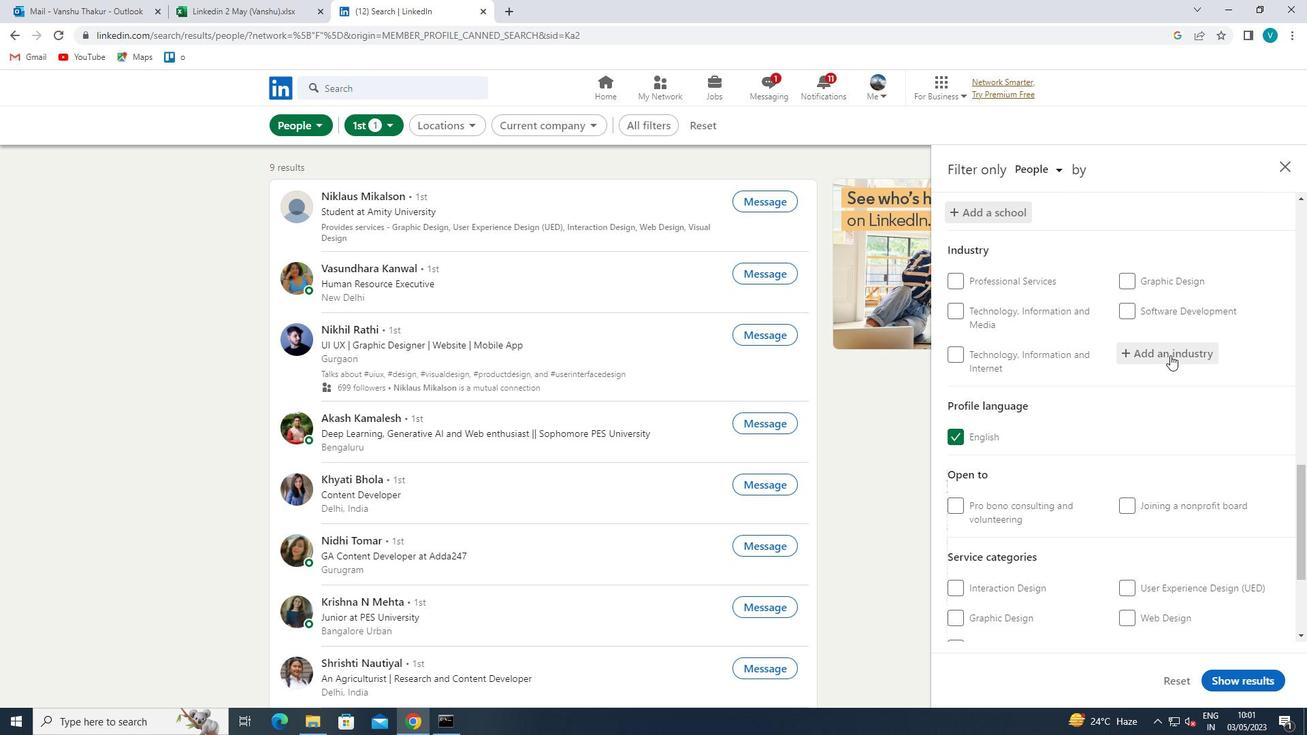 
Action: Mouse pressed left at (1170, 355)
Screenshot: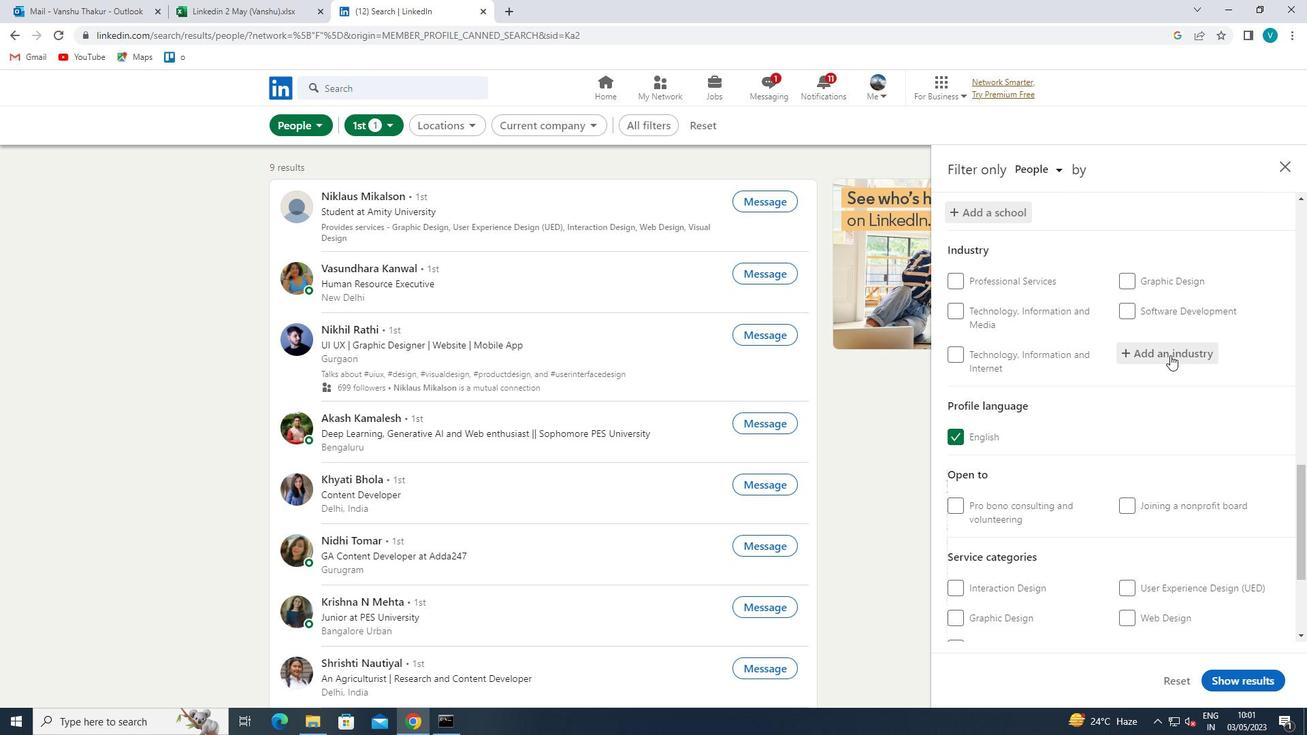 
Action: Mouse moved to (1004, 445)
Screenshot: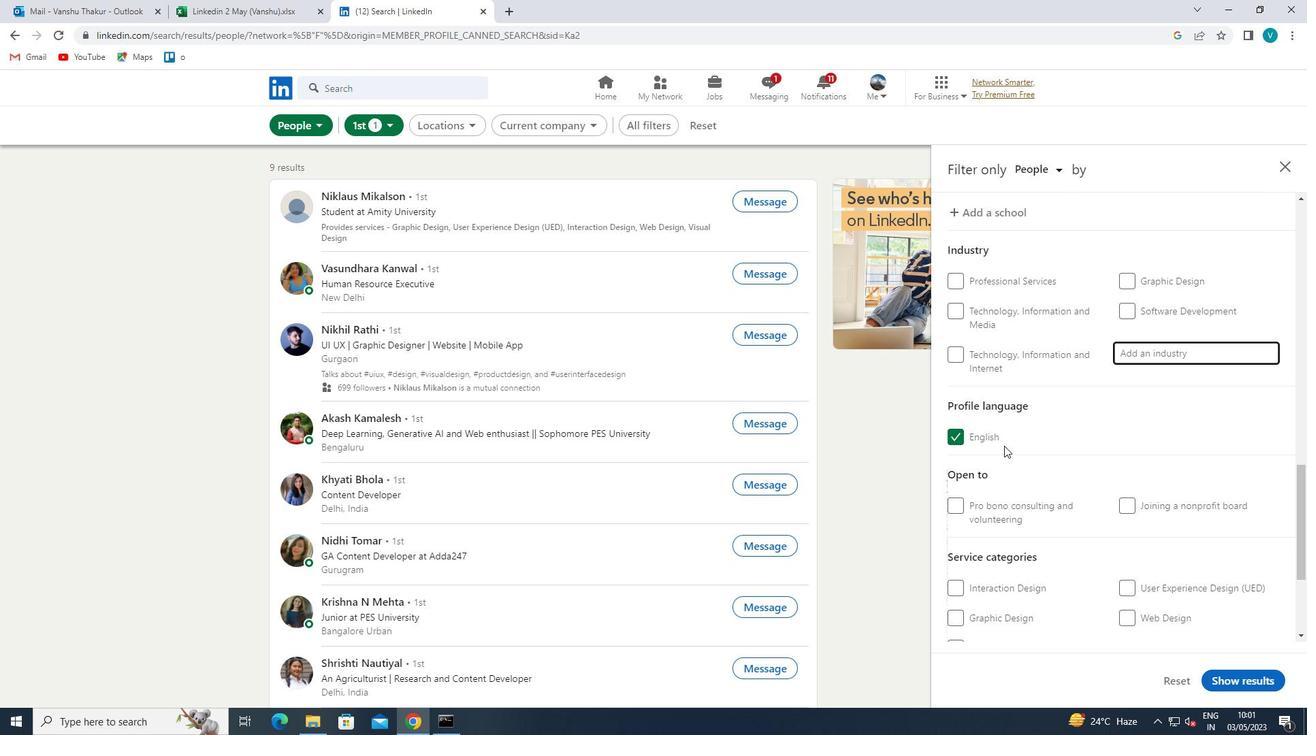 
Action: Key pressed <Key.shift>AUDIO<Key.space>AND<Key.space>
Screenshot: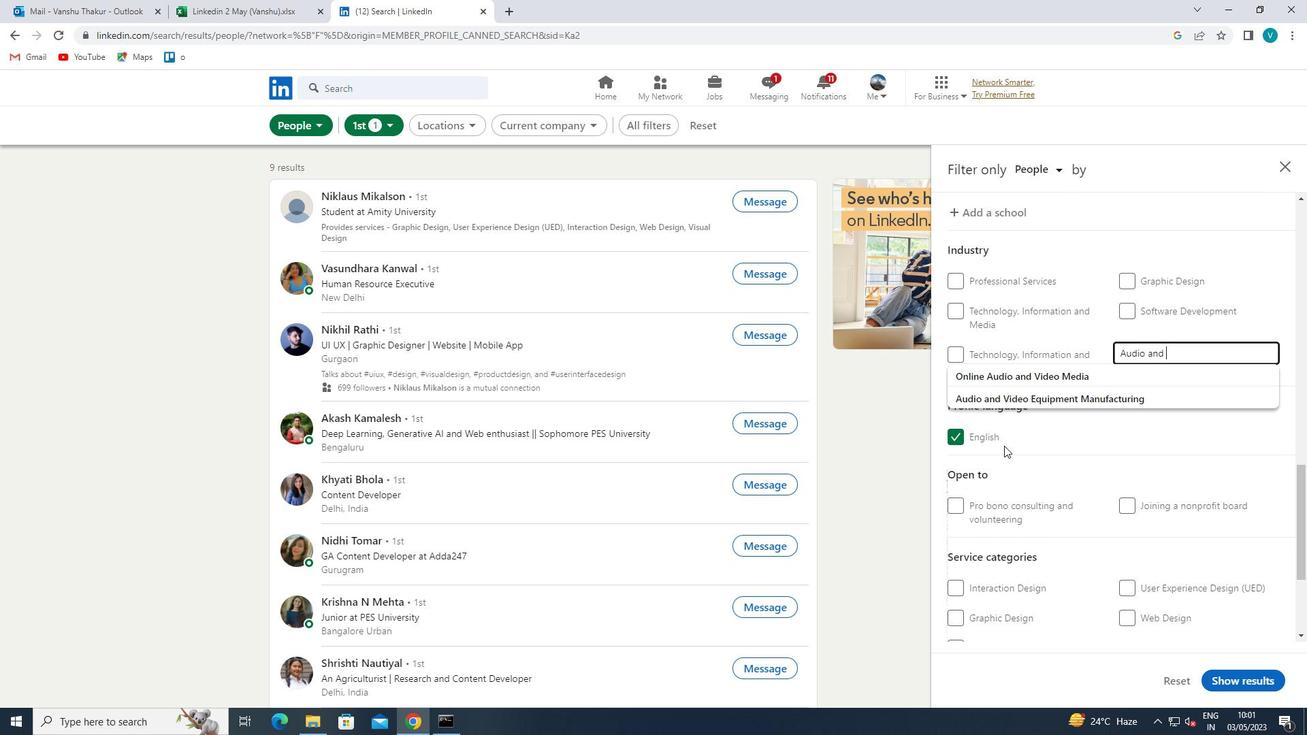 
Action: Mouse moved to (1084, 400)
Screenshot: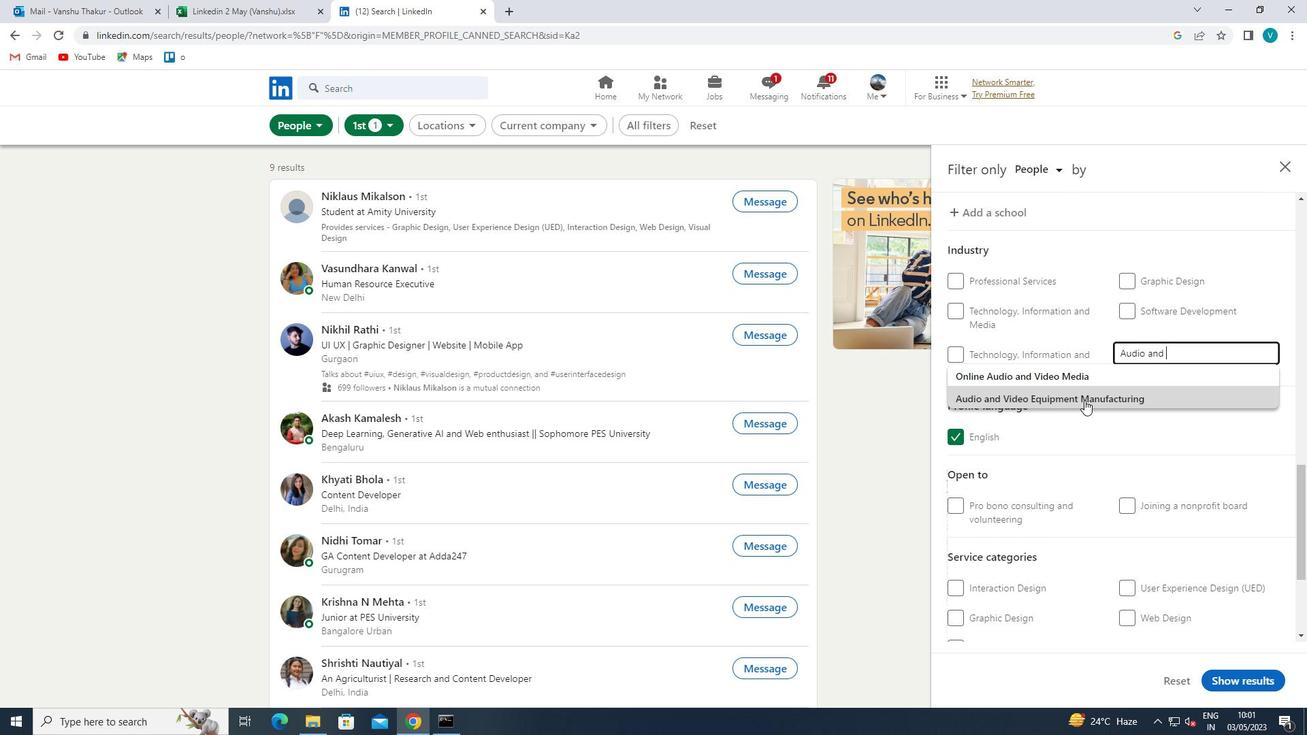 
Action: Mouse pressed left at (1084, 400)
Screenshot: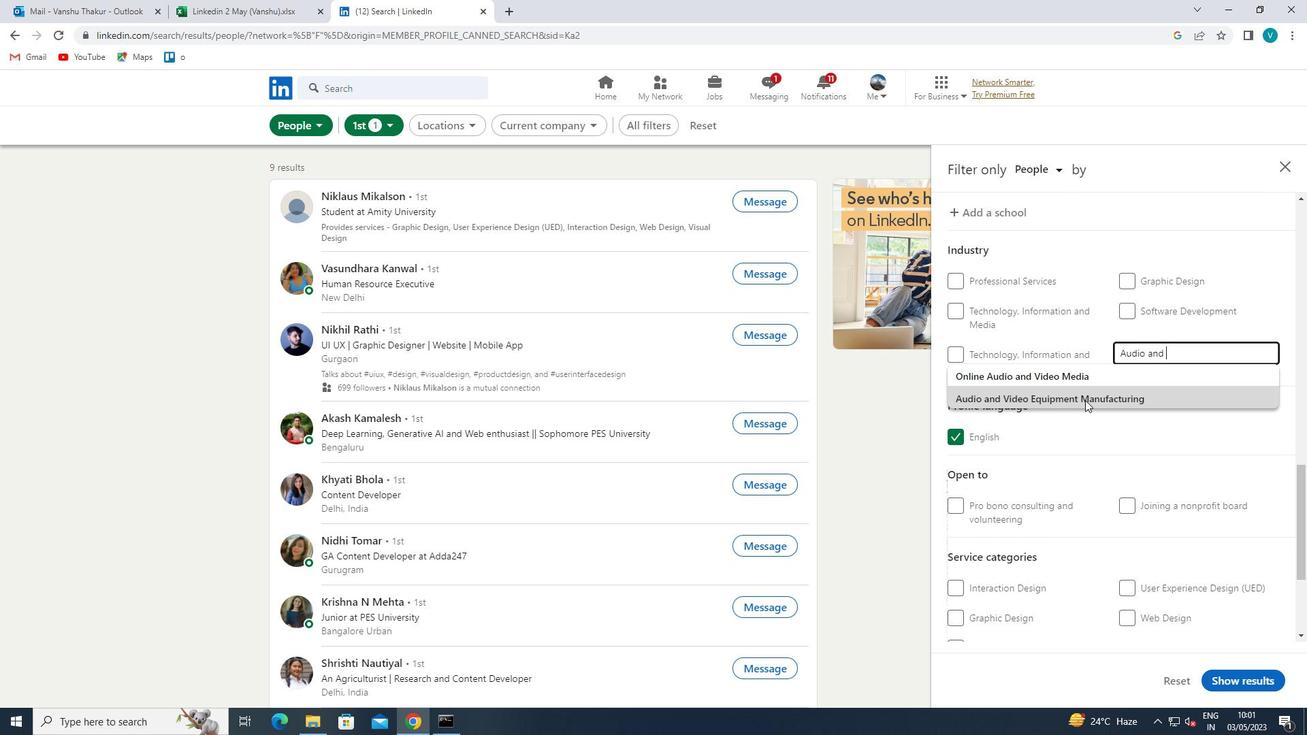 
Action: Mouse moved to (1085, 400)
Screenshot: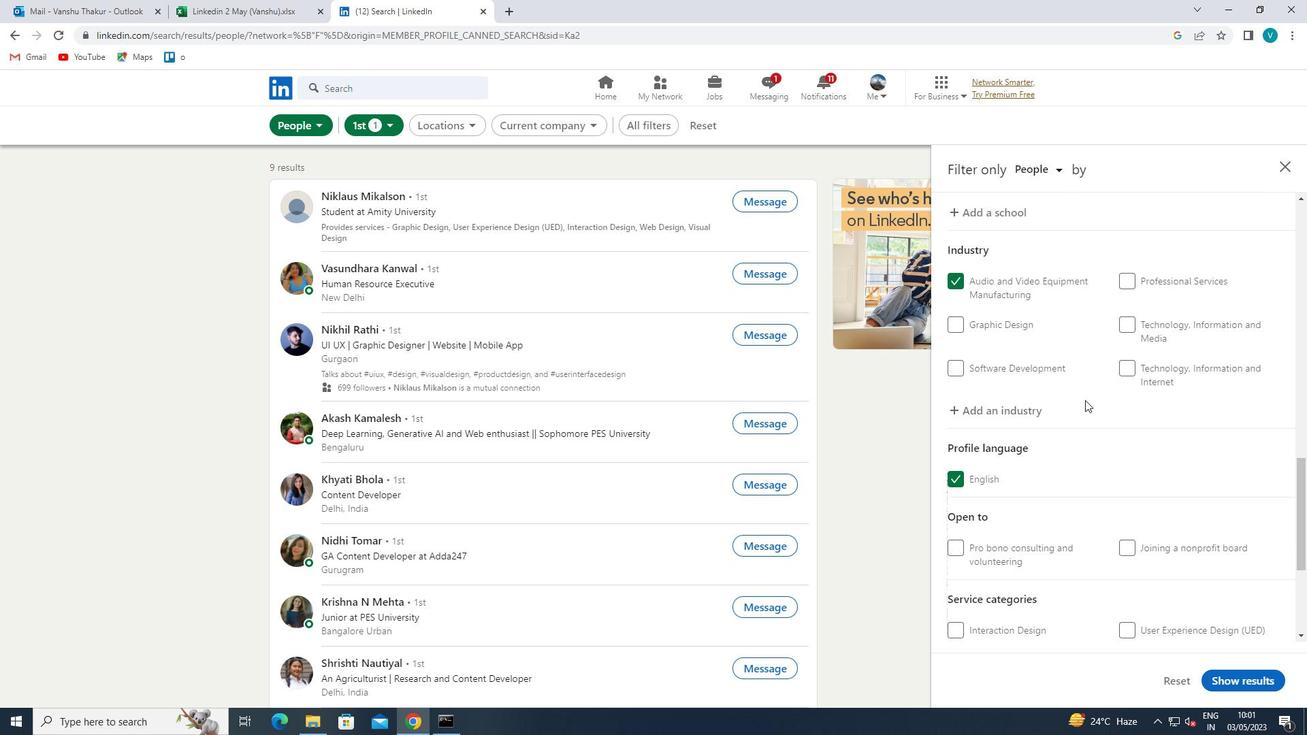 
Action: Mouse scrolled (1085, 399) with delta (0, 0)
Screenshot: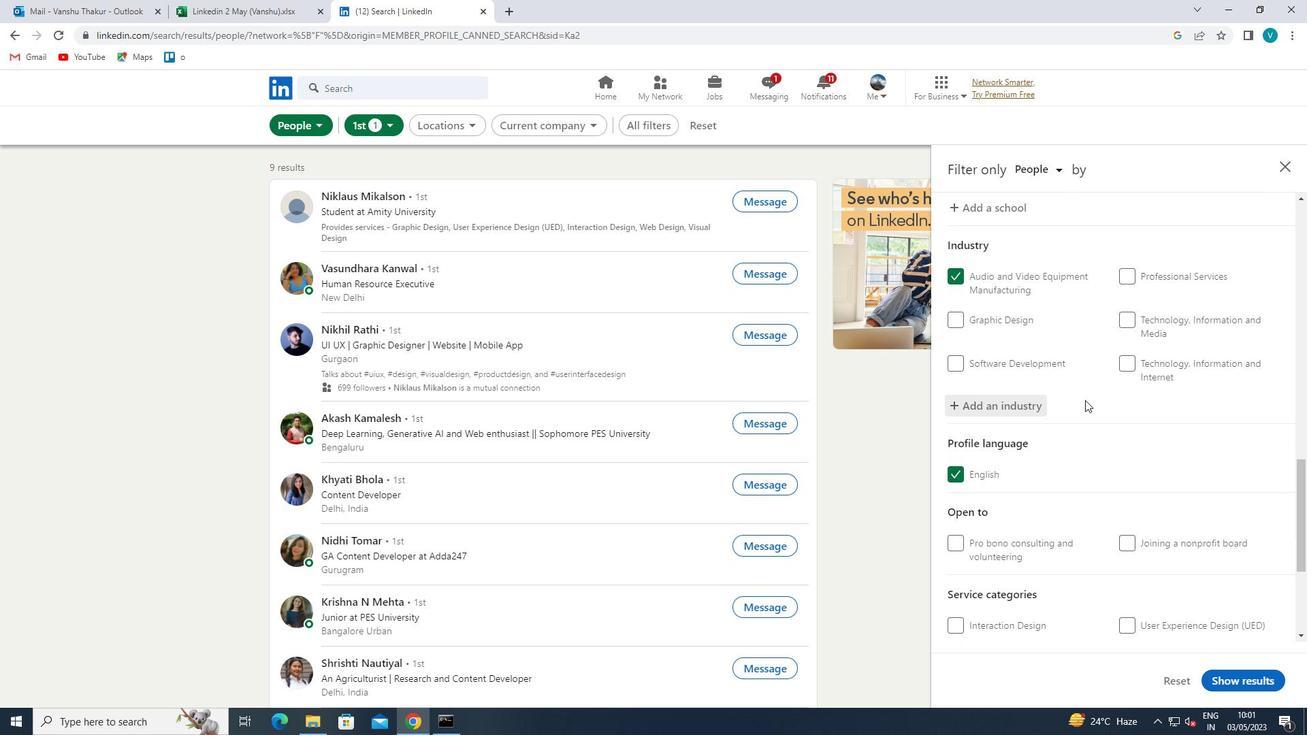 
Action: Mouse scrolled (1085, 399) with delta (0, 0)
Screenshot: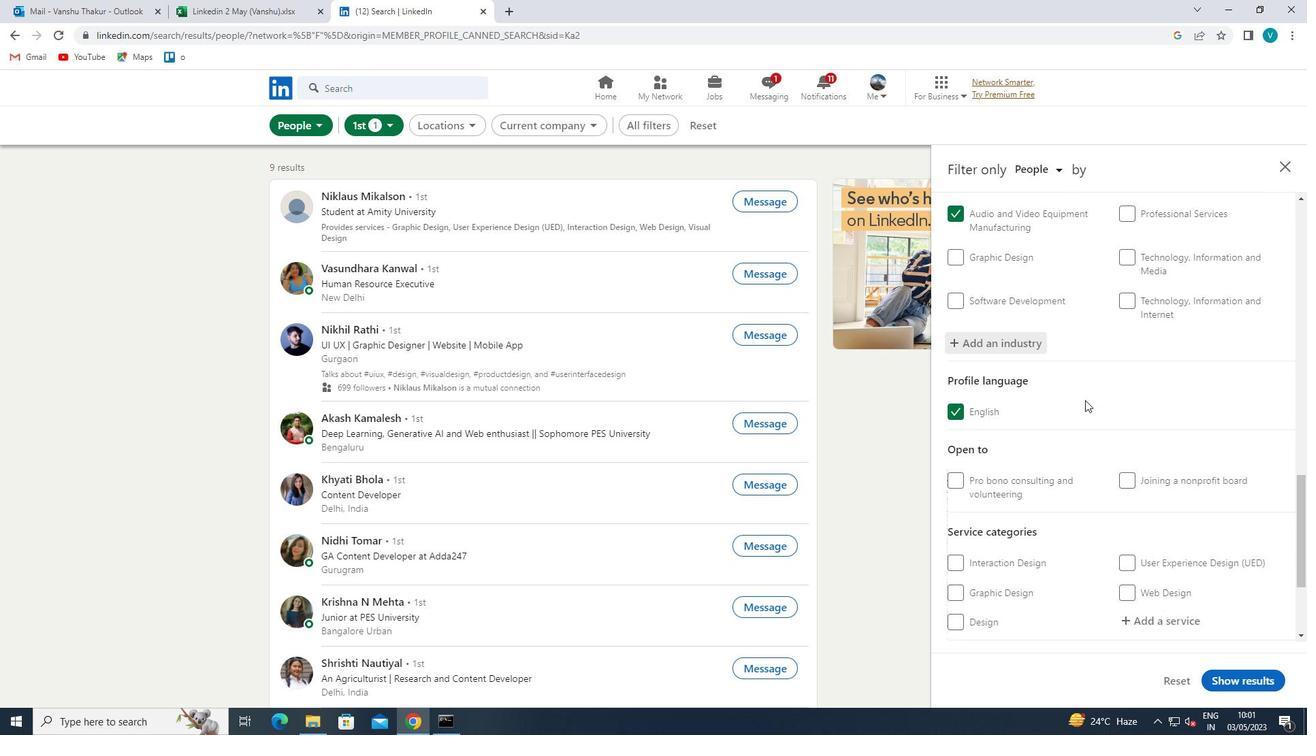 
Action: Mouse scrolled (1085, 399) with delta (0, 0)
Screenshot: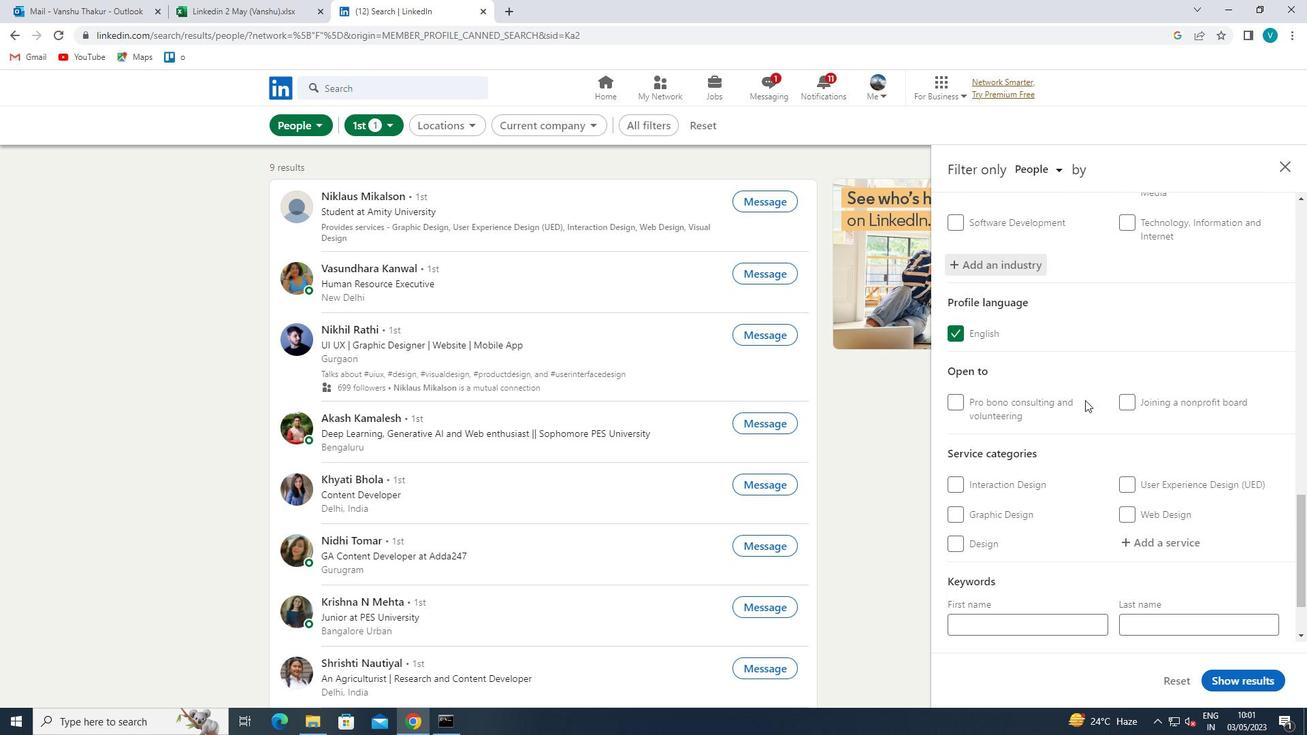 
Action: Mouse scrolled (1085, 399) with delta (0, 0)
Screenshot: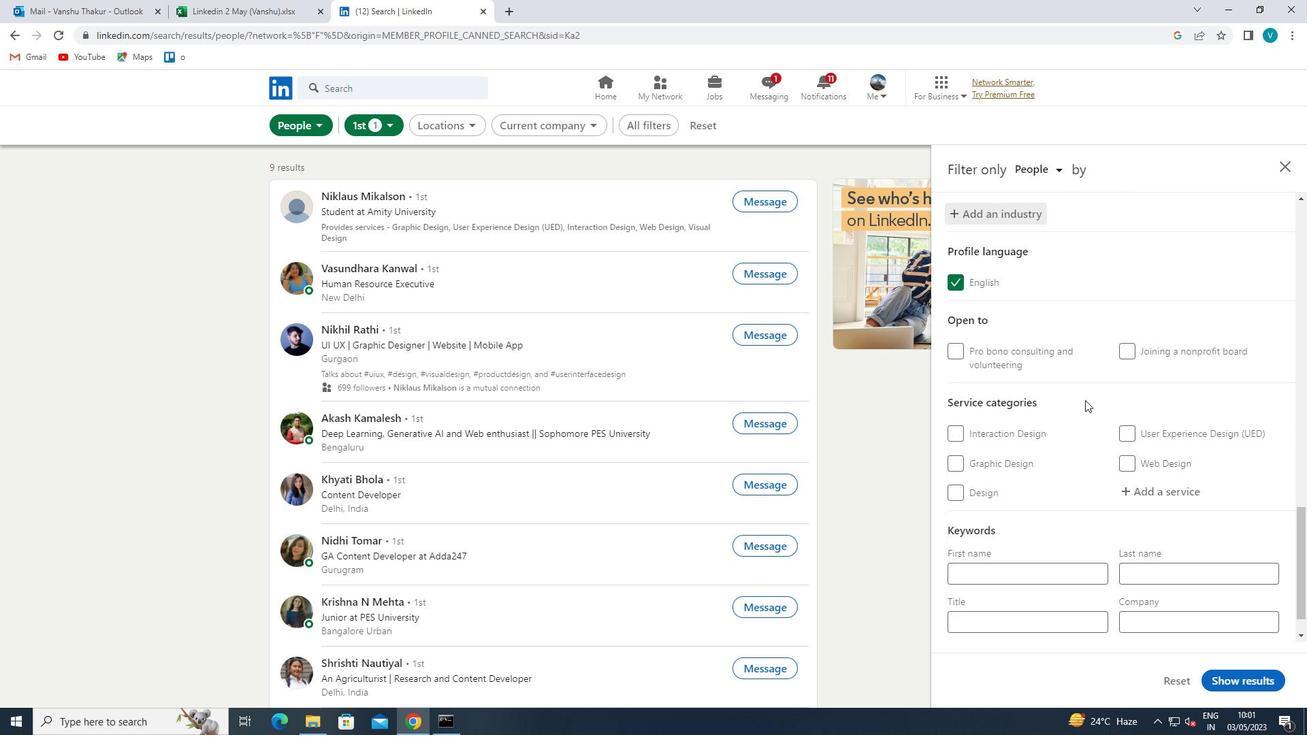 
Action: Mouse scrolled (1085, 399) with delta (0, 0)
Screenshot: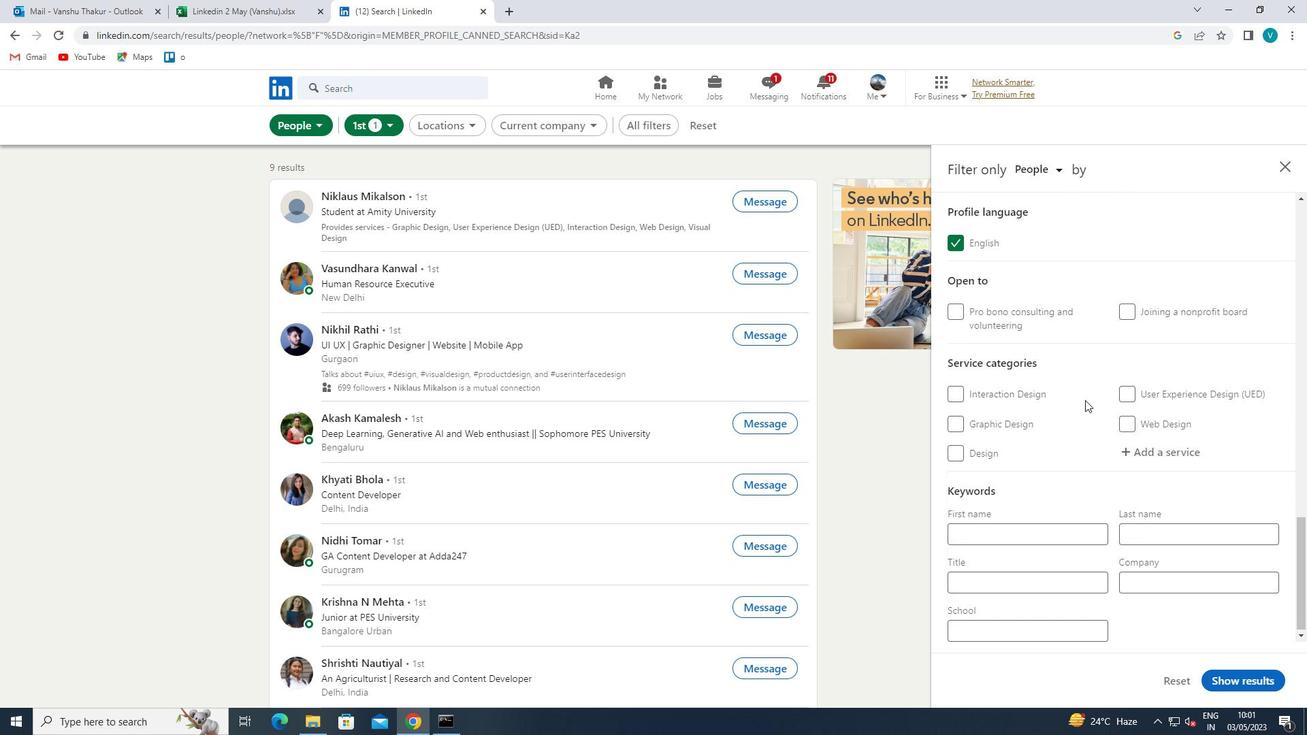 
Action: Mouse moved to (1155, 450)
Screenshot: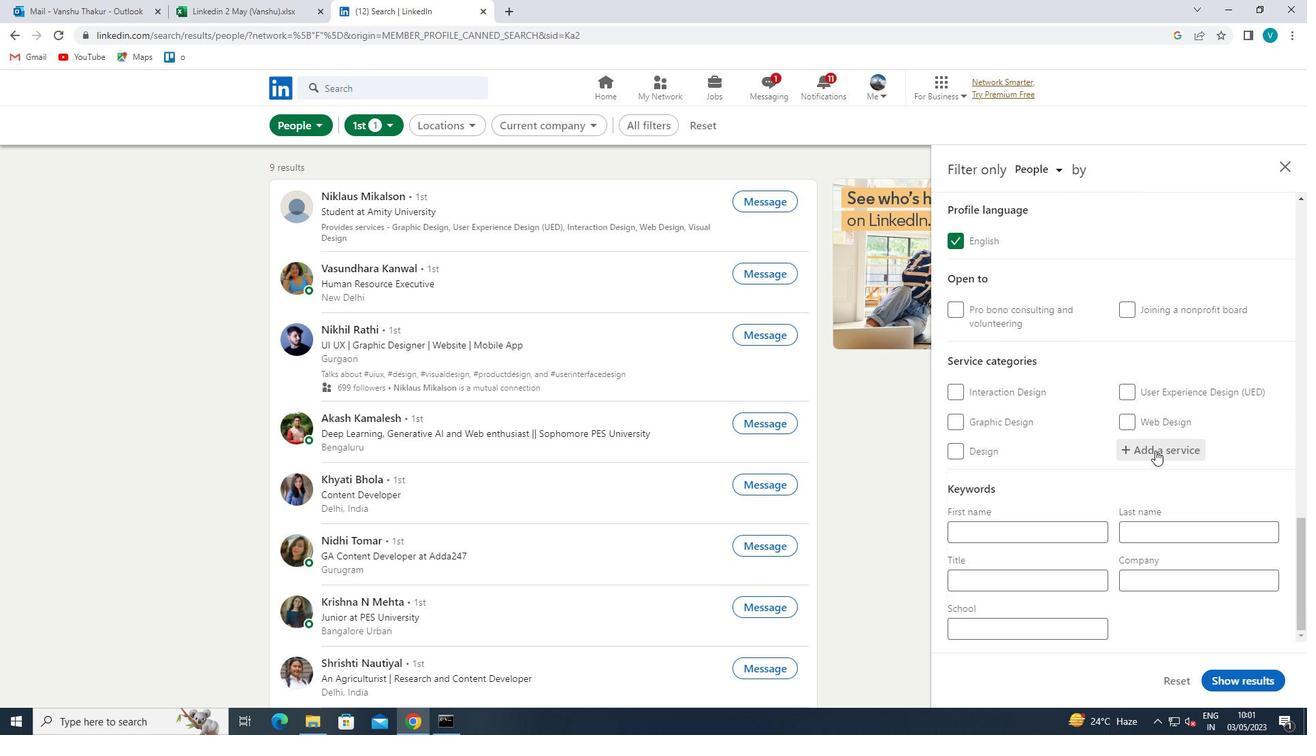 
Action: Mouse pressed left at (1155, 450)
Screenshot: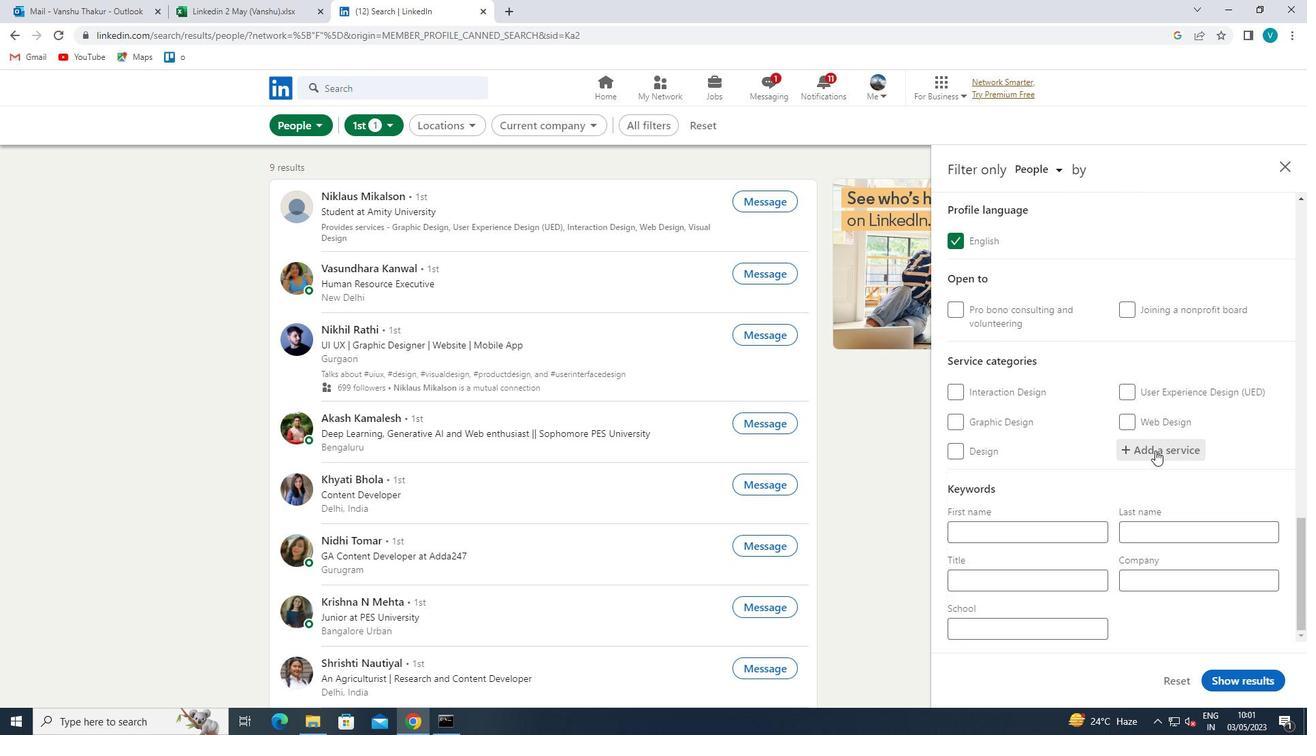 
Action: Mouse moved to (1023, 526)
Screenshot: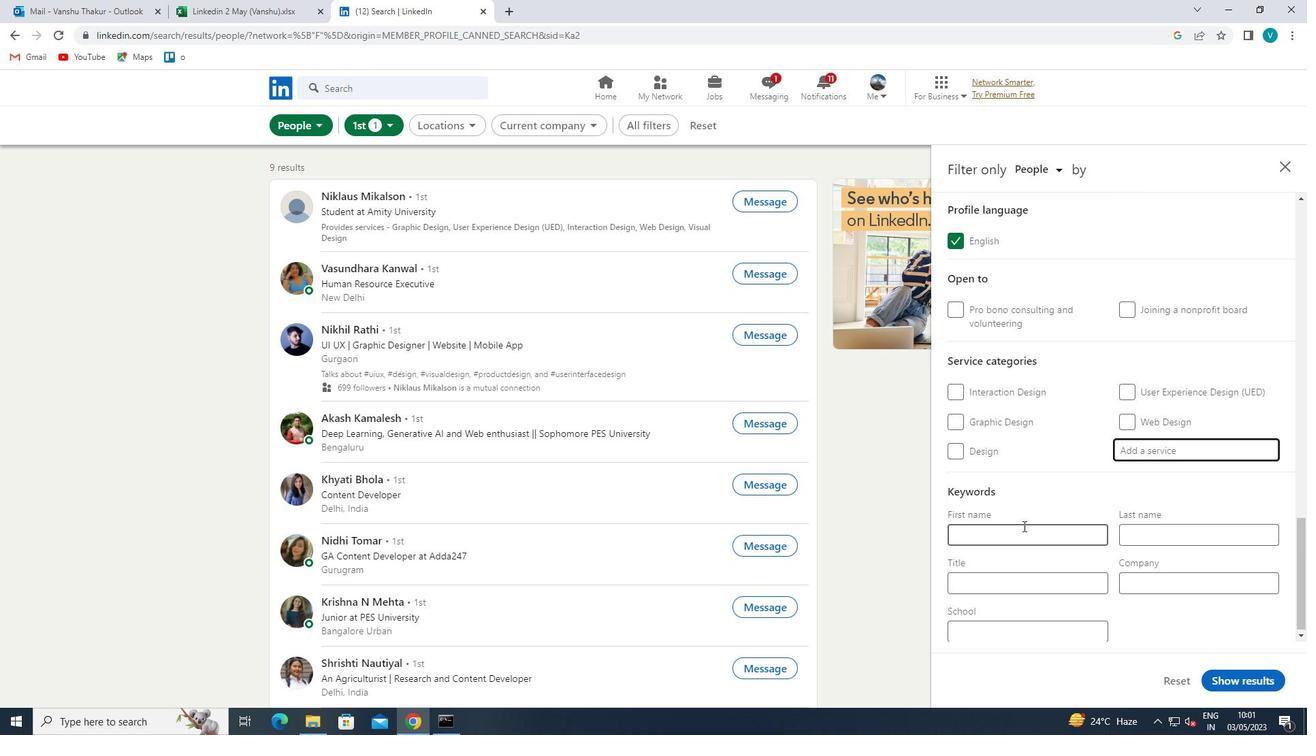 
Action: Key pressed <Key.shift>HR<Key.space><Key.shift><Key.shift><Key.shift><Key.shift><Key.shift>CON
Screenshot: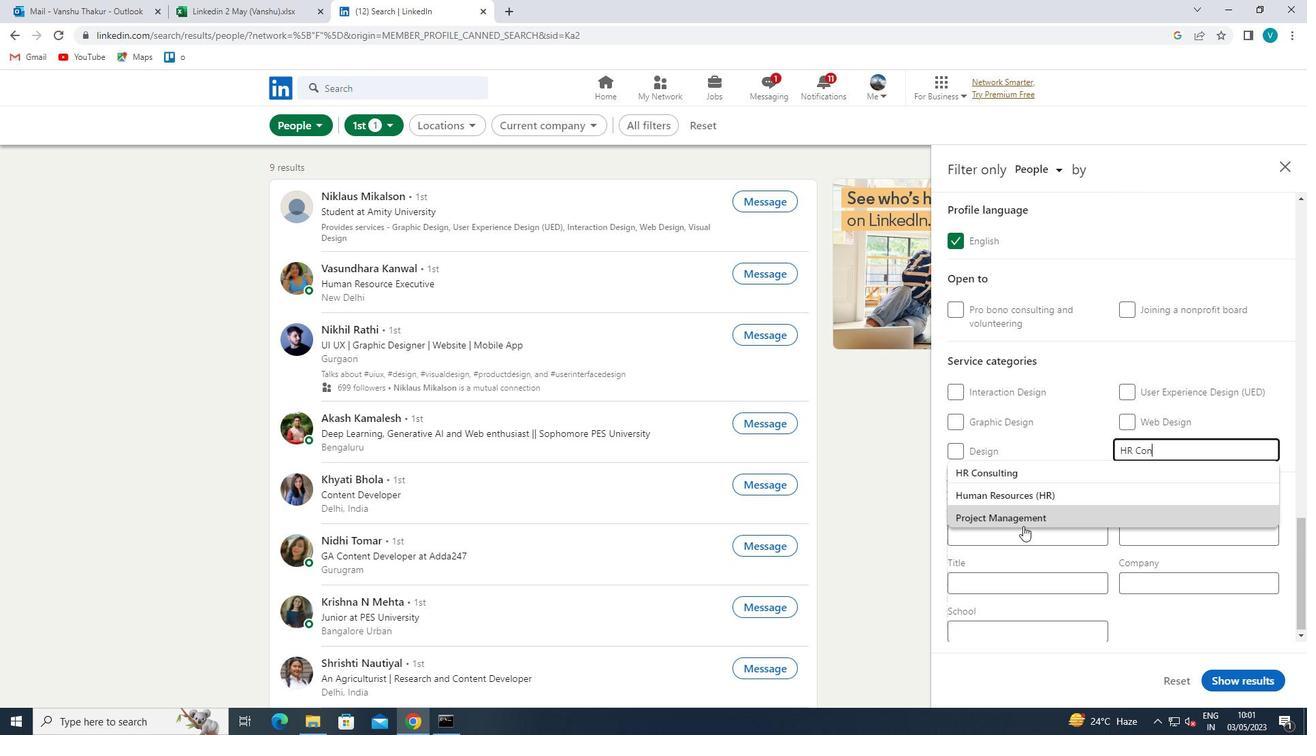 
Action: Mouse moved to (1106, 475)
Screenshot: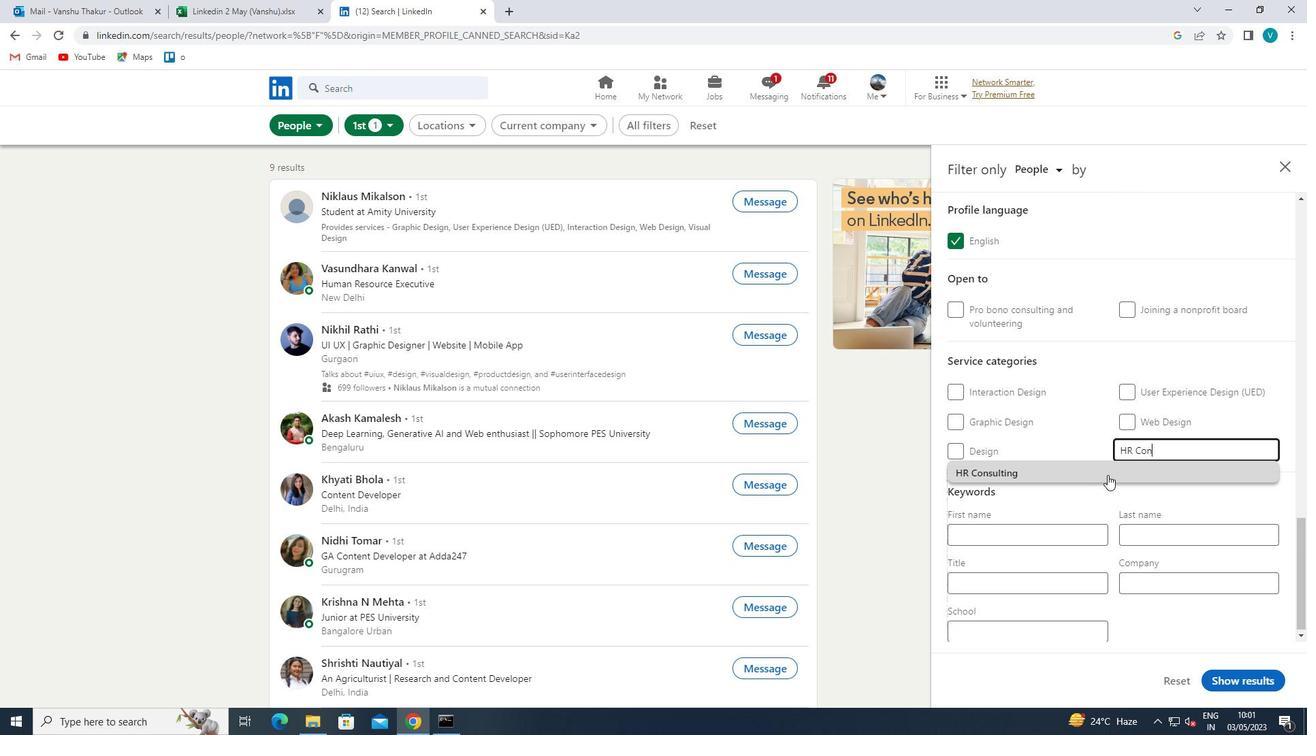 
Action: Mouse pressed left at (1106, 475)
Screenshot: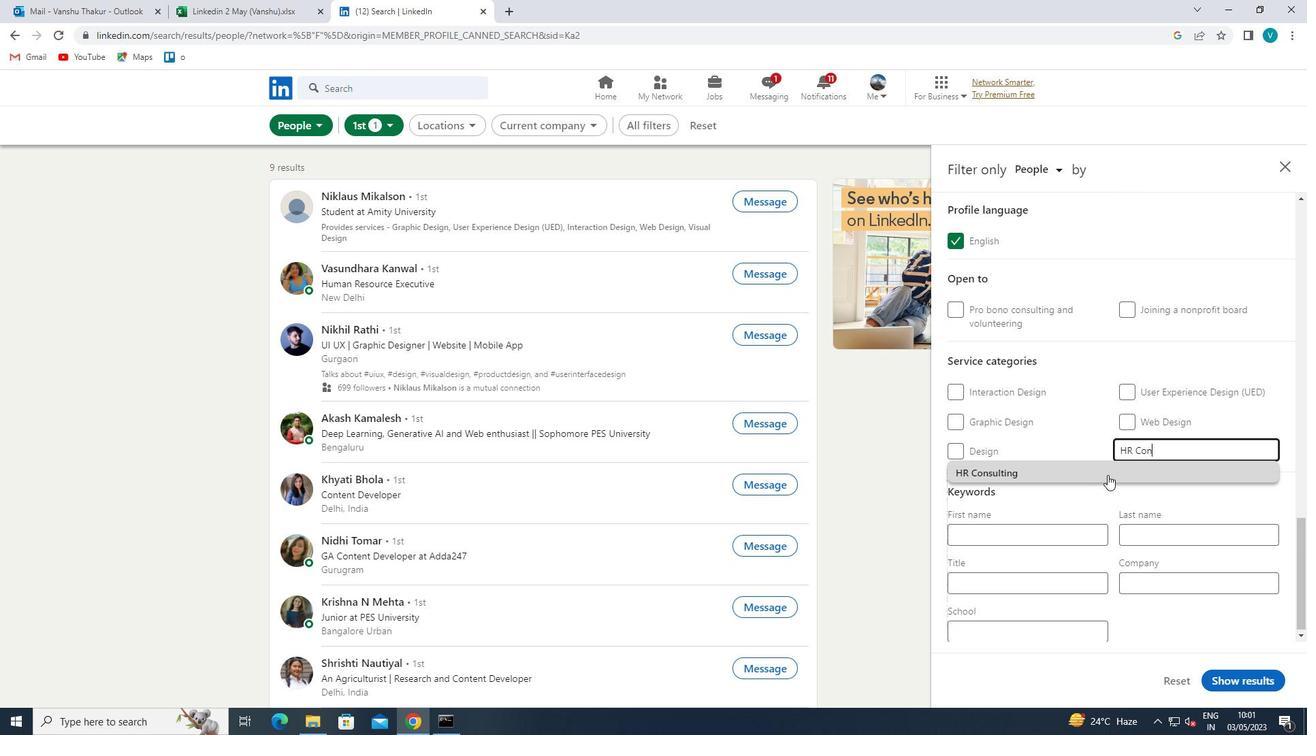 
Action: Mouse moved to (1107, 475)
Screenshot: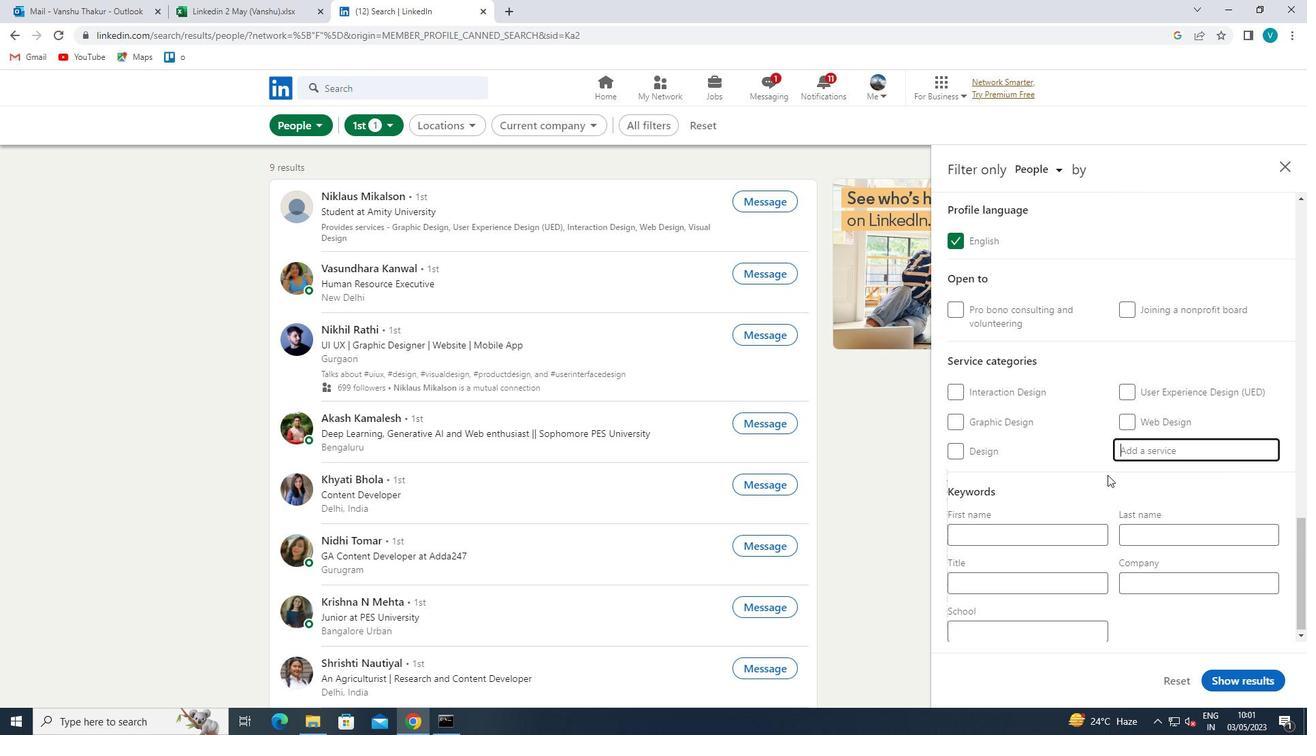
Action: Mouse scrolled (1107, 474) with delta (0, 0)
Screenshot: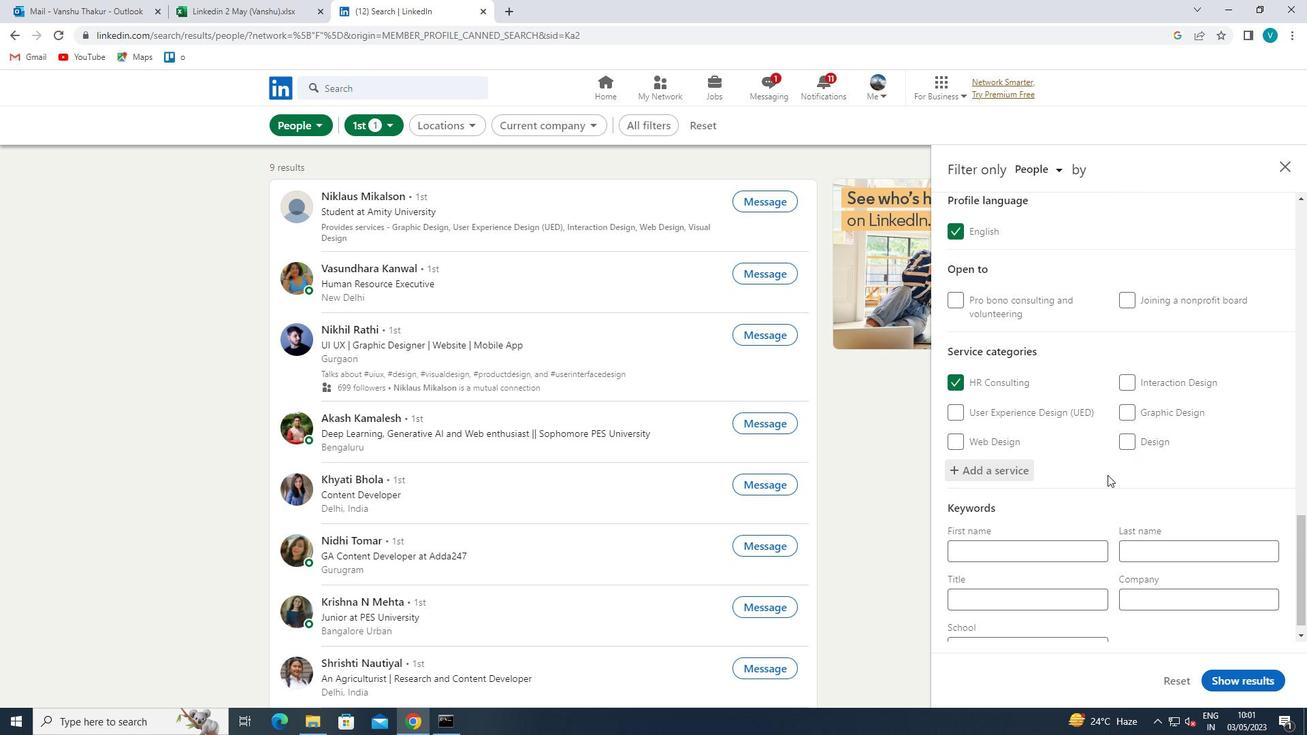 
Action: Mouse scrolled (1107, 474) with delta (0, 0)
Screenshot: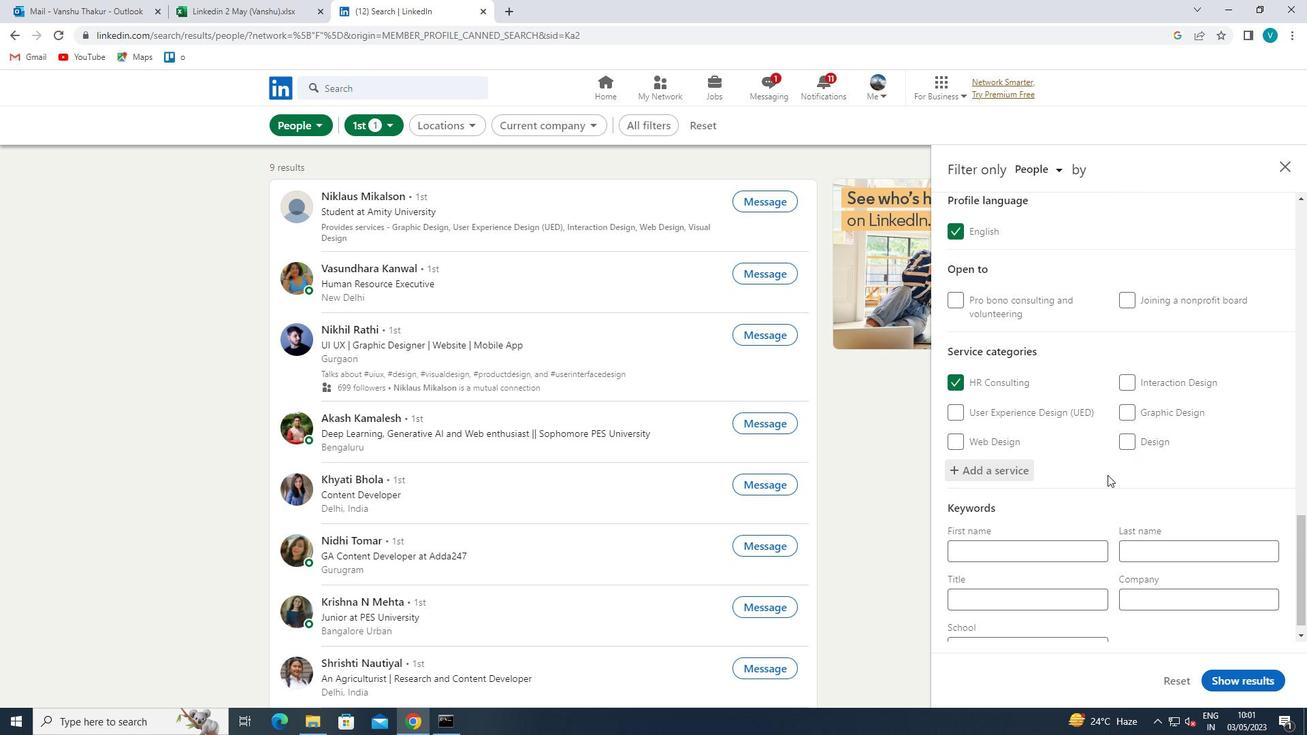 
Action: Mouse scrolled (1107, 474) with delta (0, 0)
Screenshot: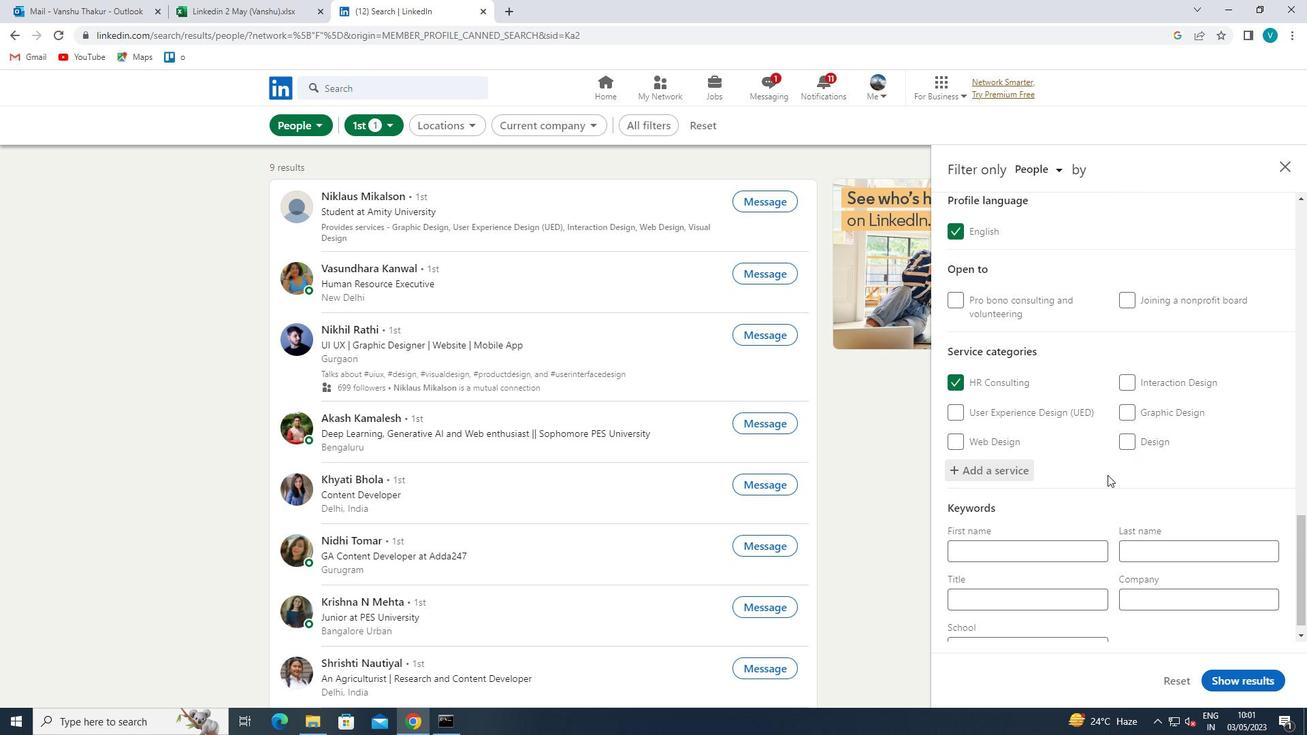 
Action: Mouse scrolled (1107, 474) with delta (0, 0)
Screenshot: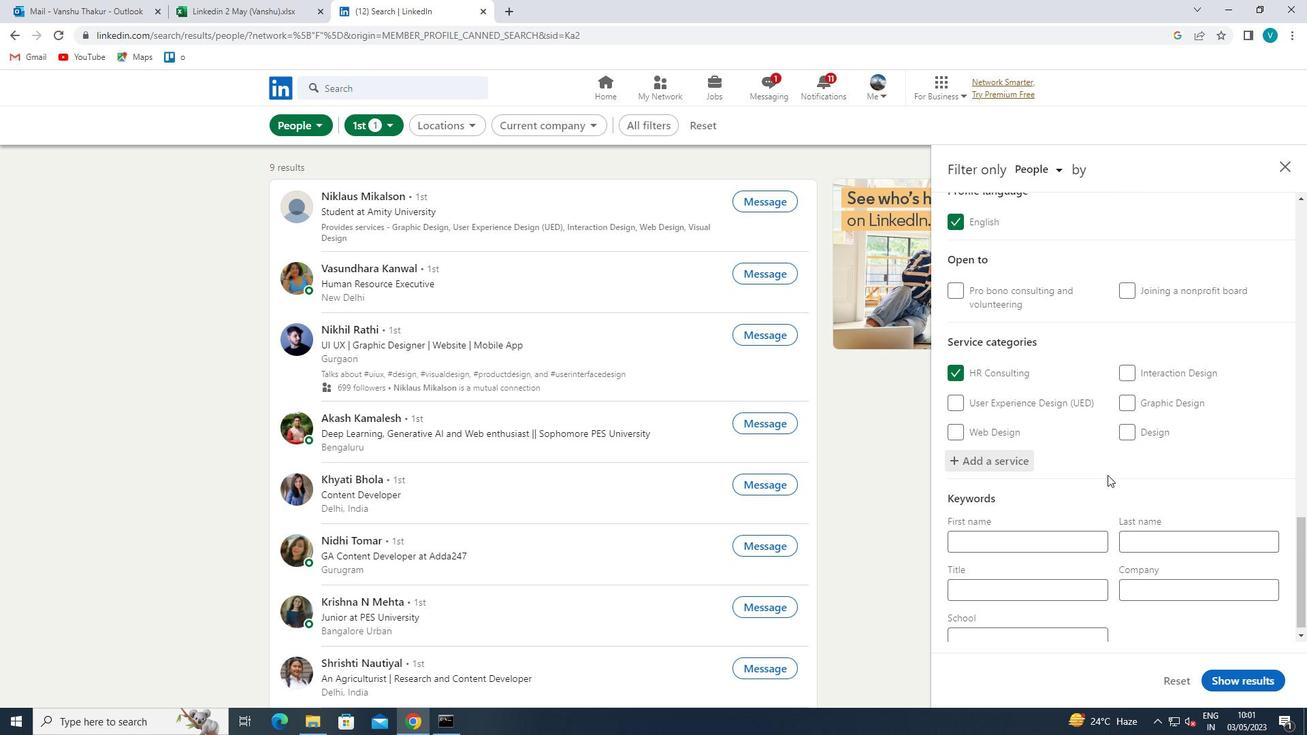 
Action: Mouse moved to (1079, 594)
Screenshot: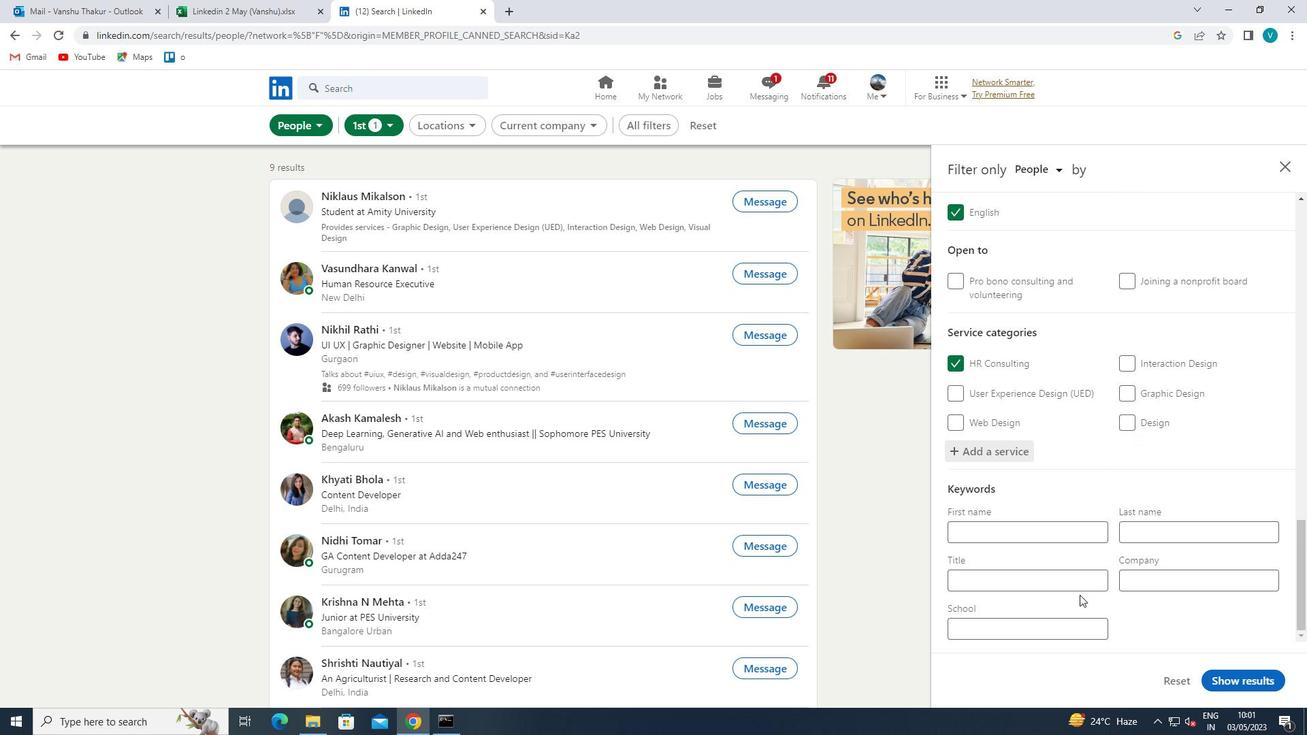 
Action: Mouse pressed left at (1079, 594)
Screenshot: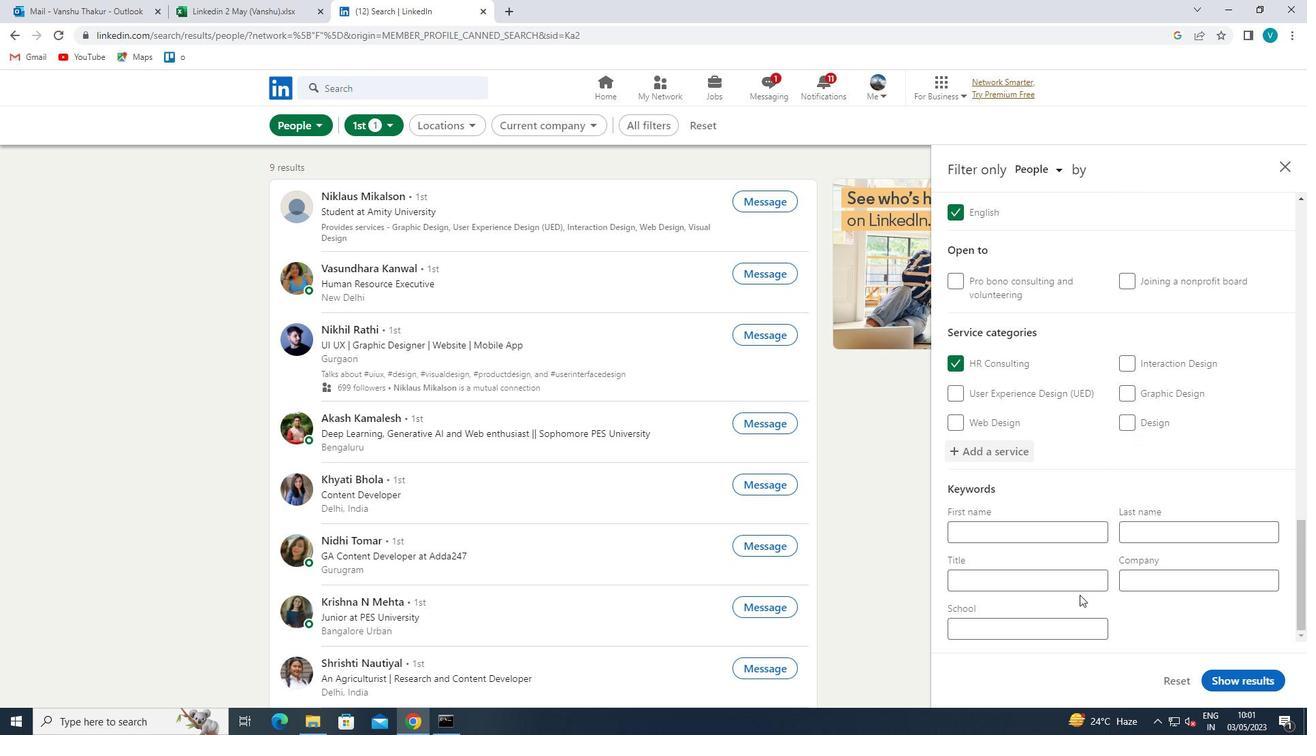 
Action: Mouse moved to (1086, 586)
Screenshot: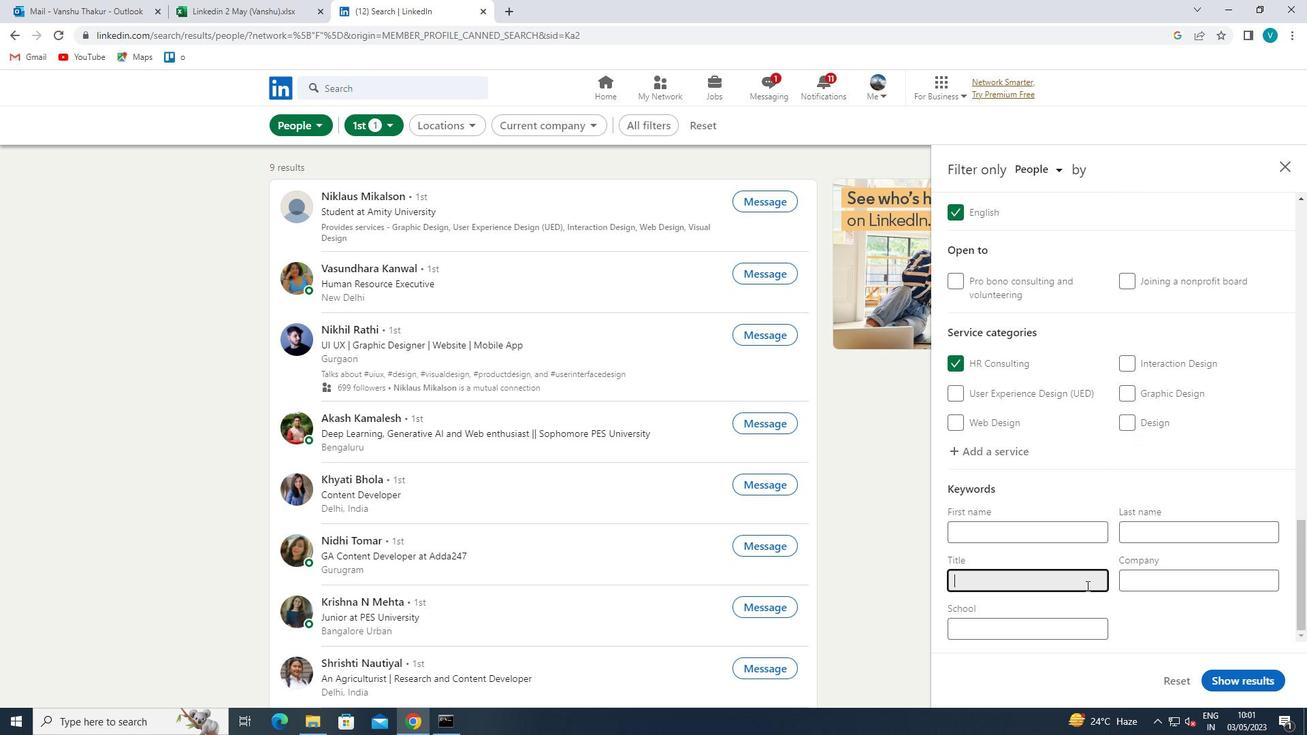 
Action: Mouse pressed left at (1086, 586)
Screenshot: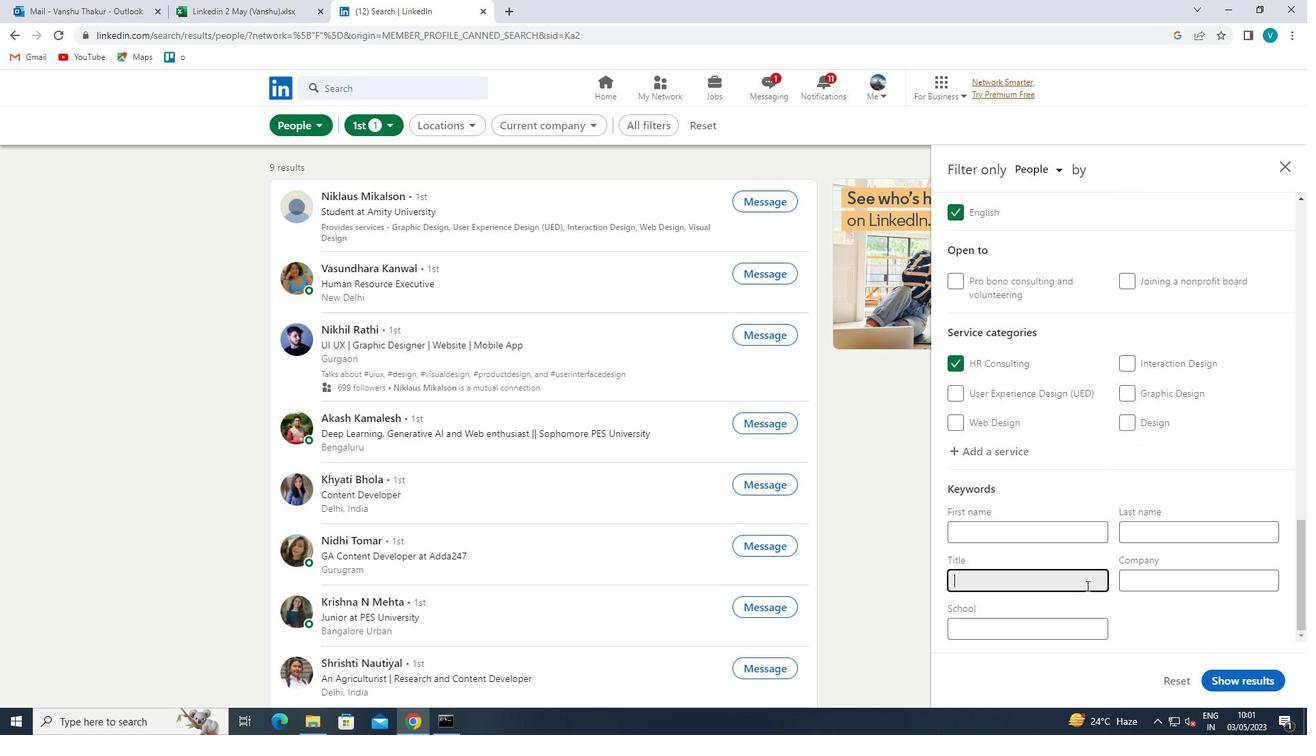 
Action: Mouse moved to (770, 734)
Screenshot: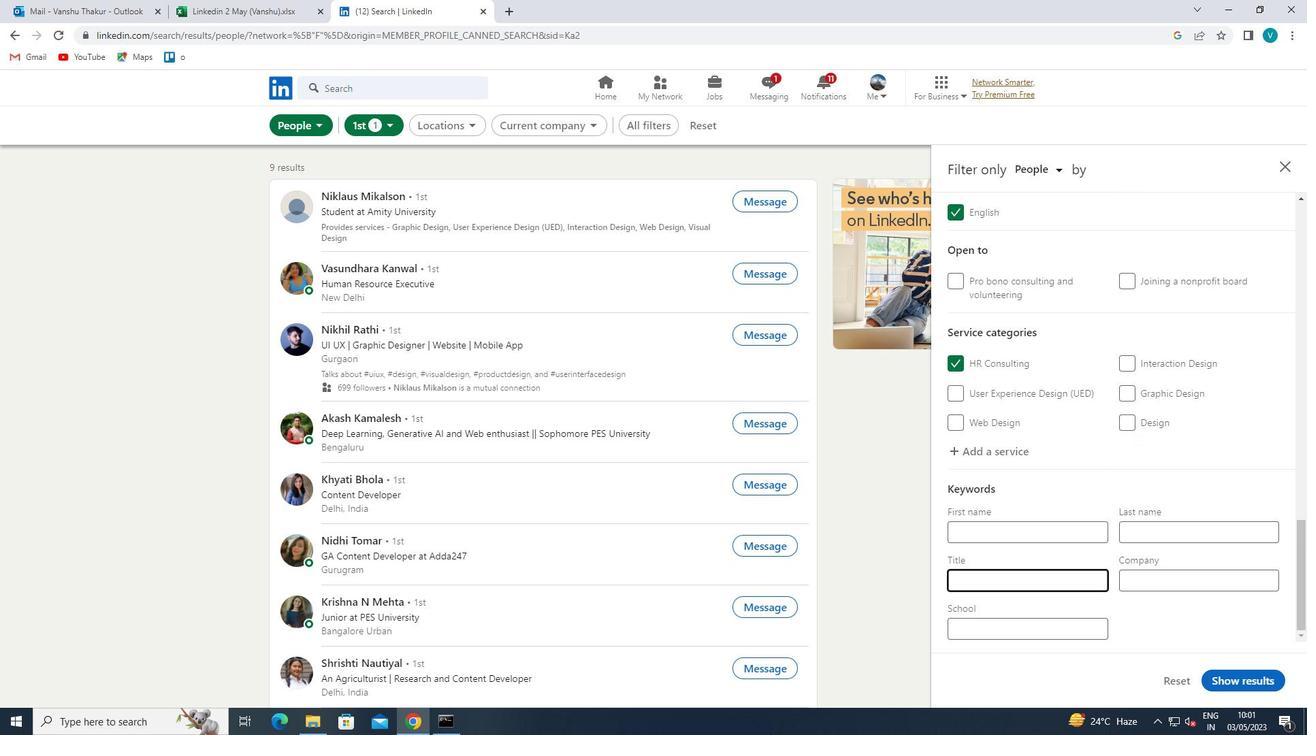 
Action: Key pressed <Key.shift>COLUMNIST<Key.space>
Screenshot: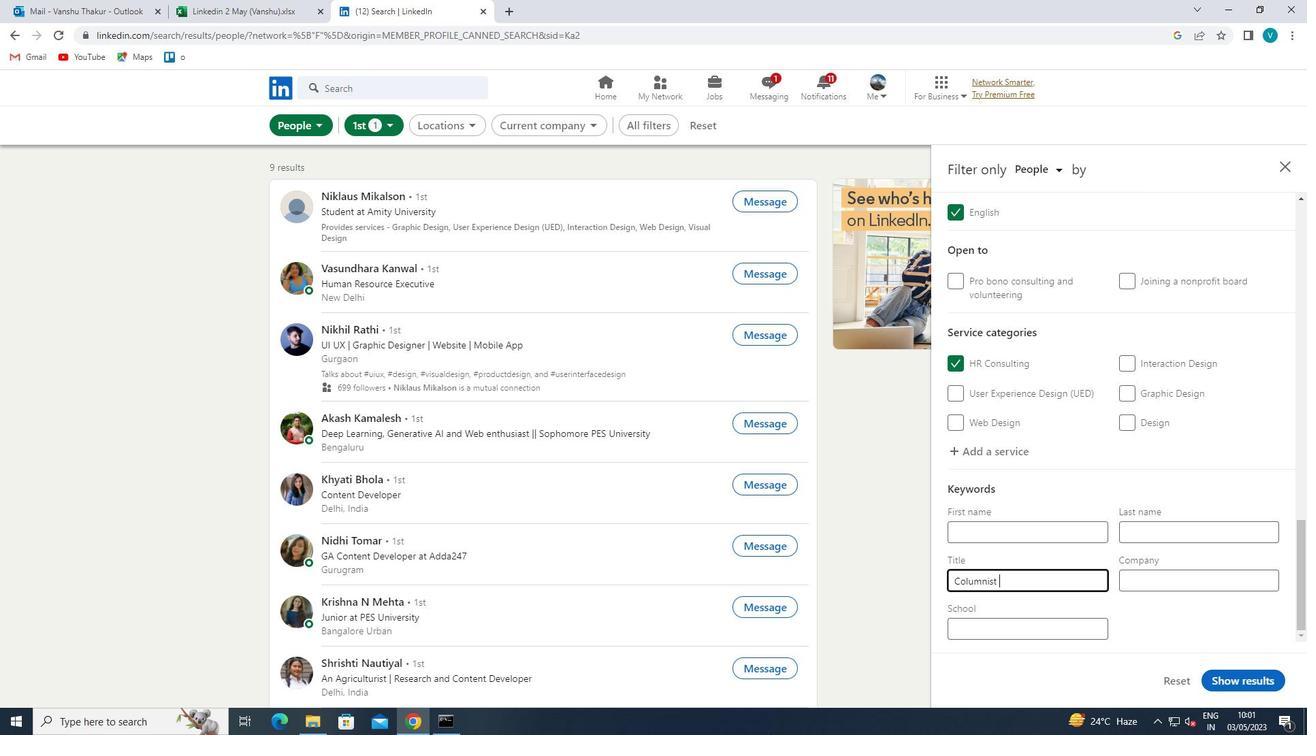 
Action: Mouse moved to (1278, 687)
Screenshot: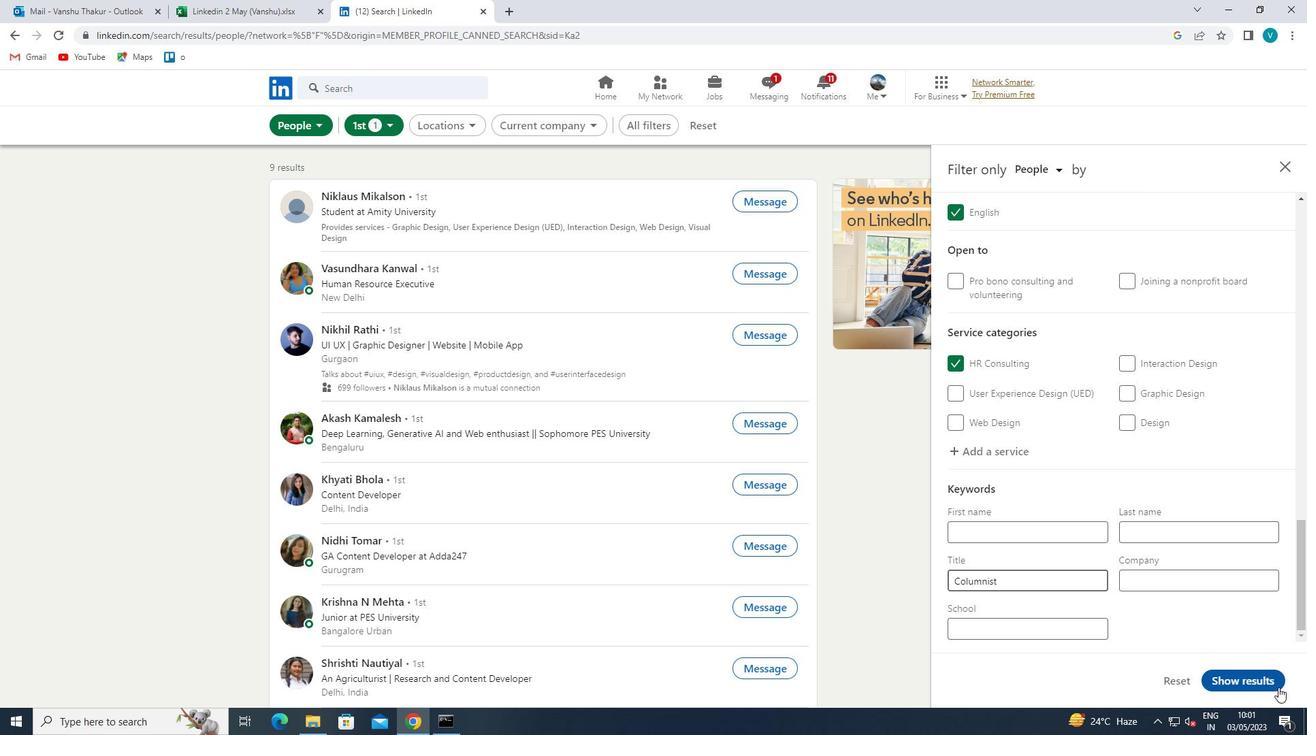 
Action: Mouse pressed left at (1278, 687)
Screenshot: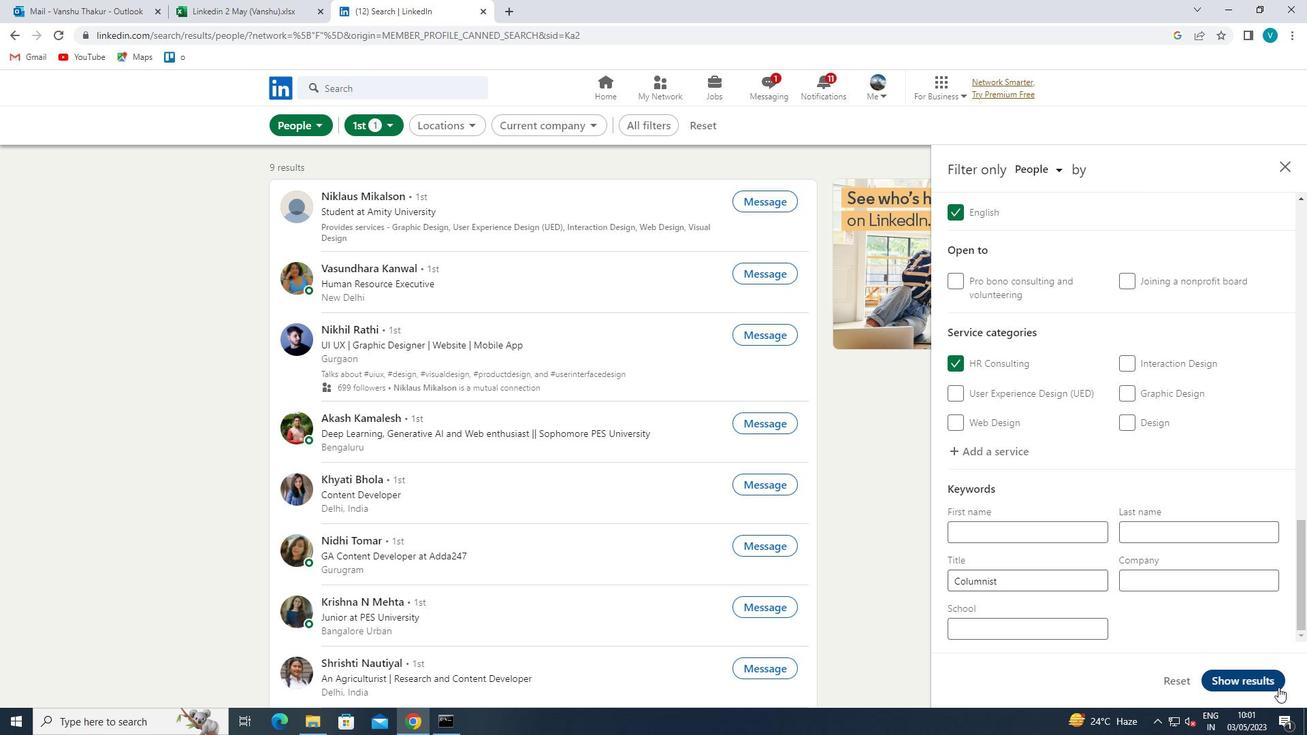 
Action: Mouse moved to (786, 734)
Screenshot: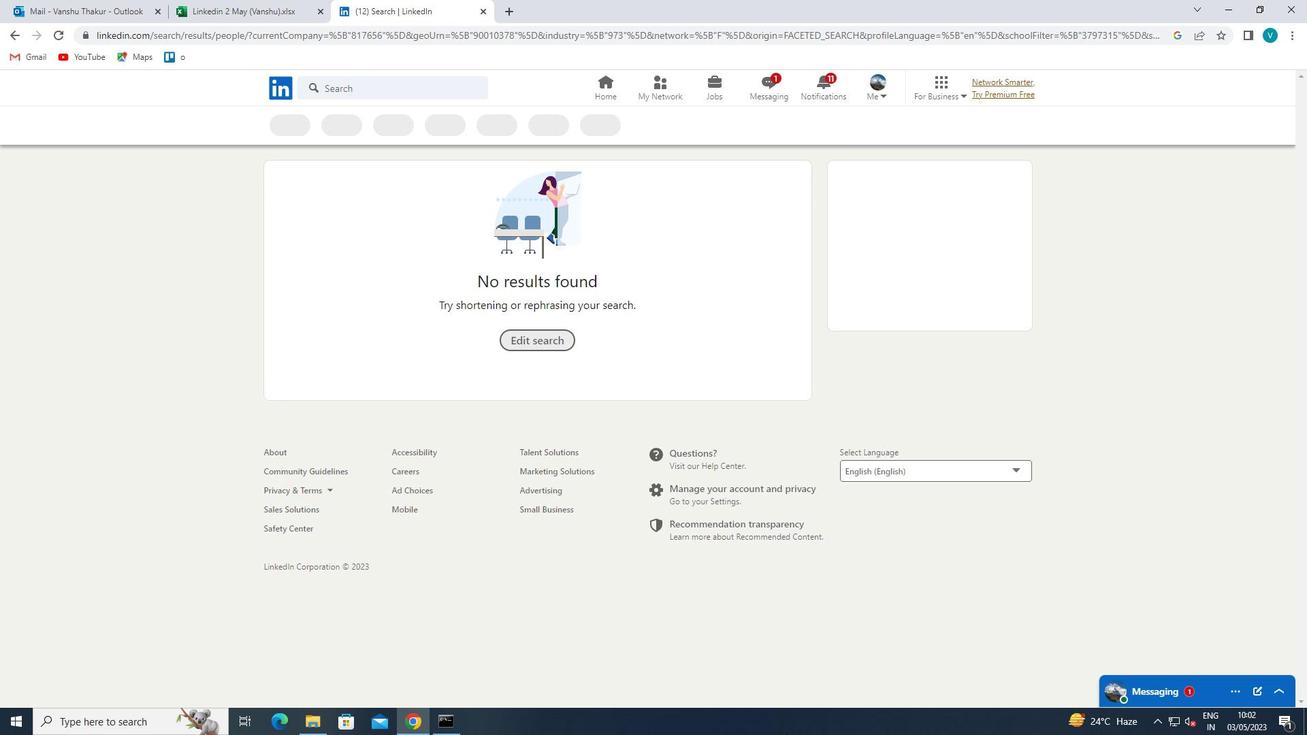 
